 Task: Find a house in Swansea, United States, for 9 guests from 8th to 15th August, with Wifi, Free parking, 5 bedrooms, 5 bathrooms, and a price range of ₹10,000 to ₹14,000.
Action: Mouse moved to (605, 118)
Screenshot: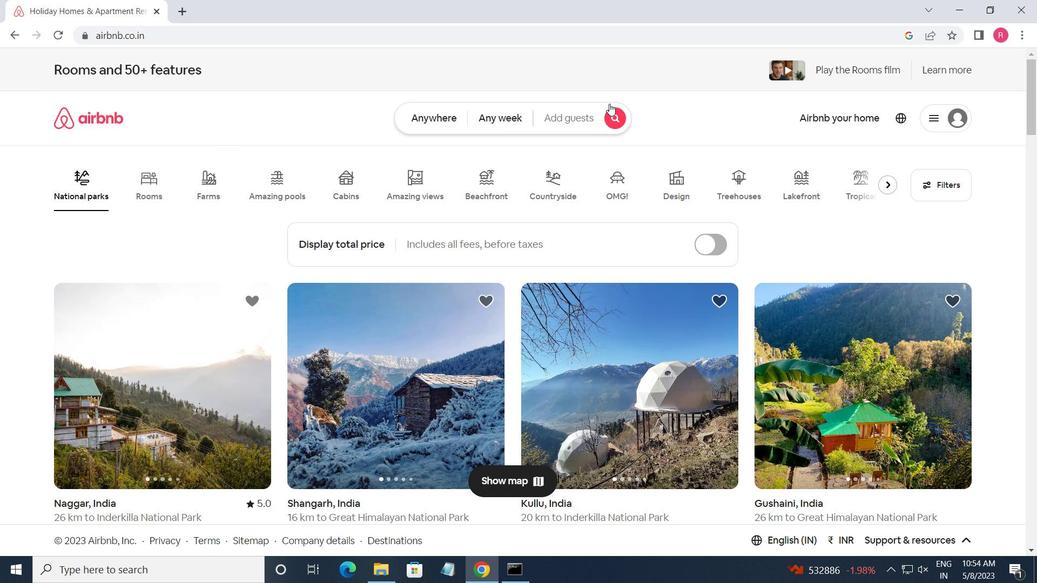 
Action: Mouse pressed left at (605, 118)
Screenshot: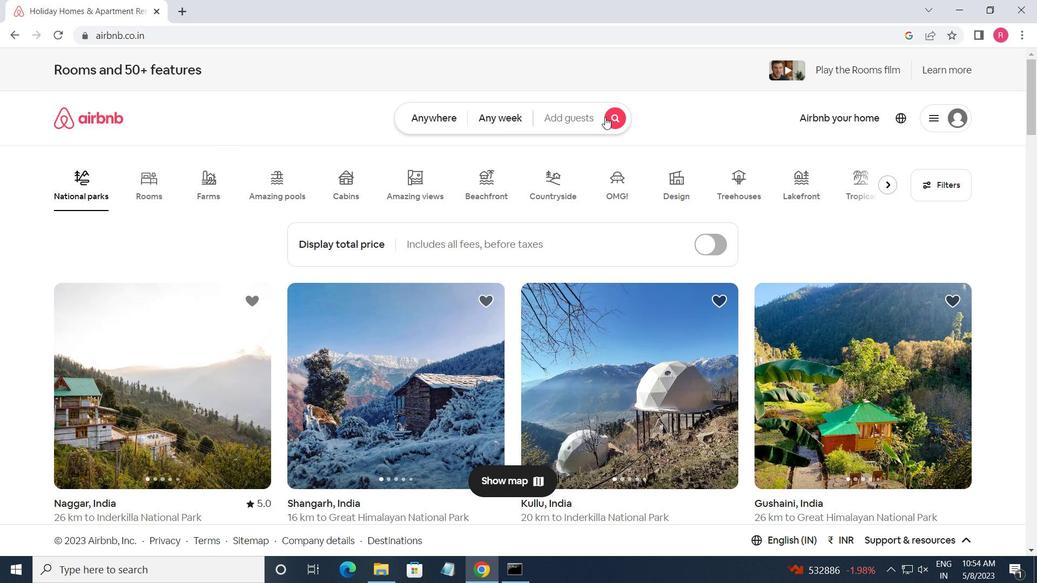 
Action: Mouse moved to (343, 178)
Screenshot: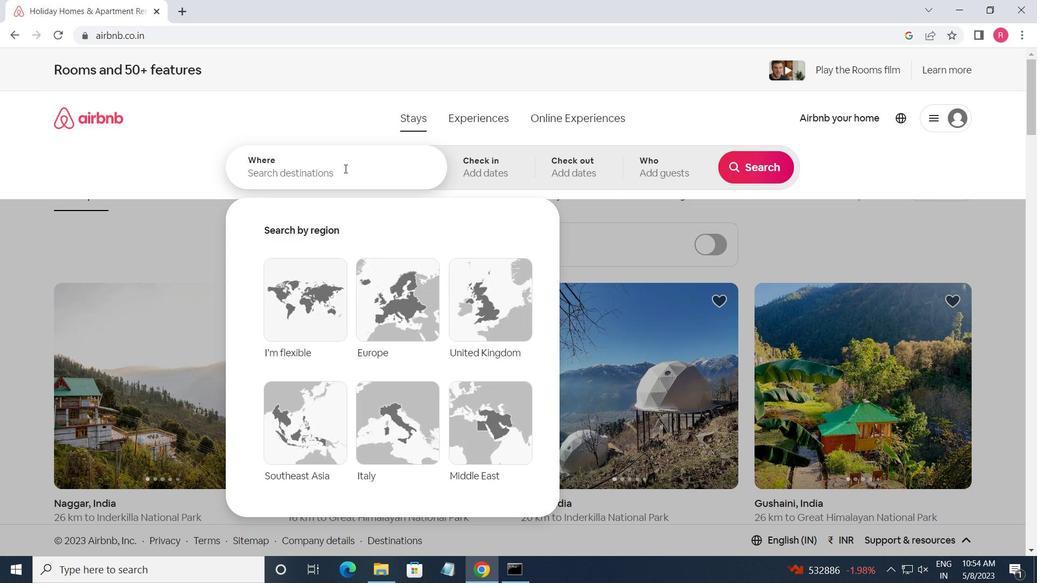 
Action: Mouse pressed left at (343, 178)
Screenshot: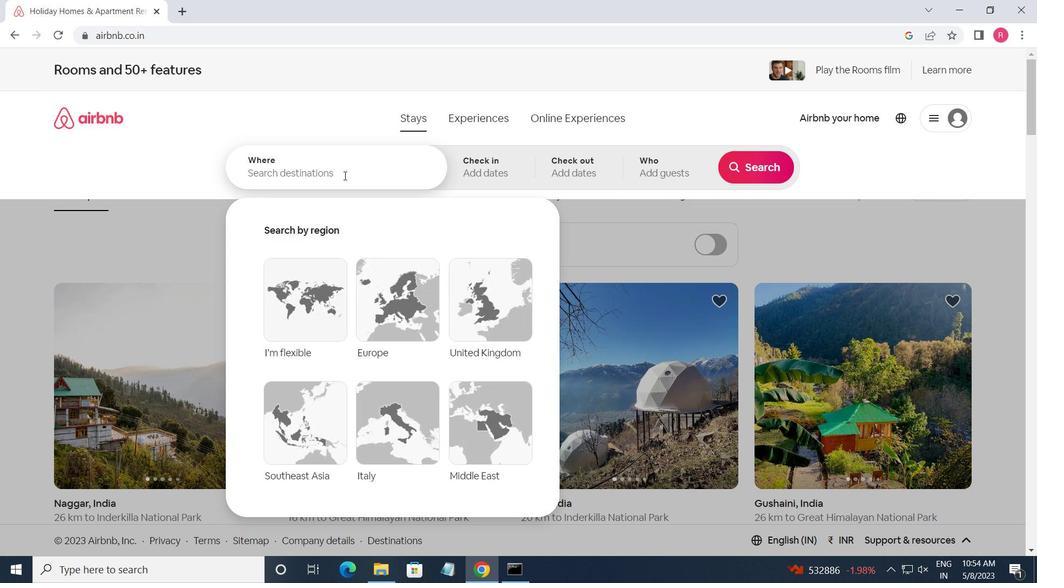
Action: Key pressed <Key.shift>SWA
Screenshot: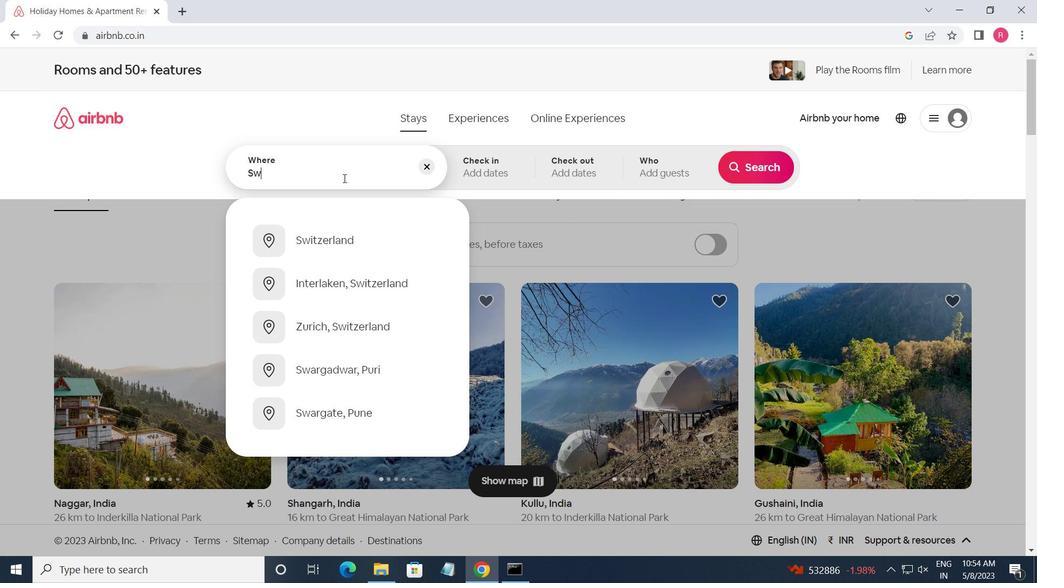 
Action: Mouse moved to (343, 178)
Screenshot: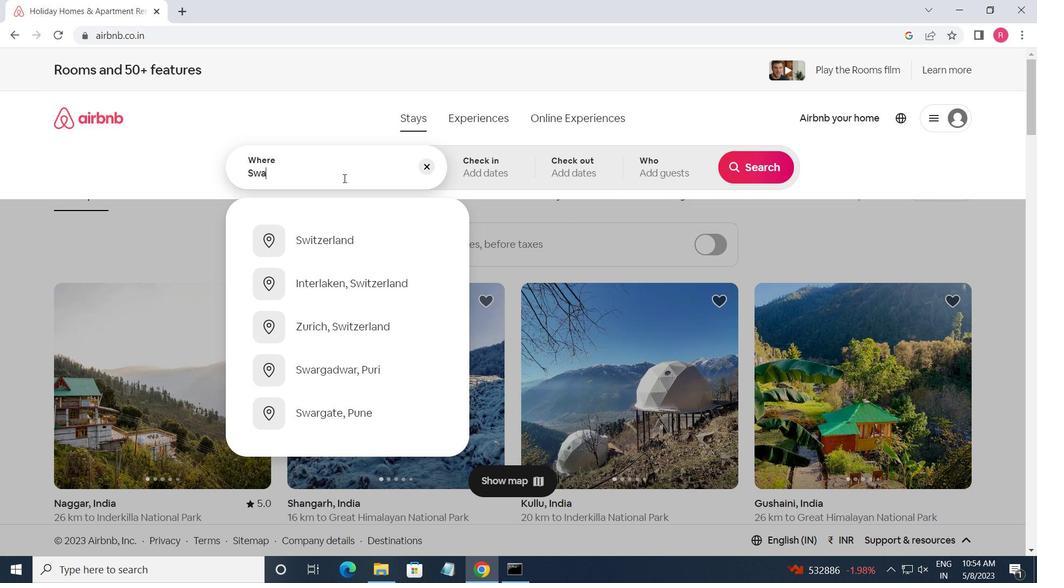 
Action: Key pressed NSEA<Key.space>,<Key.space><Key.shift>UNITED<Key.space><Key.shift>STATES<Key.enter>
Screenshot: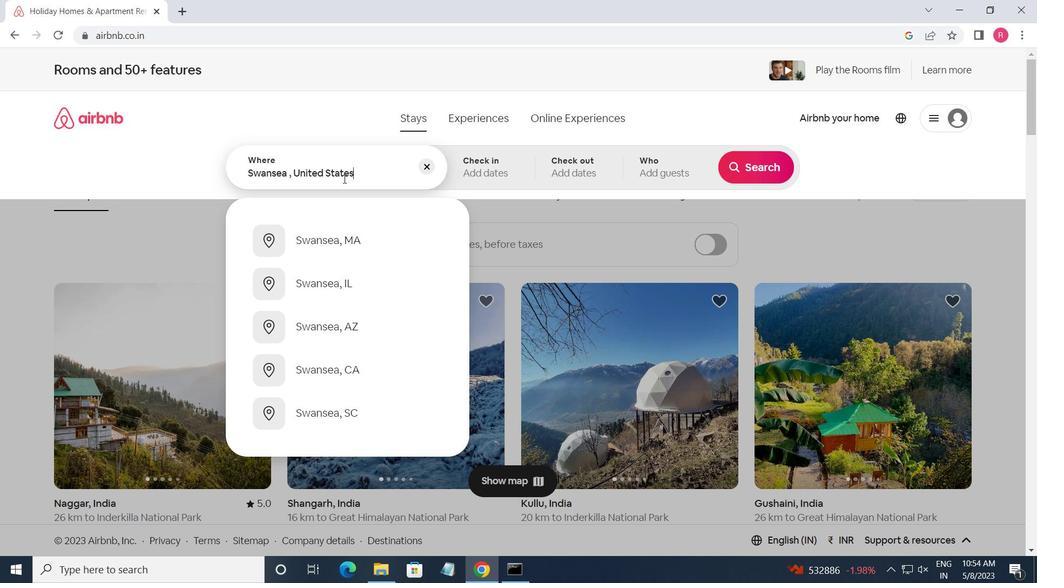 
Action: Mouse moved to (761, 277)
Screenshot: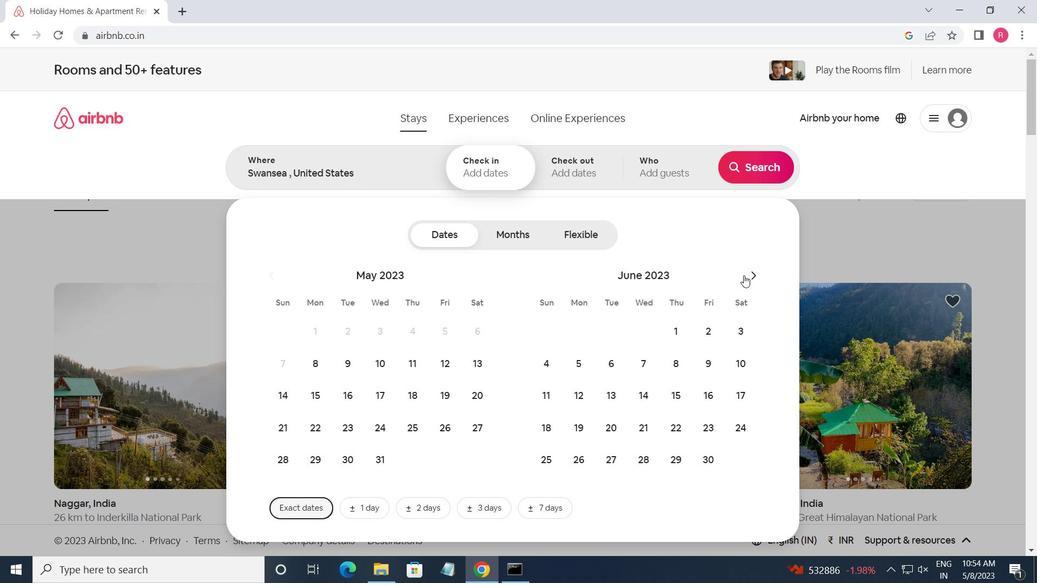 
Action: Mouse pressed left at (761, 277)
Screenshot: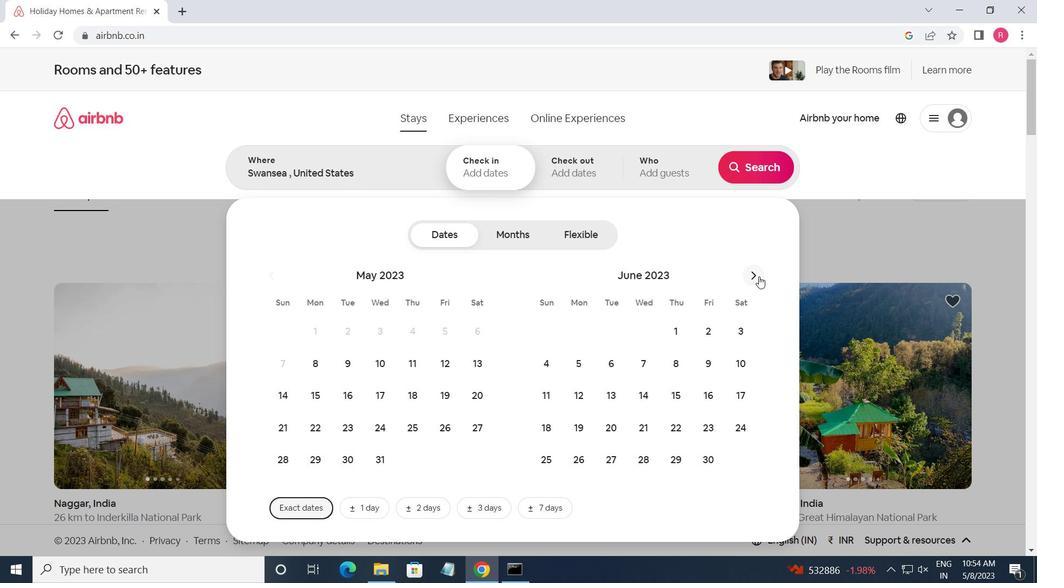 
Action: Mouse moved to (754, 277)
Screenshot: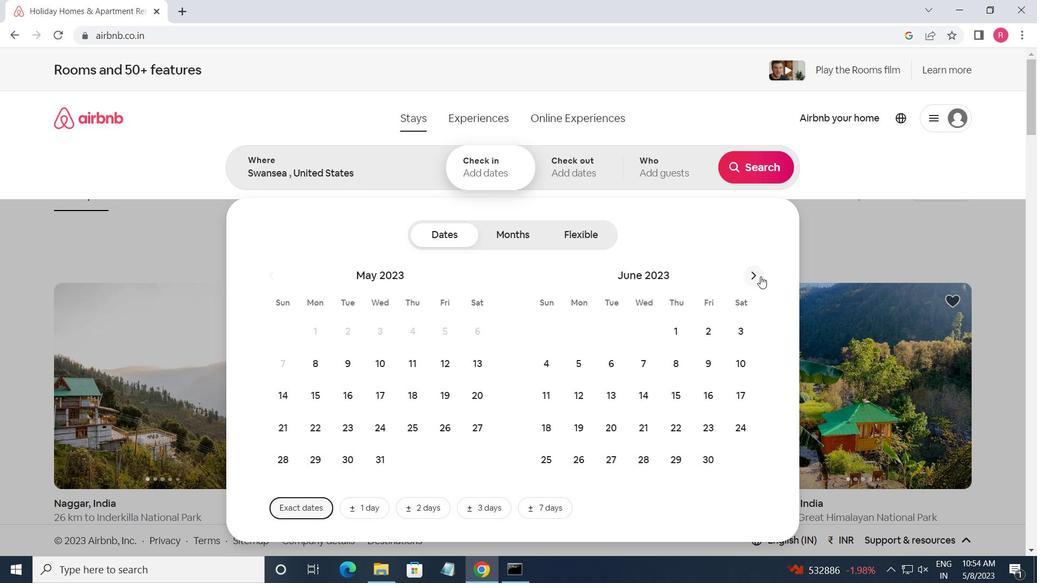 
Action: Mouse pressed left at (754, 277)
Screenshot: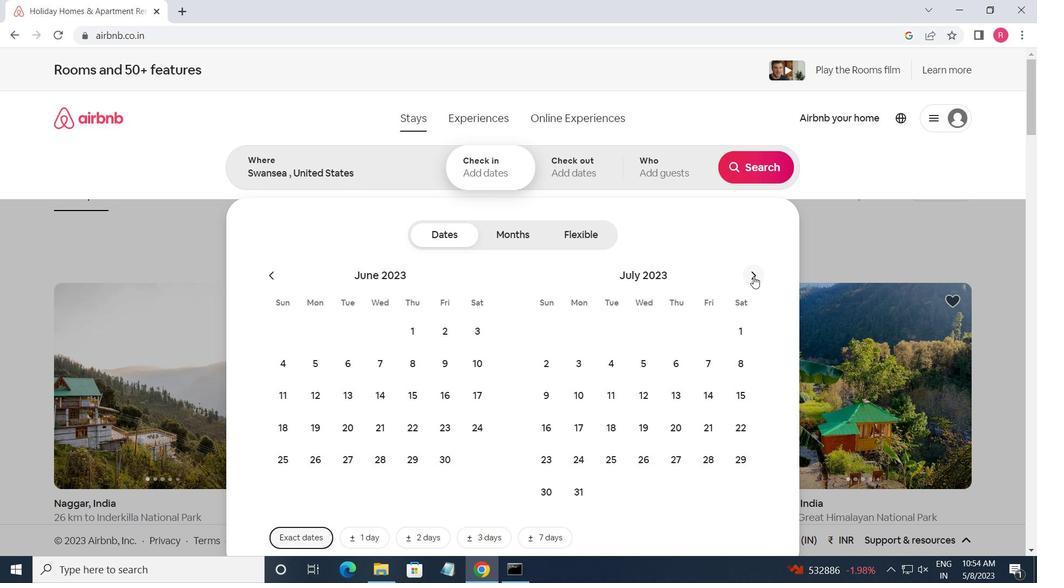 
Action: Mouse pressed left at (754, 277)
Screenshot: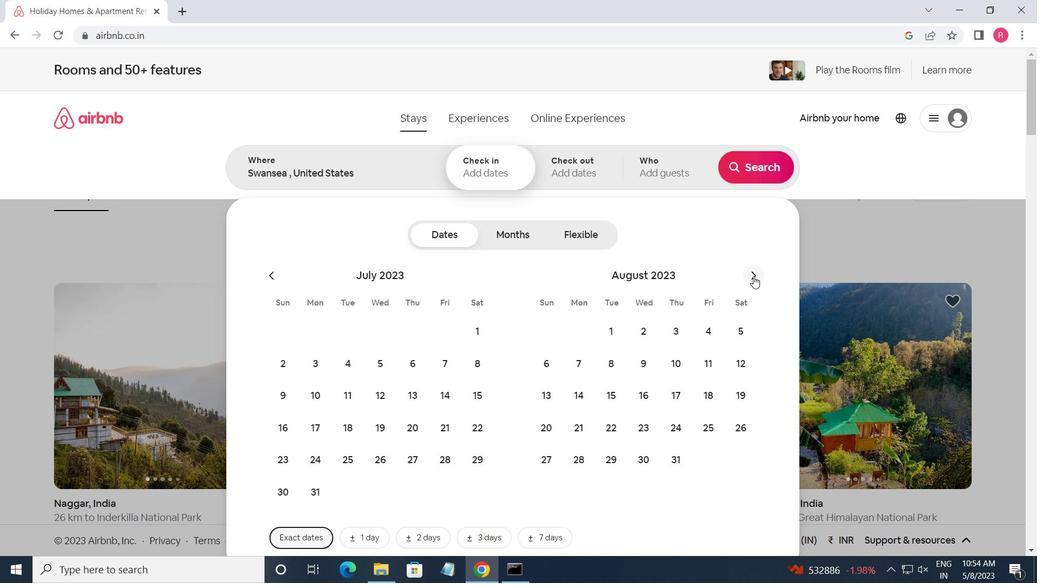 
Action: Mouse moved to (354, 363)
Screenshot: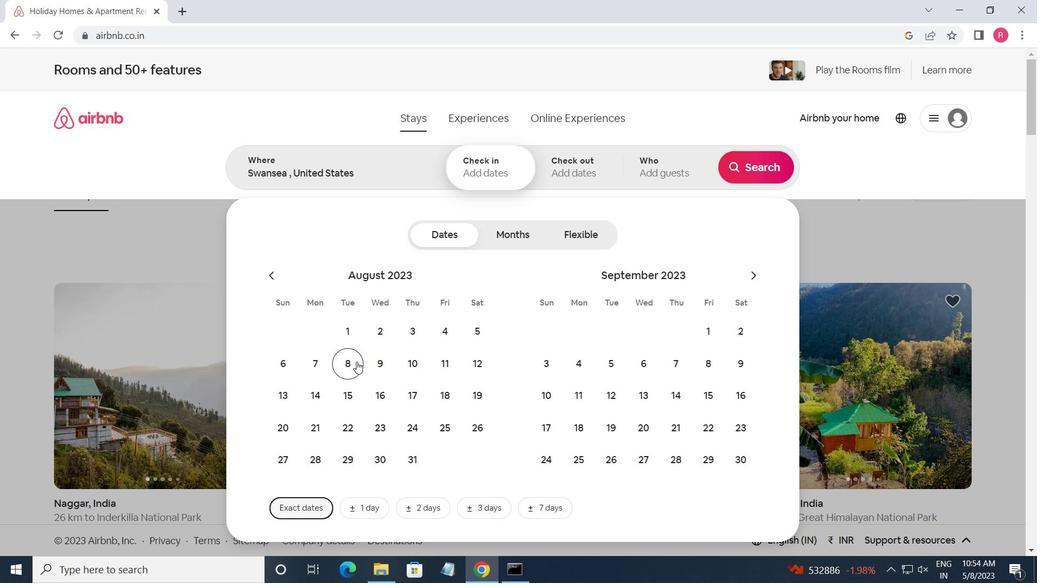 
Action: Mouse pressed left at (354, 363)
Screenshot: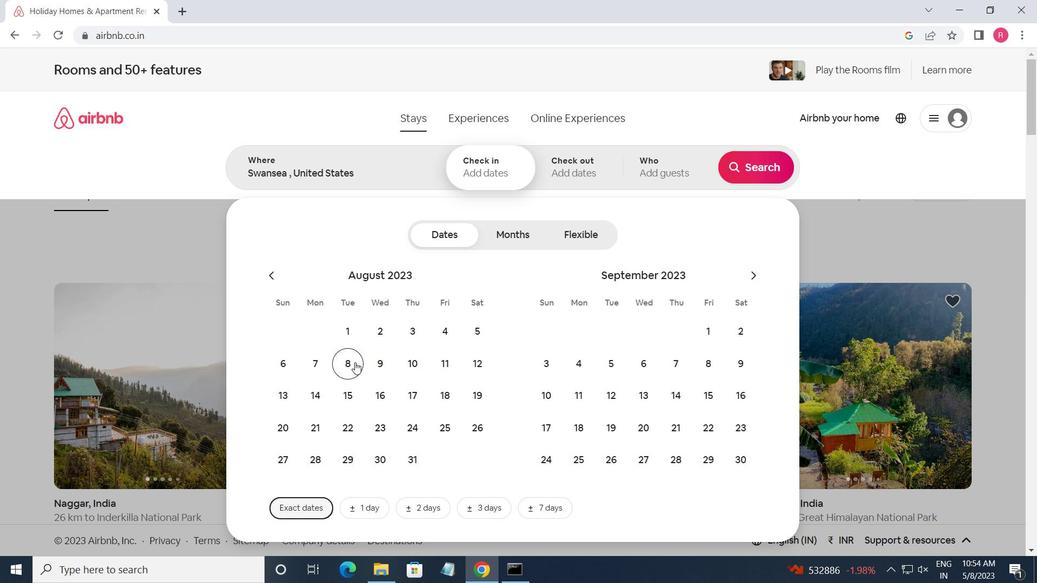 
Action: Mouse moved to (351, 401)
Screenshot: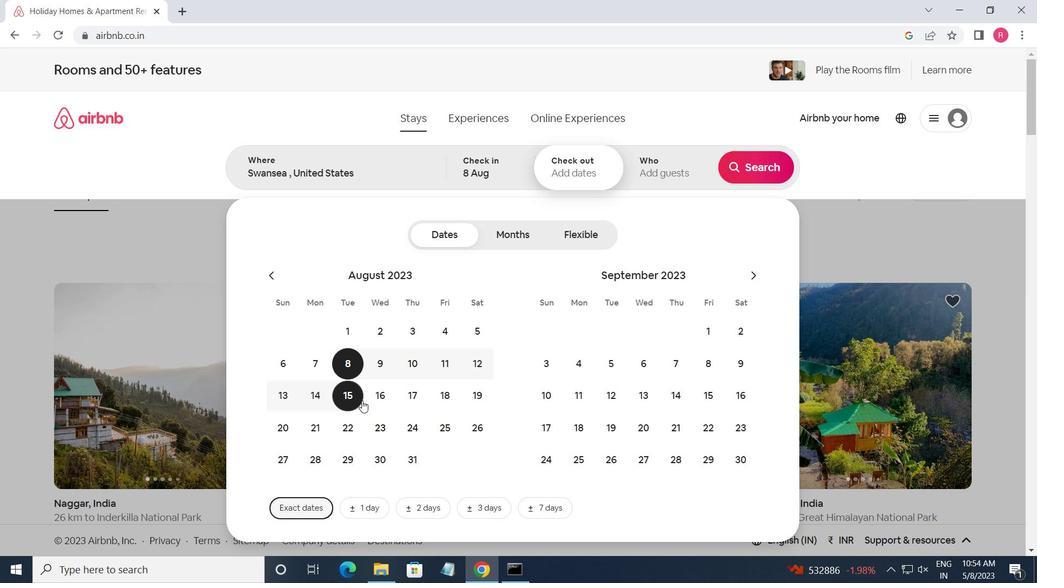 
Action: Mouse pressed left at (351, 401)
Screenshot: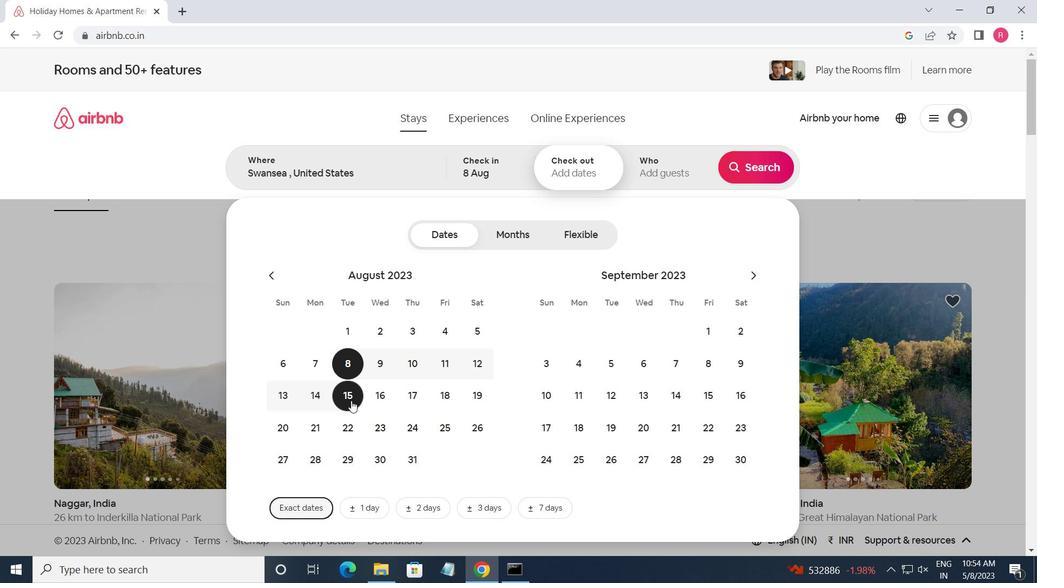 
Action: Mouse moved to (649, 175)
Screenshot: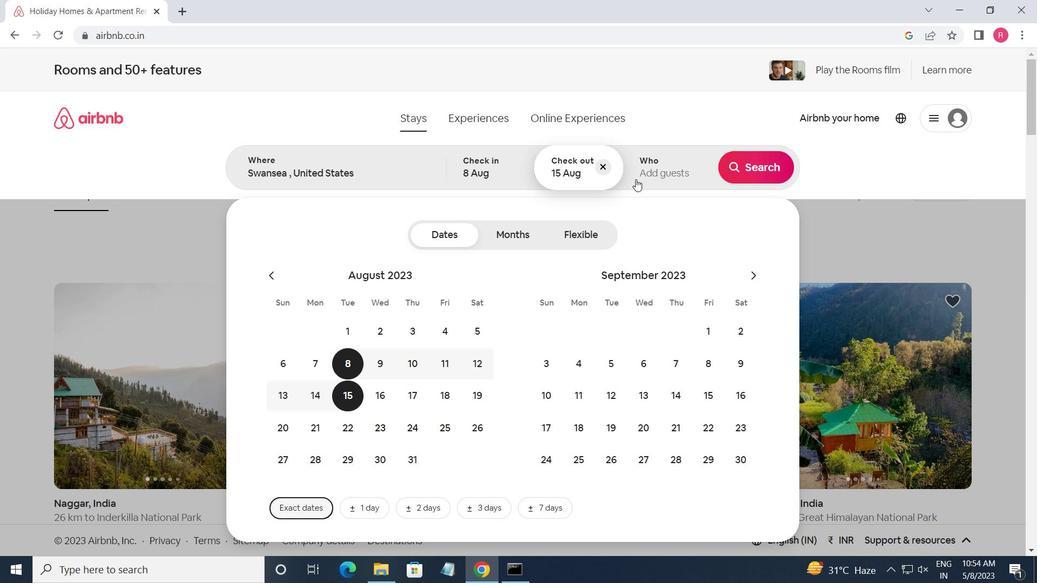 
Action: Mouse pressed left at (649, 175)
Screenshot: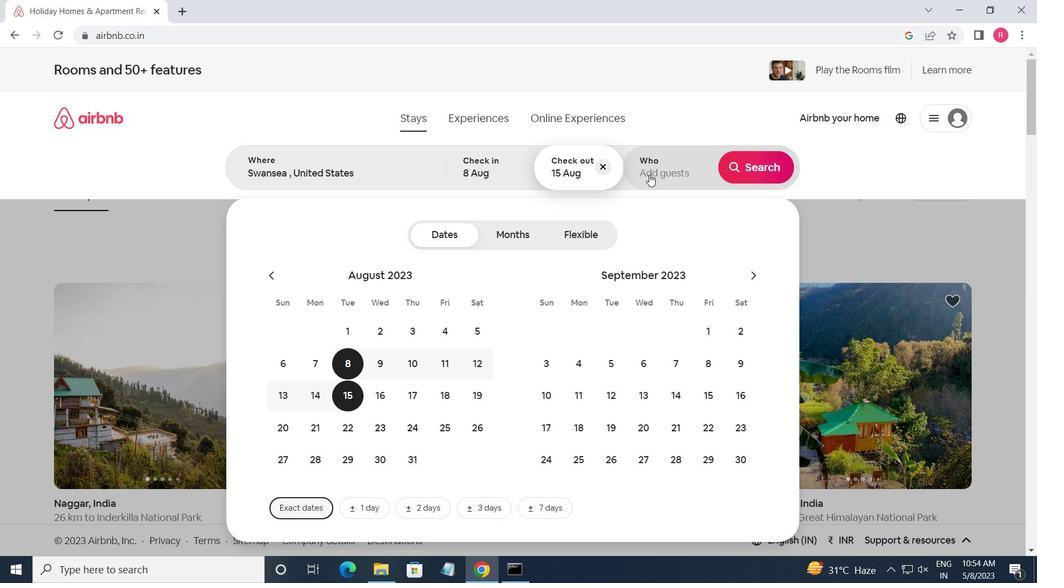 
Action: Mouse moved to (761, 241)
Screenshot: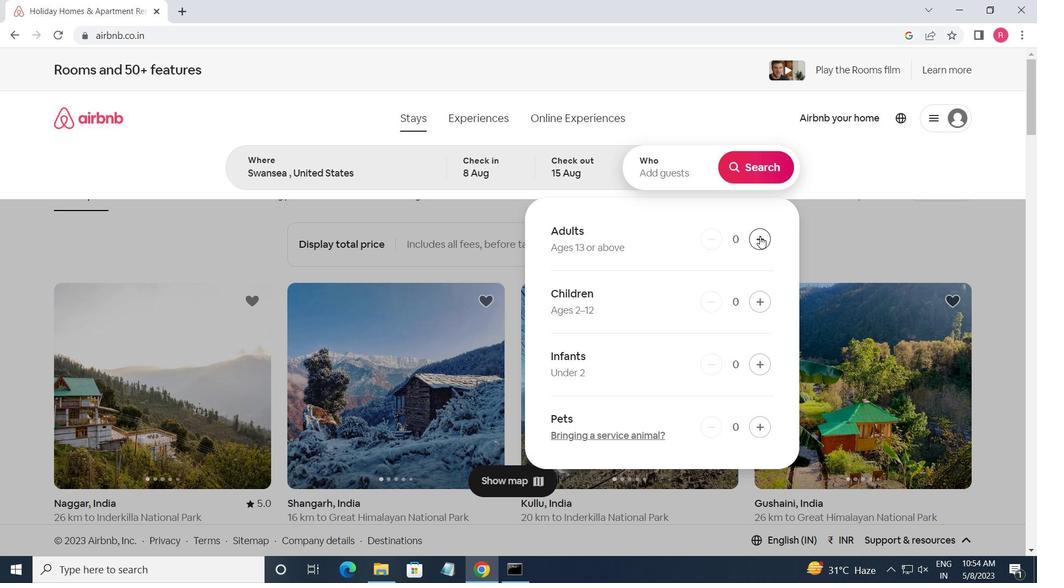 
Action: Mouse pressed left at (761, 241)
Screenshot: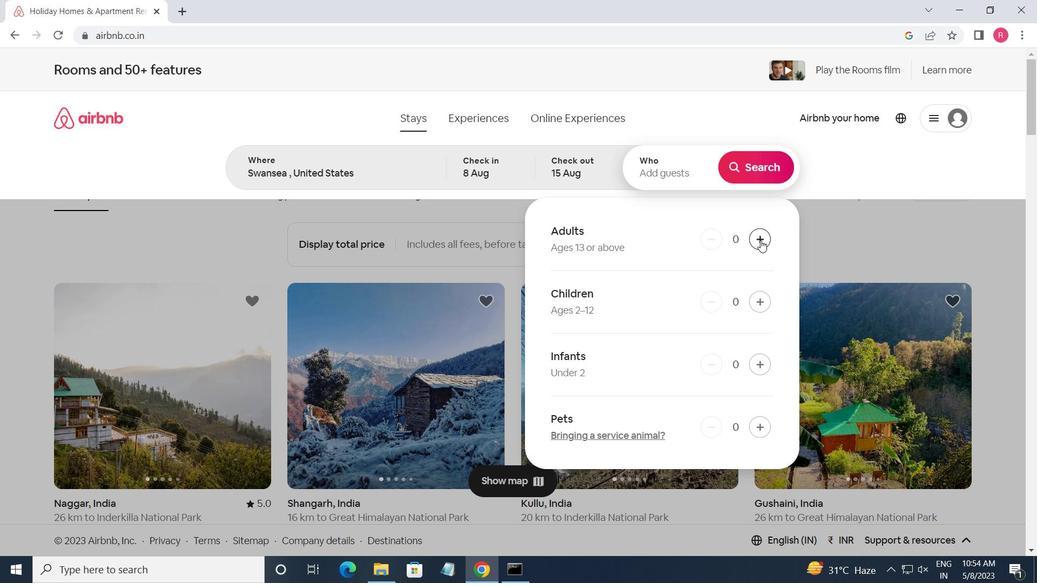 
Action: Mouse pressed left at (761, 241)
Screenshot: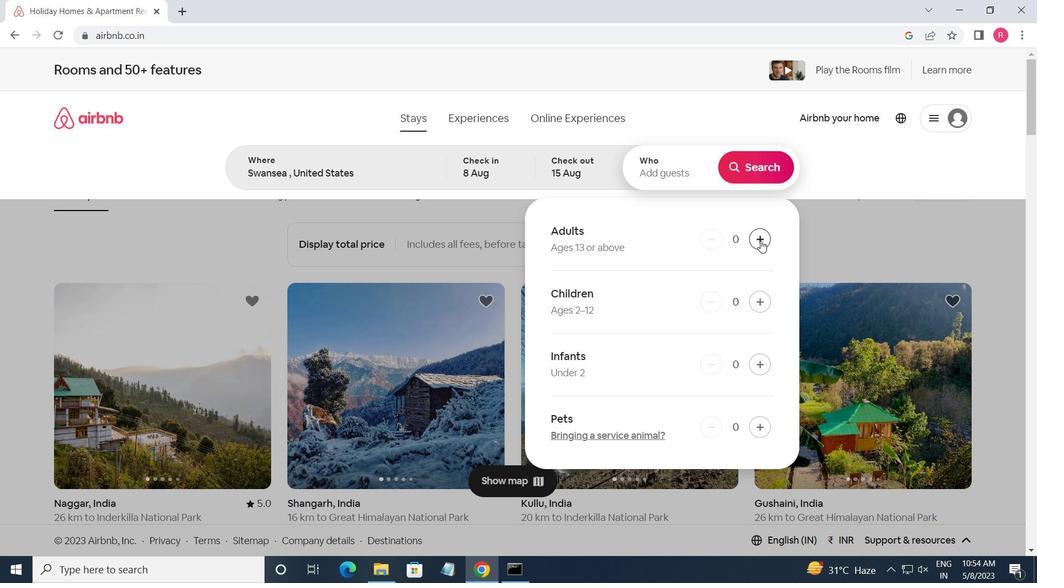 
Action: Mouse pressed left at (761, 241)
Screenshot: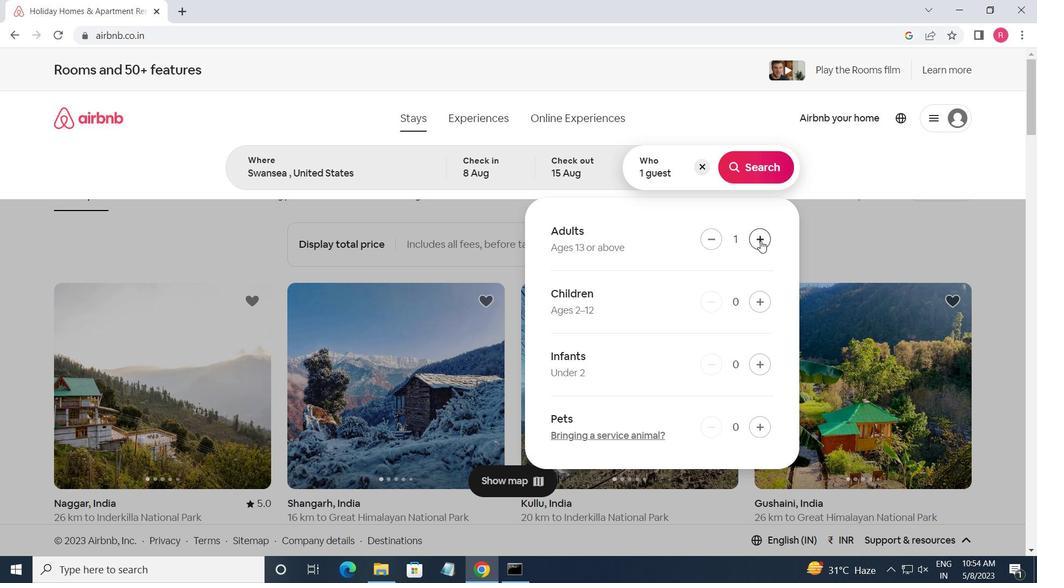 
Action: Mouse pressed left at (761, 241)
Screenshot: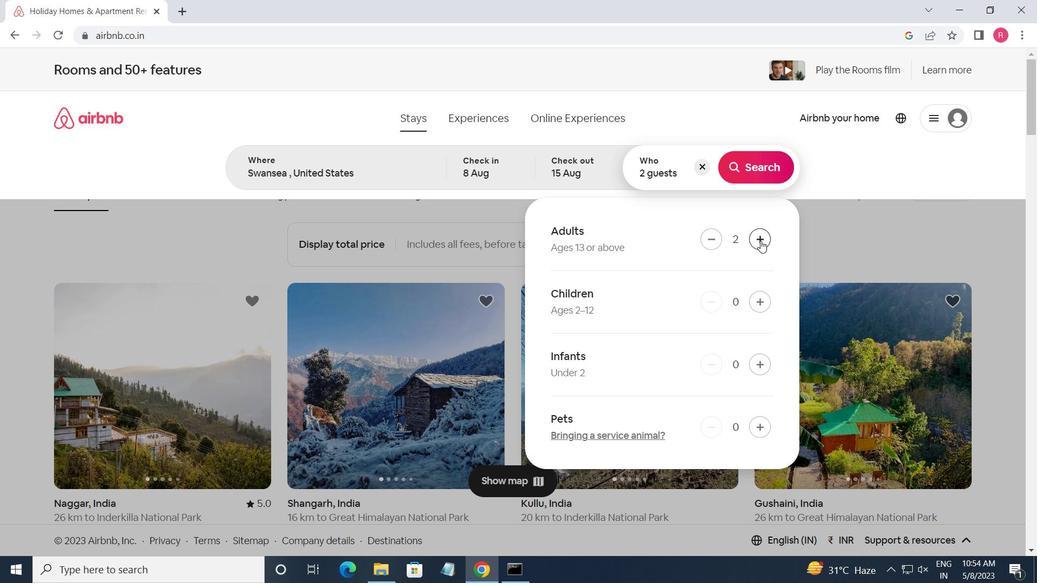 
Action: Mouse pressed left at (761, 241)
Screenshot: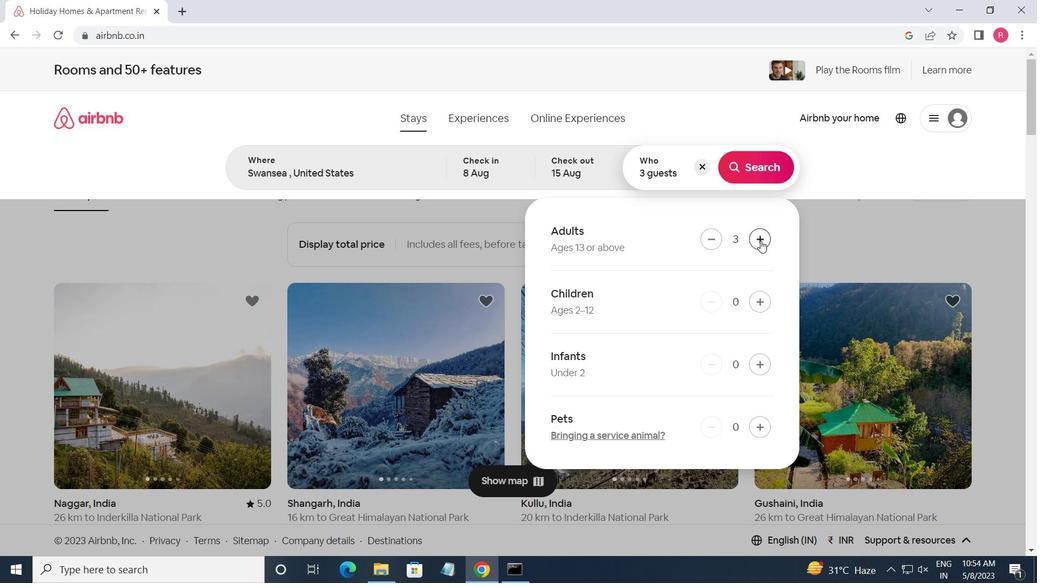 
Action: Mouse pressed left at (761, 241)
Screenshot: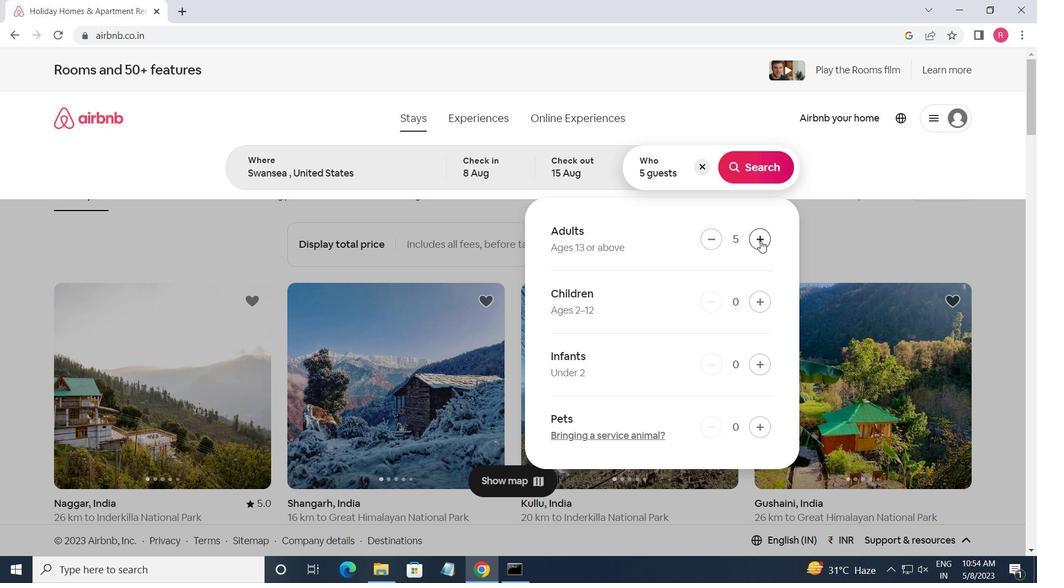 
Action: Mouse pressed left at (761, 241)
Screenshot: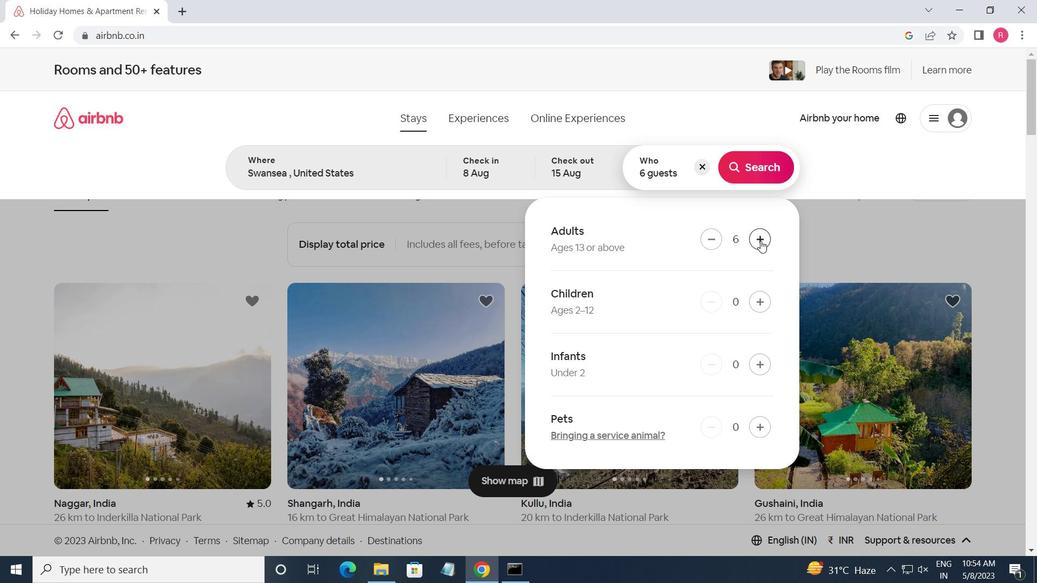 
Action: Mouse pressed left at (761, 241)
Screenshot: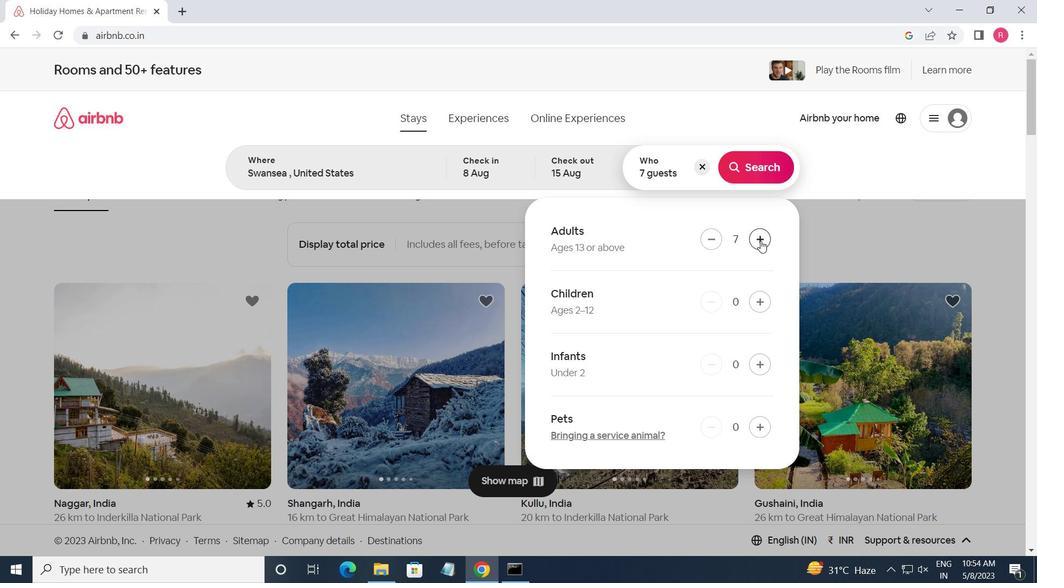 
Action: Mouse pressed left at (761, 241)
Screenshot: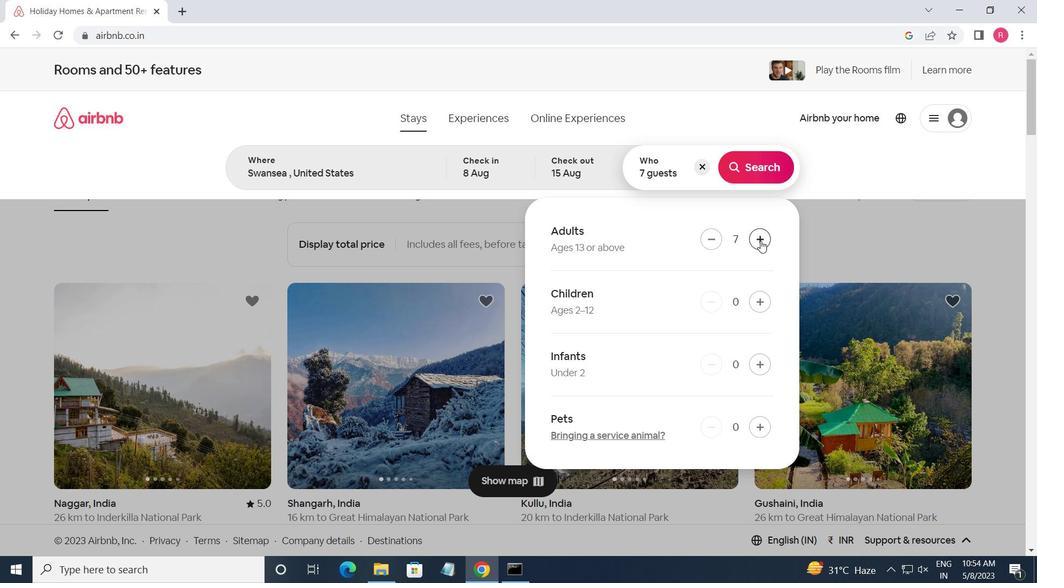 
Action: Mouse moved to (757, 176)
Screenshot: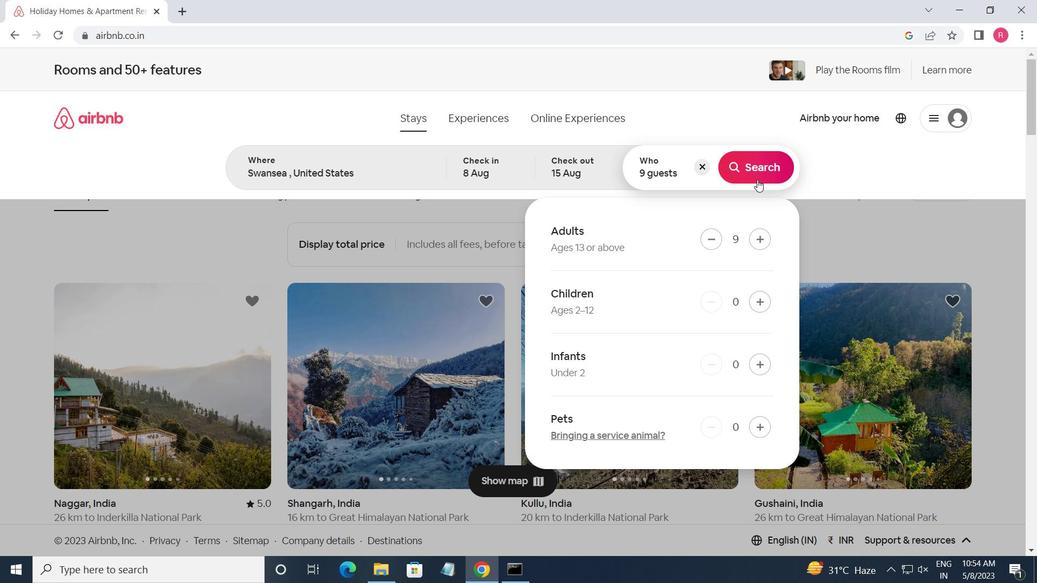 
Action: Mouse pressed left at (757, 176)
Screenshot: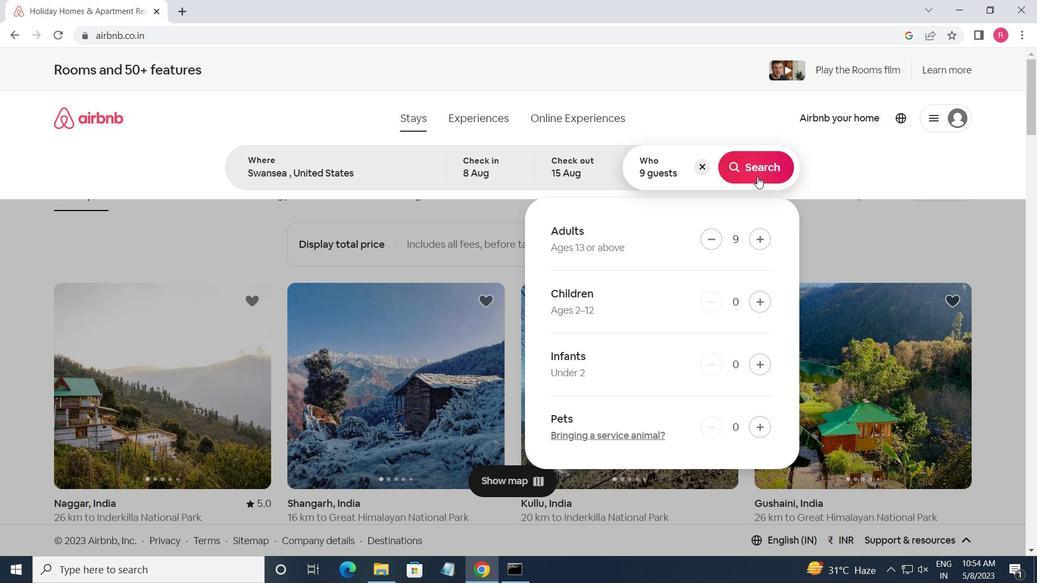 
Action: Mouse moved to (969, 131)
Screenshot: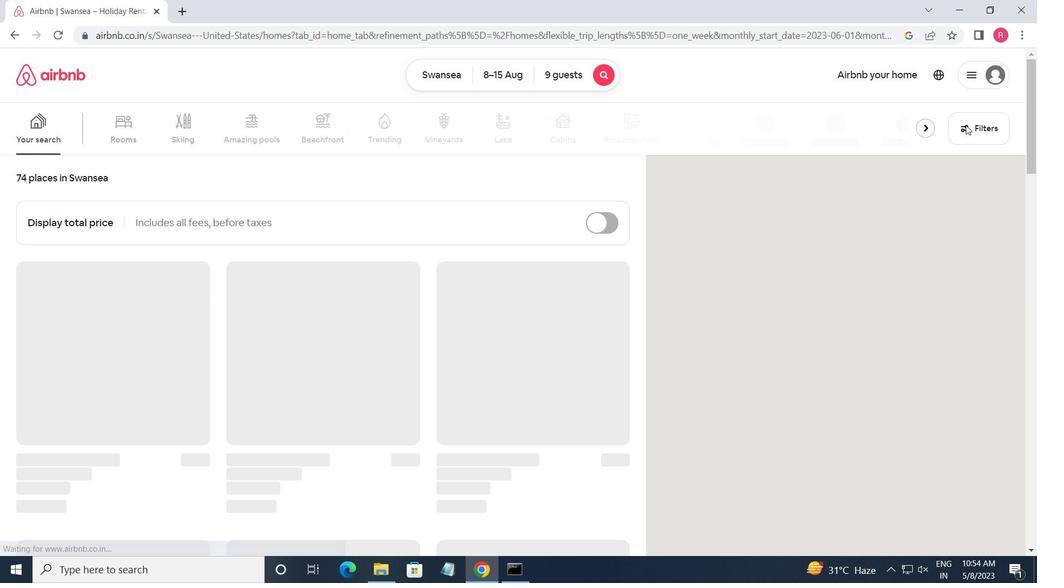 
Action: Mouse pressed left at (969, 131)
Screenshot: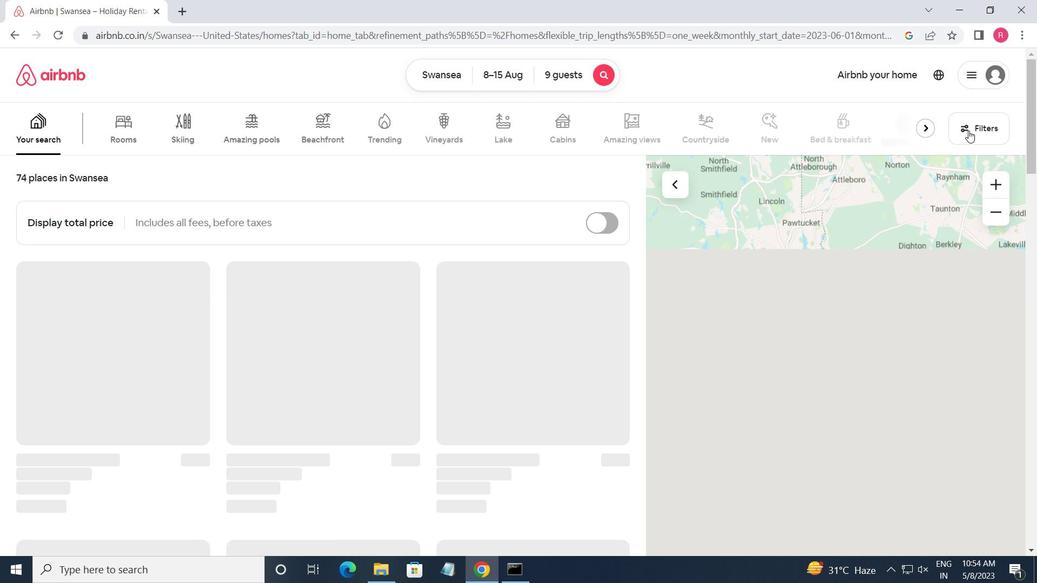 
Action: Mouse moved to (485, 304)
Screenshot: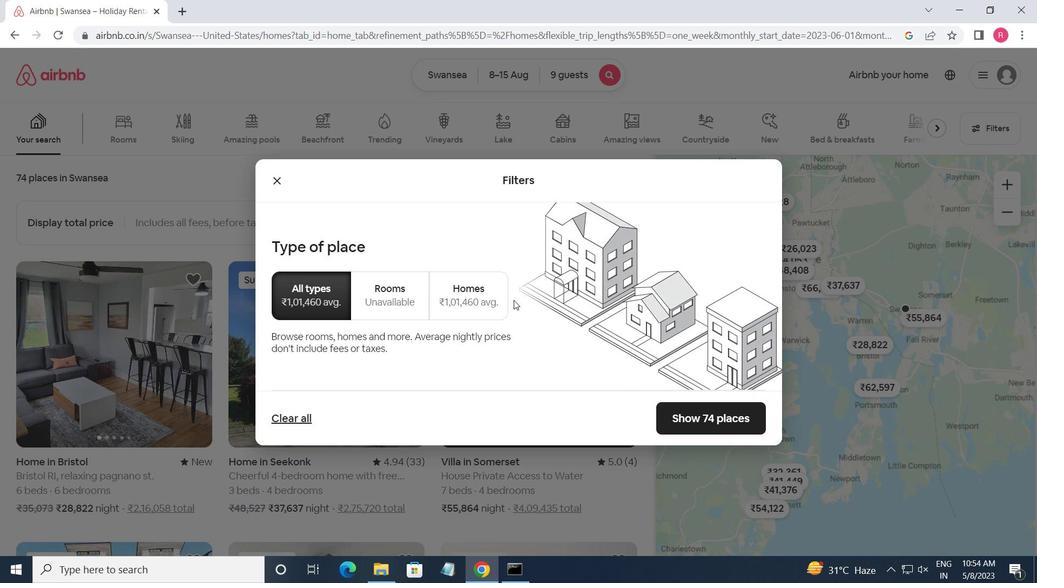 
Action: Mouse scrolled (485, 303) with delta (0, 0)
Screenshot: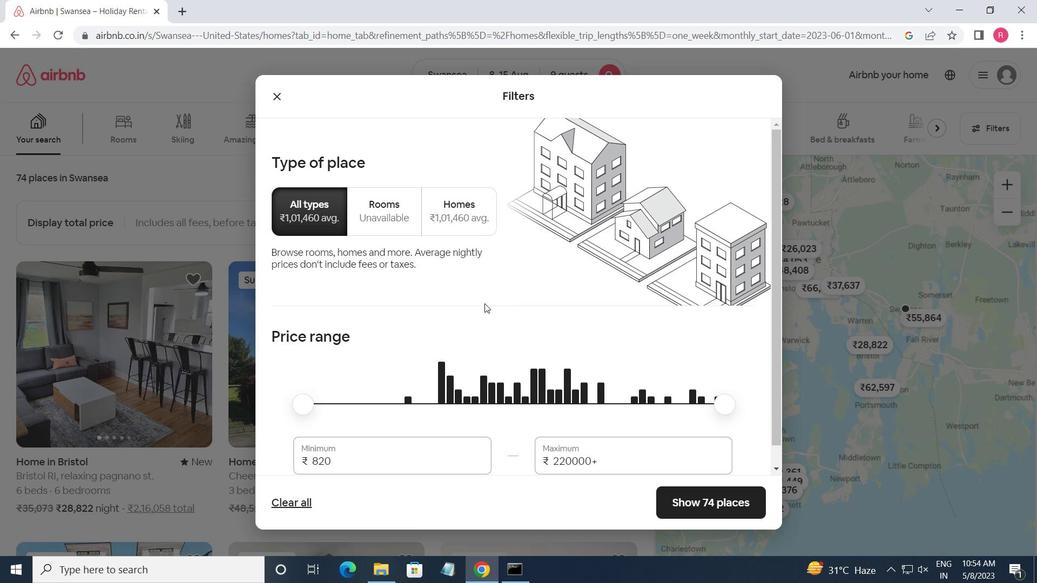 
Action: Mouse moved to (385, 445)
Screenshot: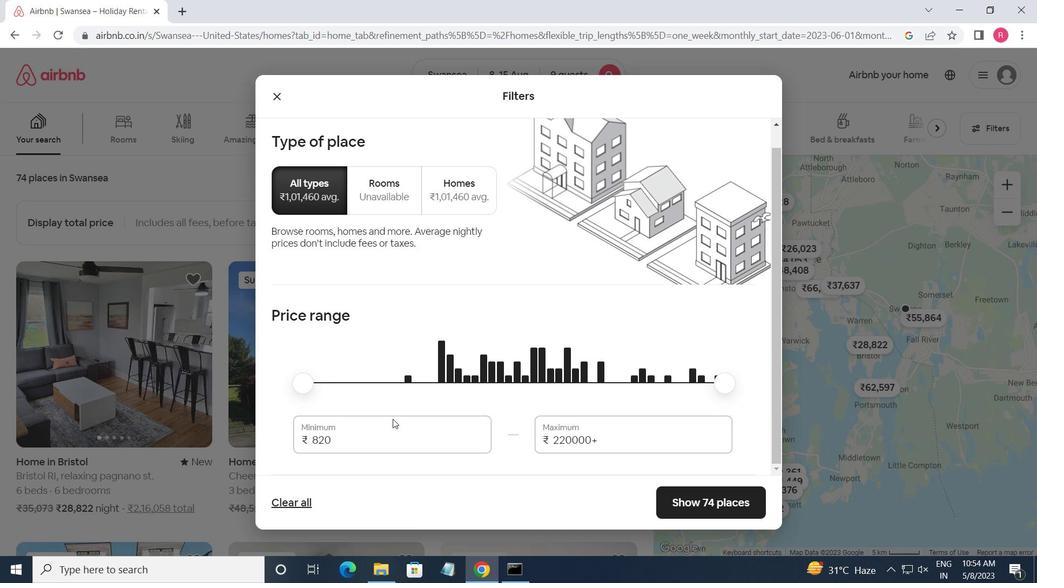 
Action: Mouse pressed left at (385, 445)
Screenshot: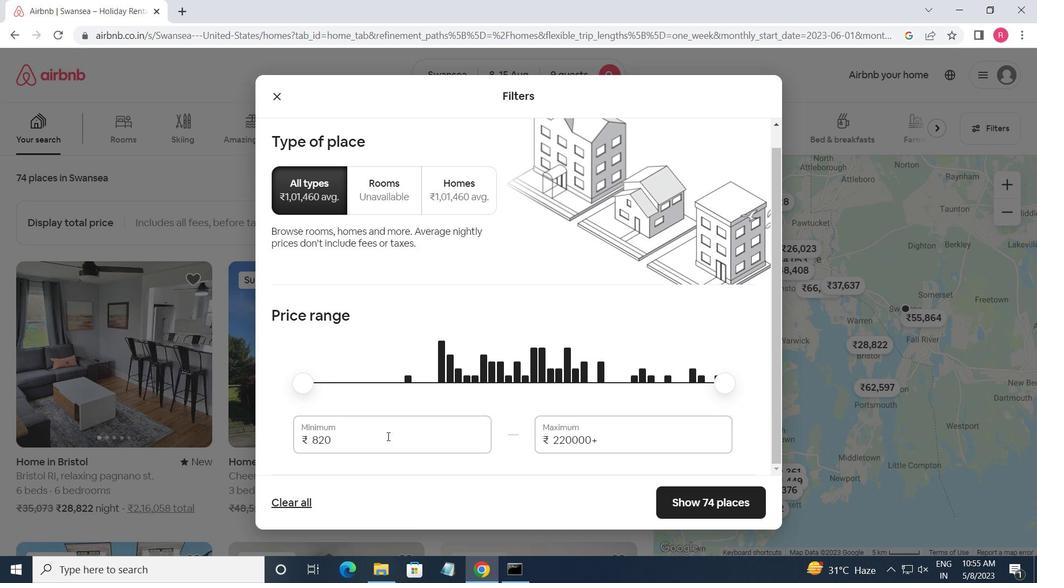 
Action: Key pressed <Key.backspace><Key.backspace><Key.backspace><Key.backspace><Key.backspace>10000<Key.tab>14000
Screenshot: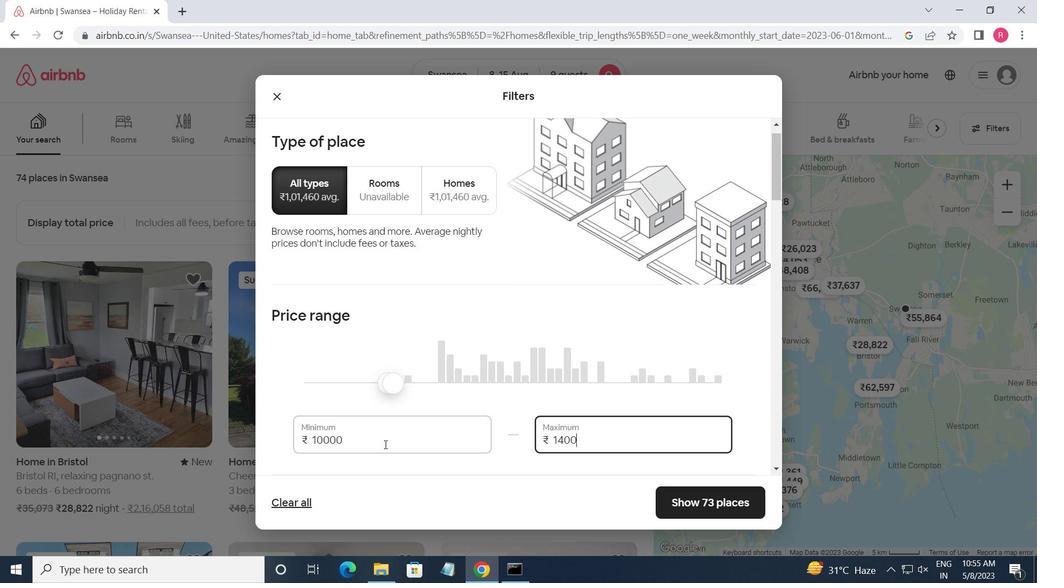 
Action: Mouse moved to (490, 384)
Screenshot: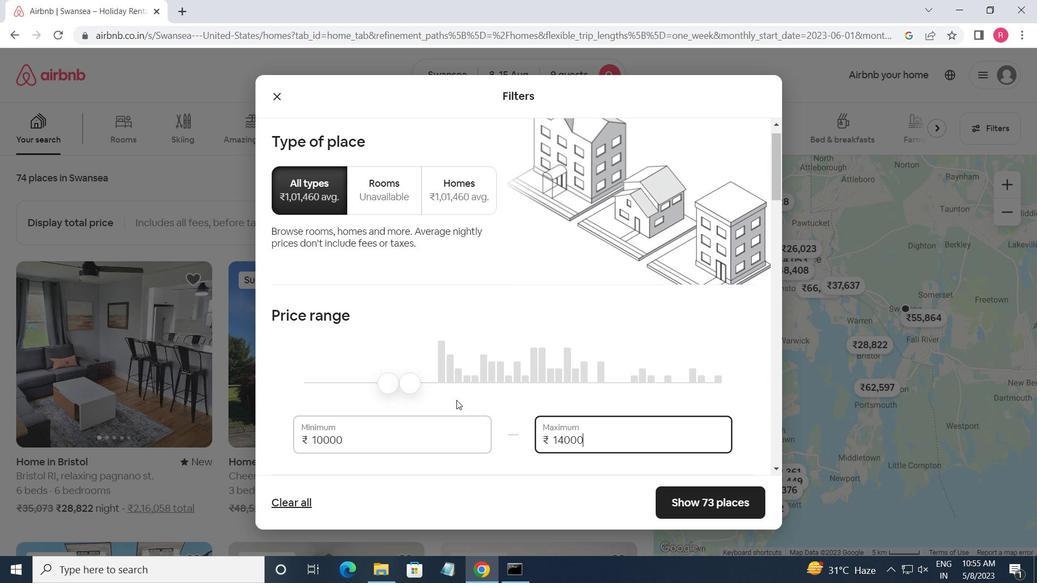
Action: Mouse scrolled (490, 383) with delta (0, 0)
Screenshot: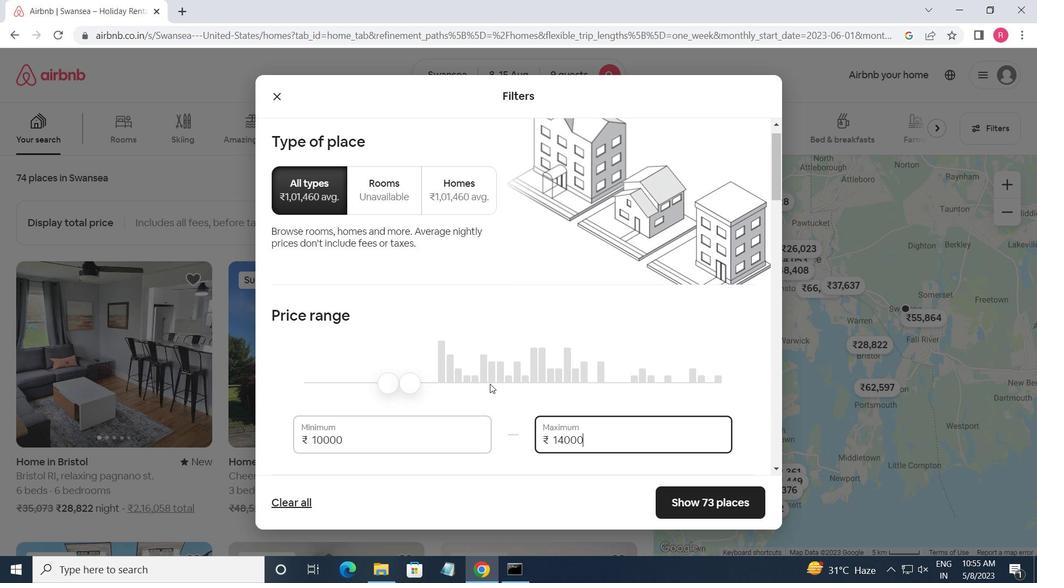 
Action: Mouse scrolled (490, 383) with delta (0, 0)
Screenshot: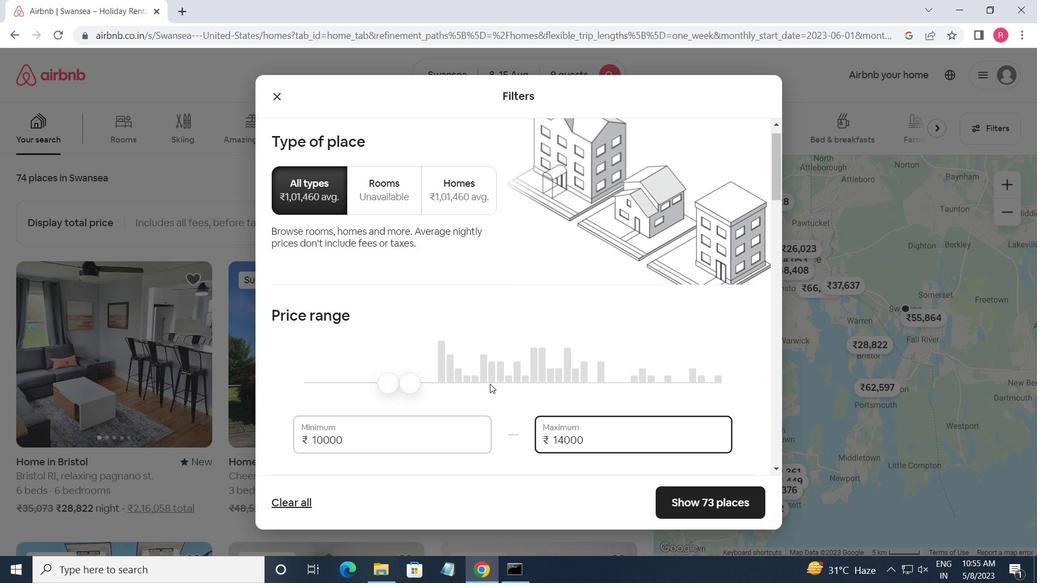 
Action: Mouse scrolled (490, 383) with delta (0, 0)
Screenshot: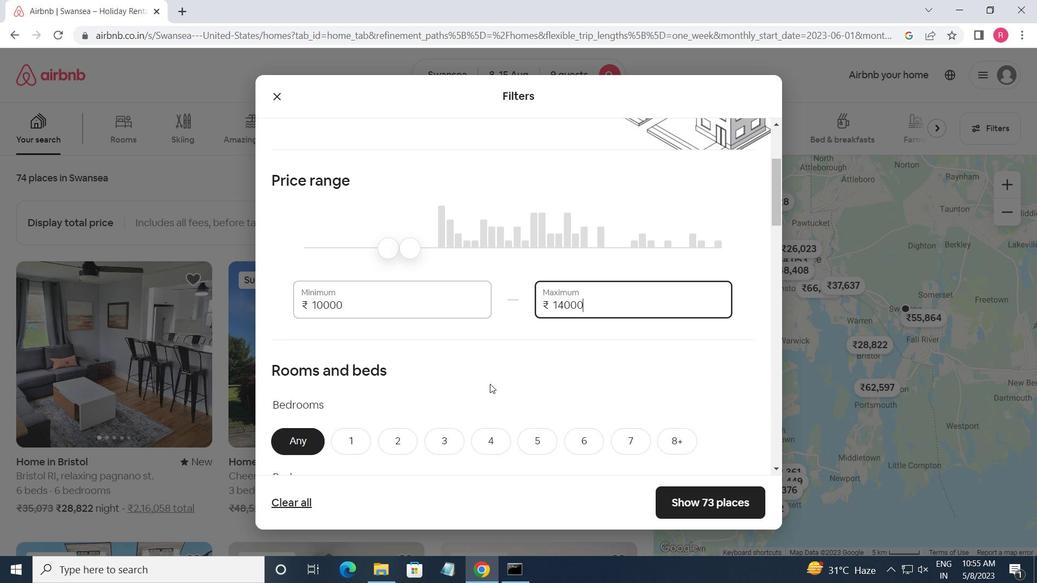 
Action: Mouse moved to (547, 378)
Screenshot: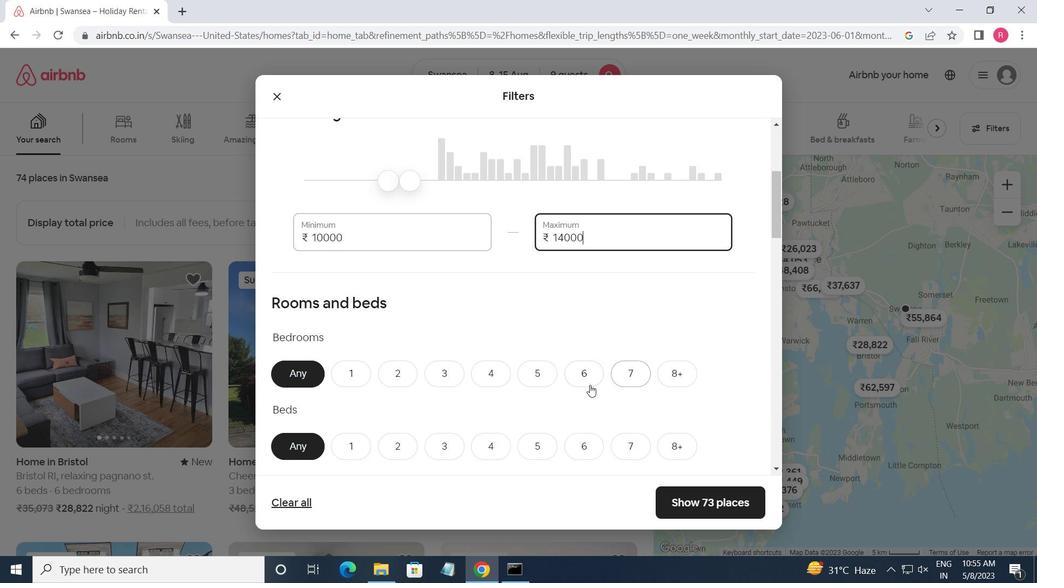 
Action: Mouse pressed left at (547, 378)
Screenshot: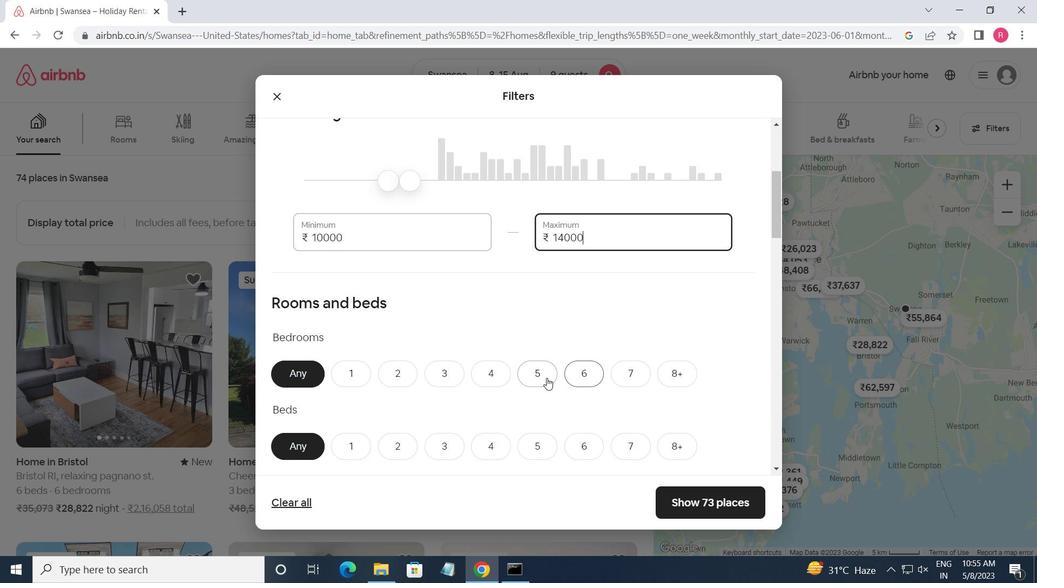 
Action: Mouse moved to (517, 406)
Screenshot: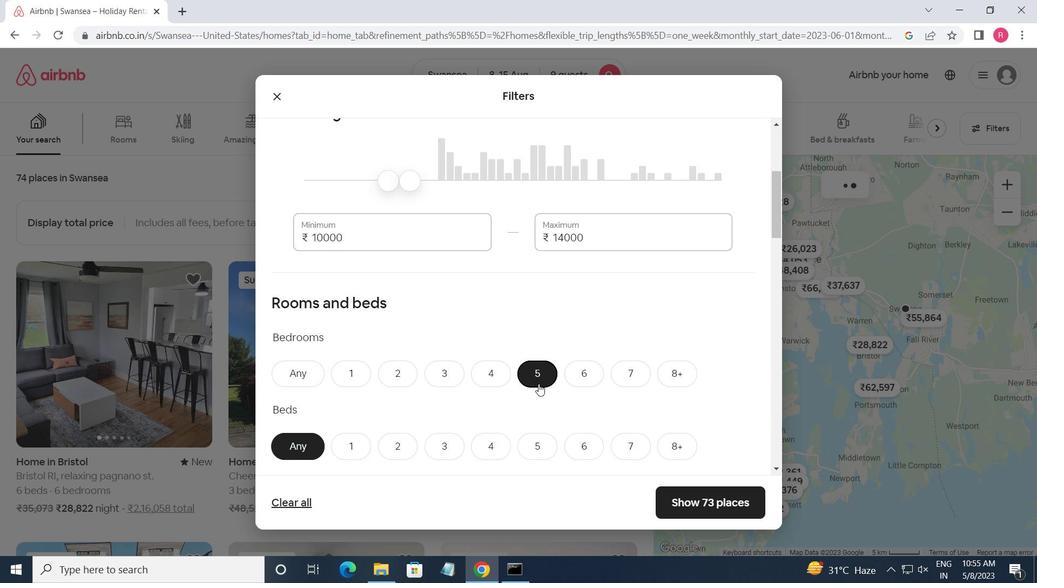 
Action: Mouse scrolled (517, 405) with delta (0, 0)
Screenshot: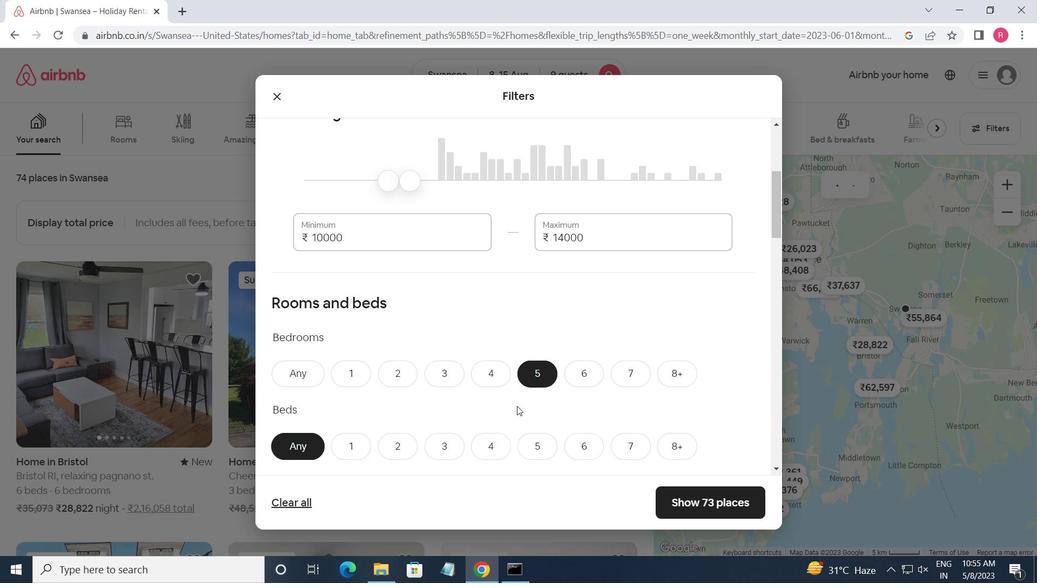 
Action: Mouse moved to (681, 383)
Screenshot: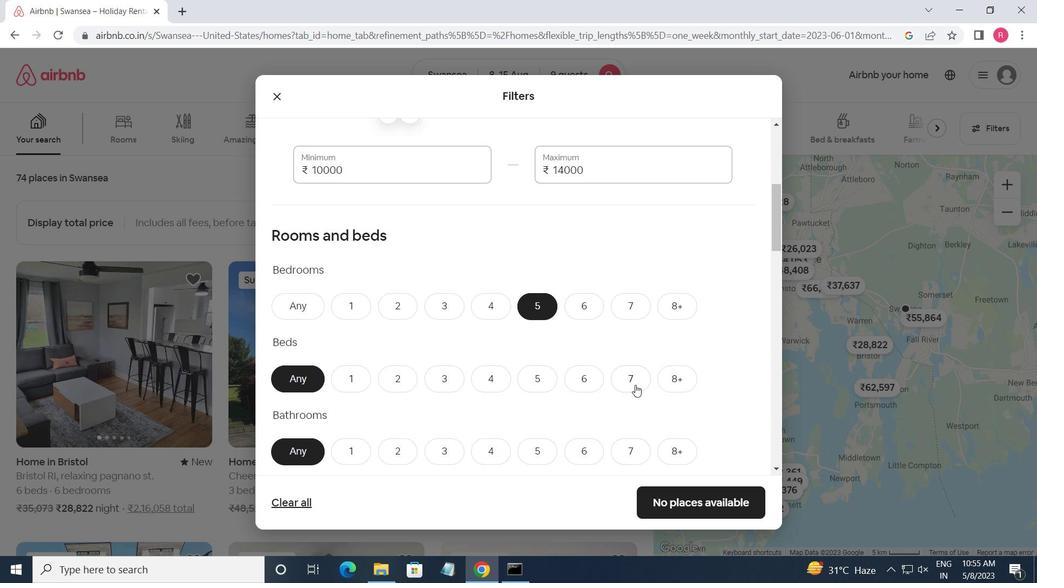 
Action: Mouse pressed left at (681, 383)
Screenshot: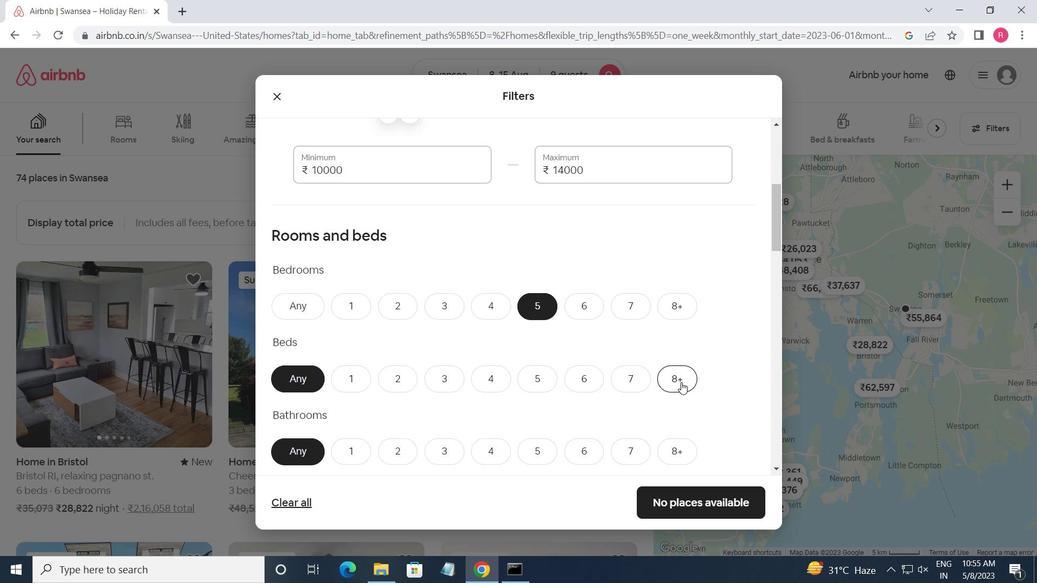 
Action: Mouse moved to (554, 378)
Screenshot: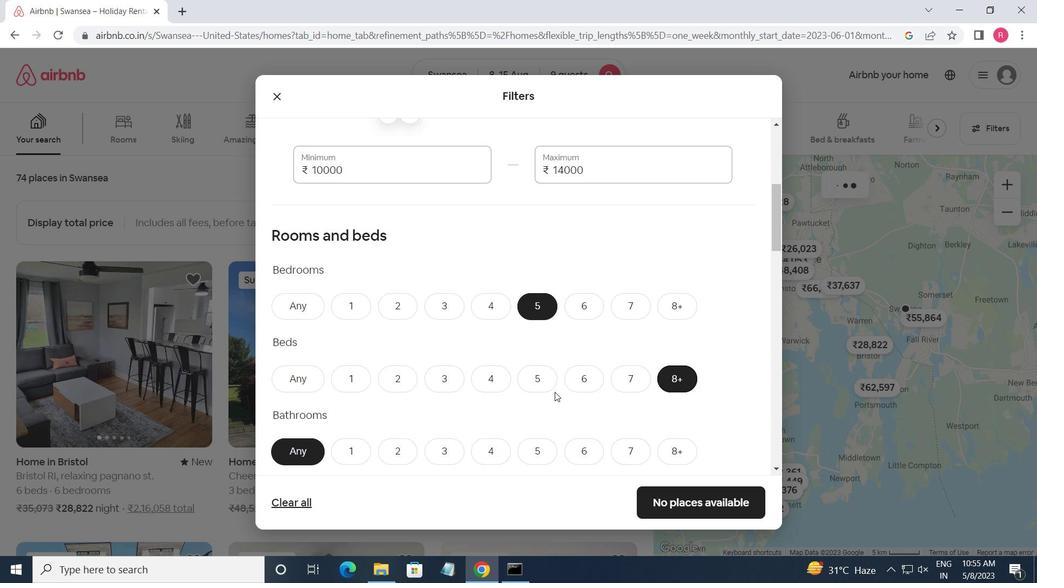 
Action: Mouse scrolled (554, 377) with delta (0, 0)
Screenshot: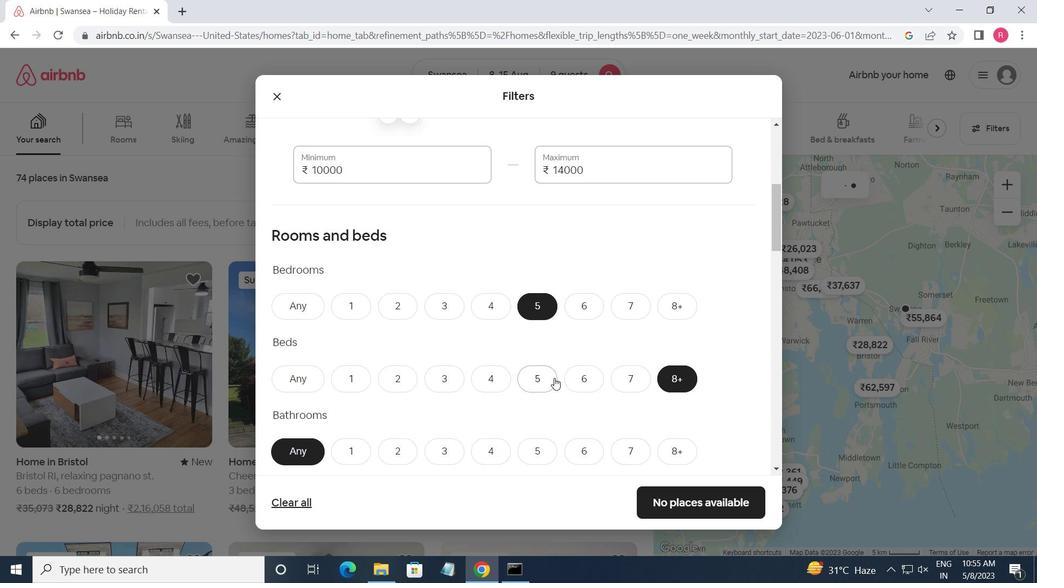 
Action: Mouse scrolled (554, 377) with delta (0, 0)
Screenshot: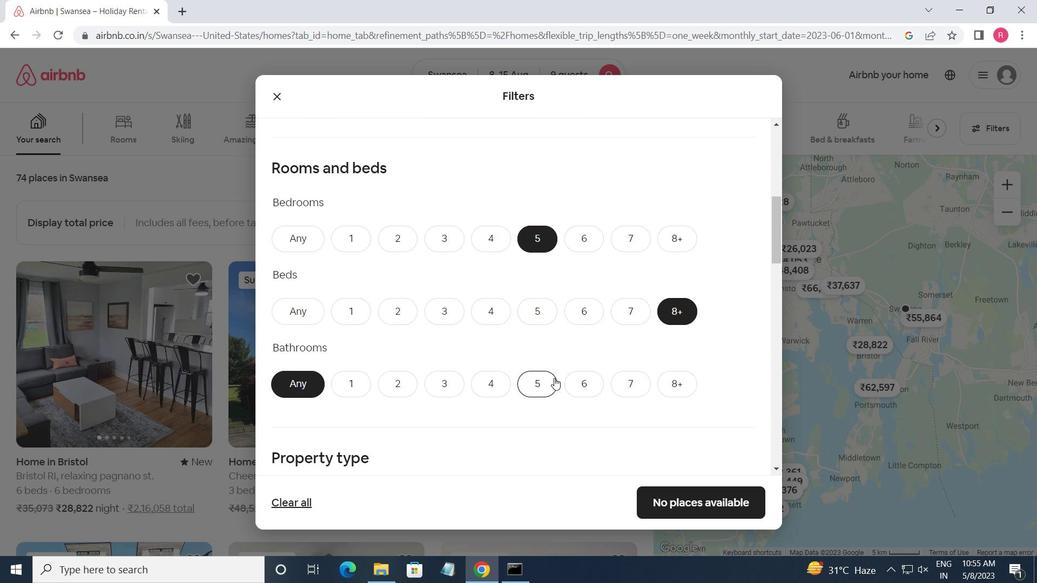
Action: Mouse moved to (538, 325)
Screenshot: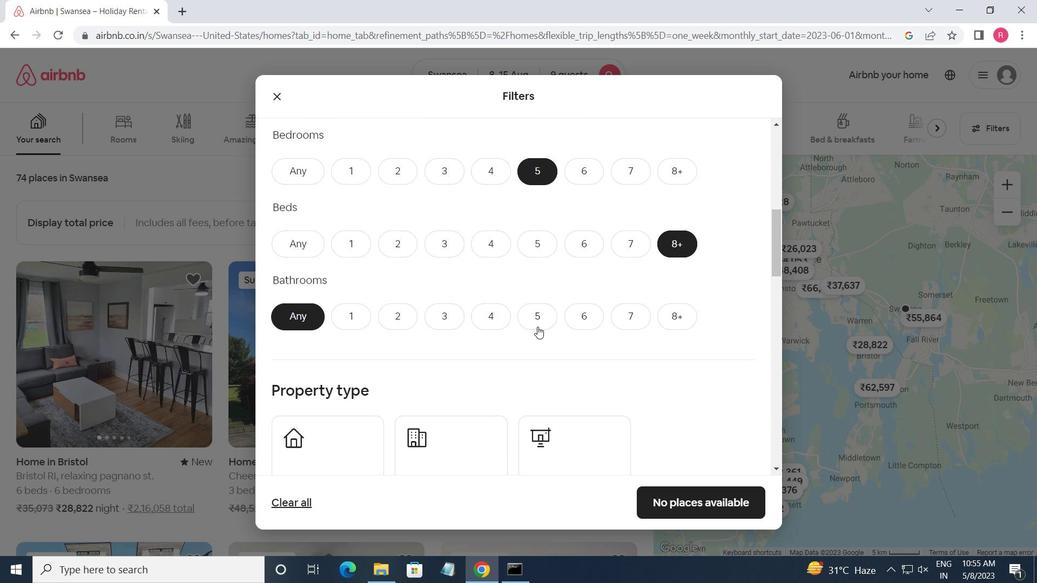 
Action: Mouse pressed left at (538, 325)
Screenshot: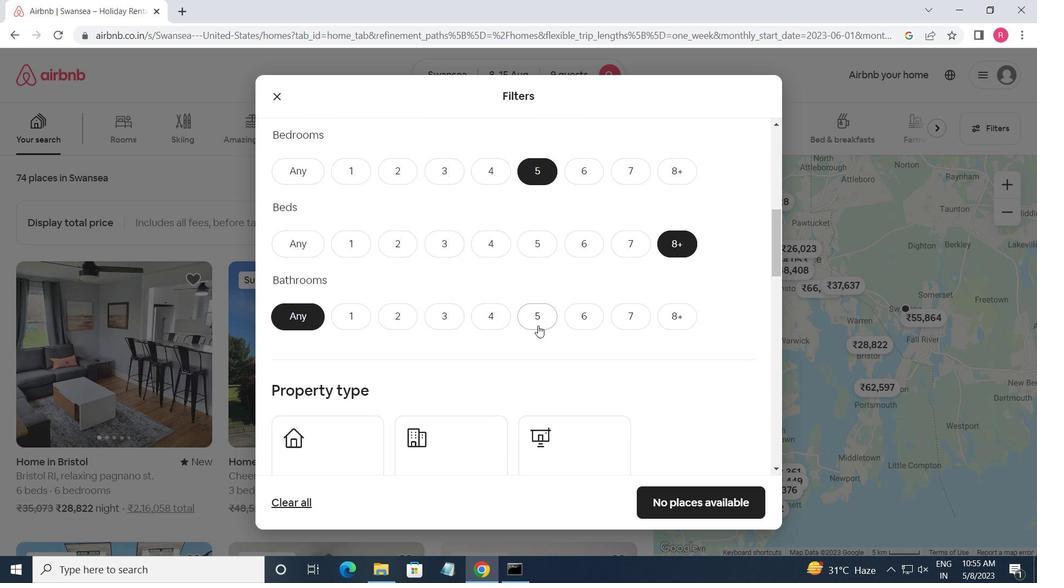 
Action: Mouse moved to (508, 350)
Screenshot: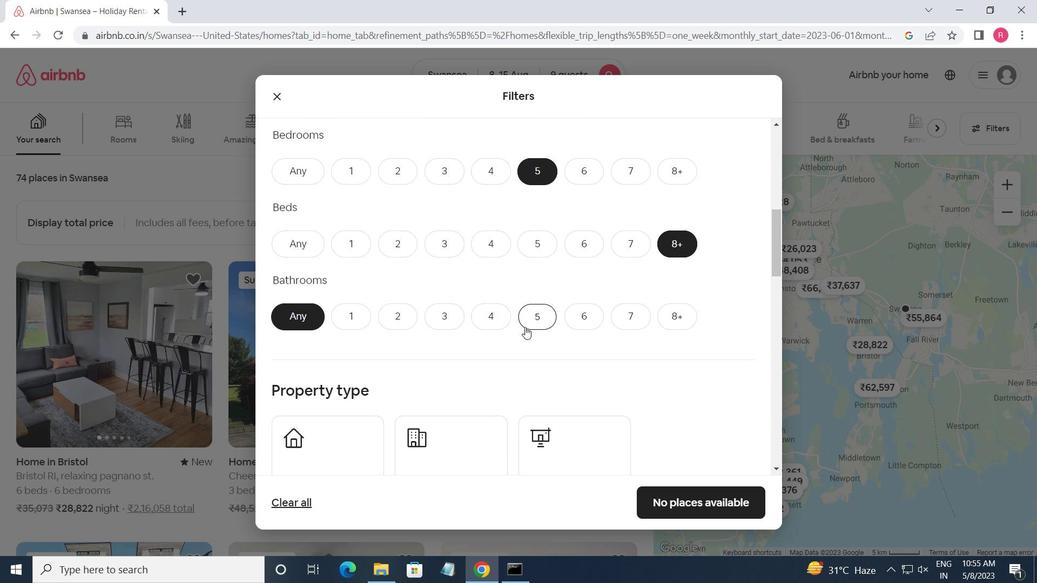 
Action: Mouse scrolled (508, 349) with delta (0, 0)
Screenshot: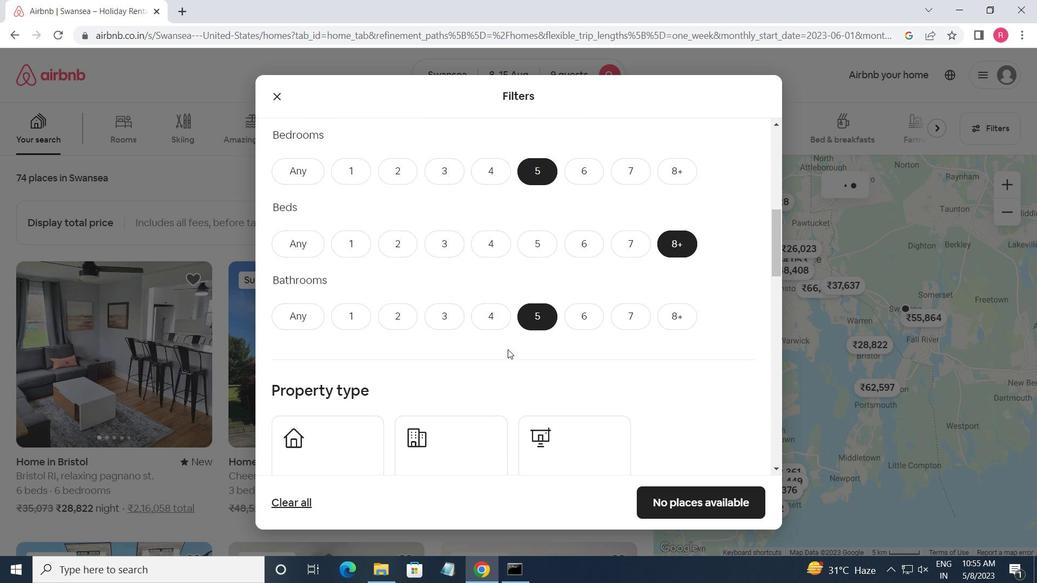 
Action: Mouse moved to (326, 396)
Screenshot: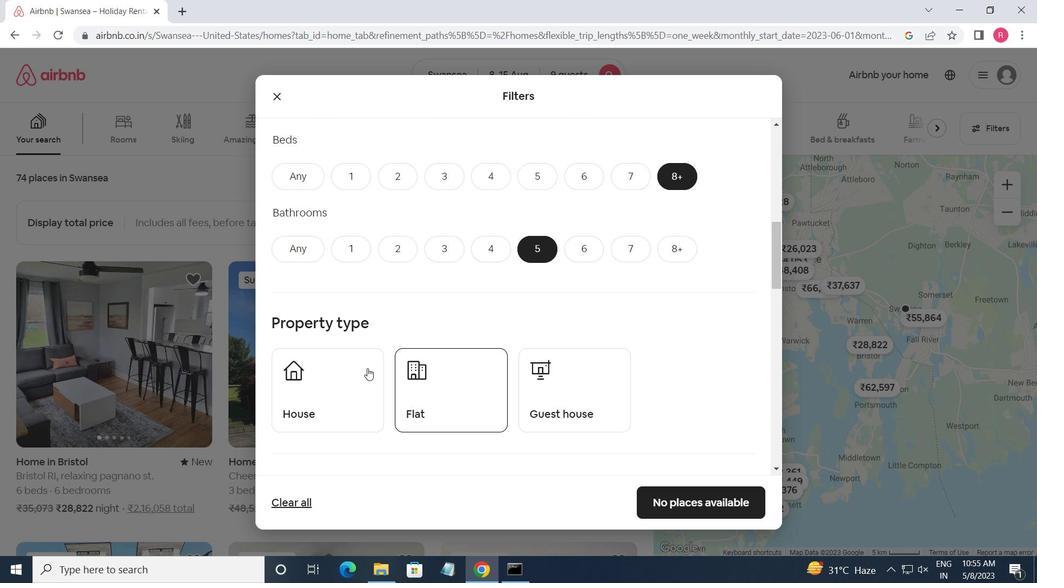 
Action: Mouse pressed left at (326, 396)
Screenshot: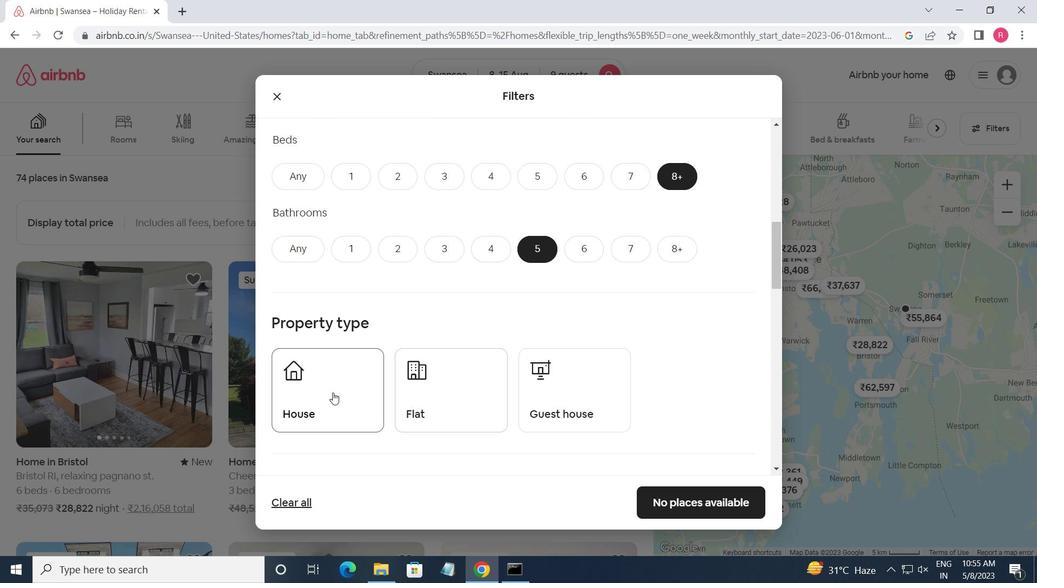 
Action: Mouse moved to (426, 396)
Screenshot: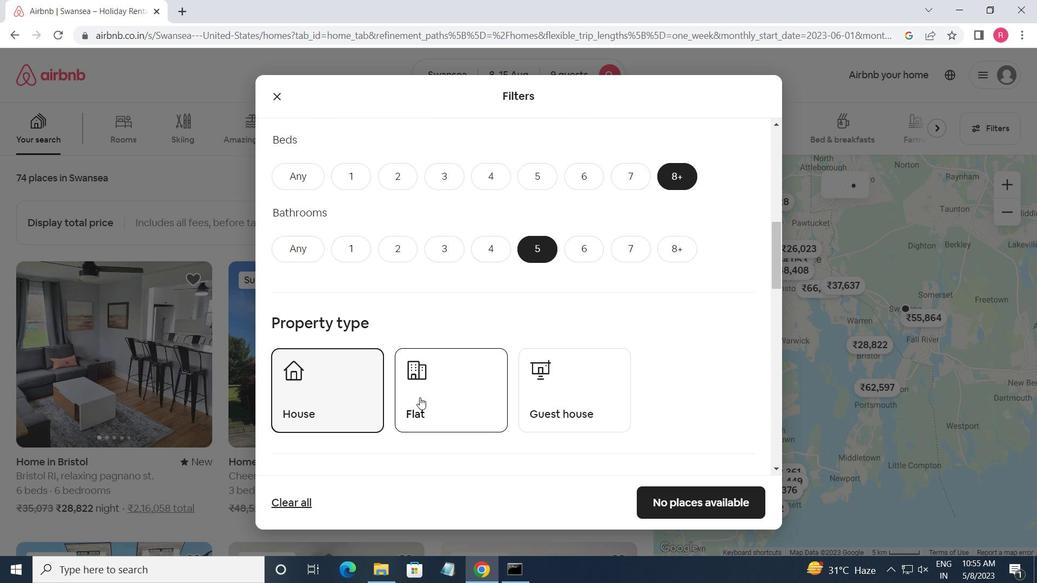
Action: Mouse pressed left at (426, 396)
Screenshot: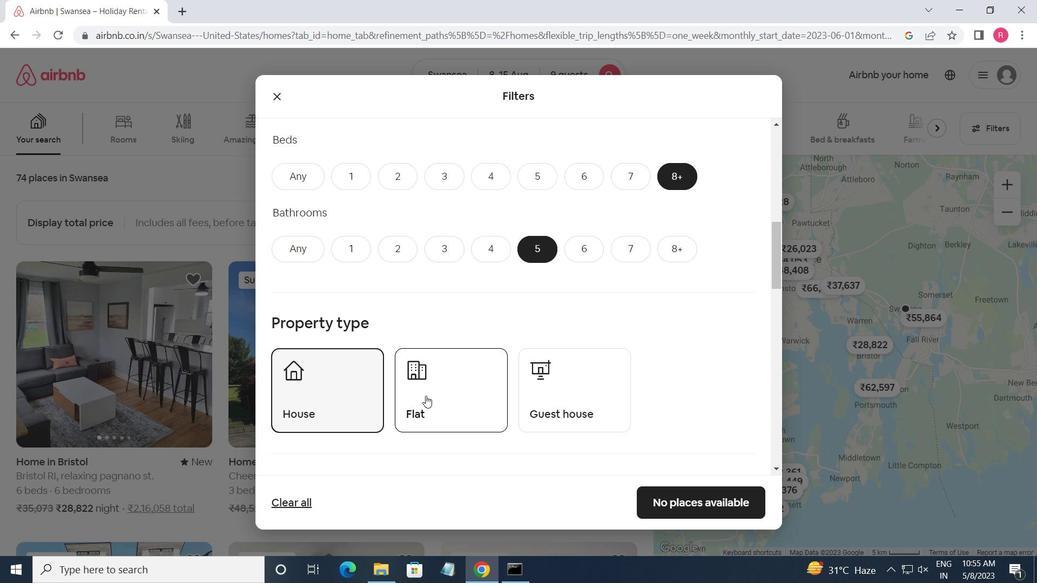 
Action: Mouse moved to (573, 404)
Screenshot: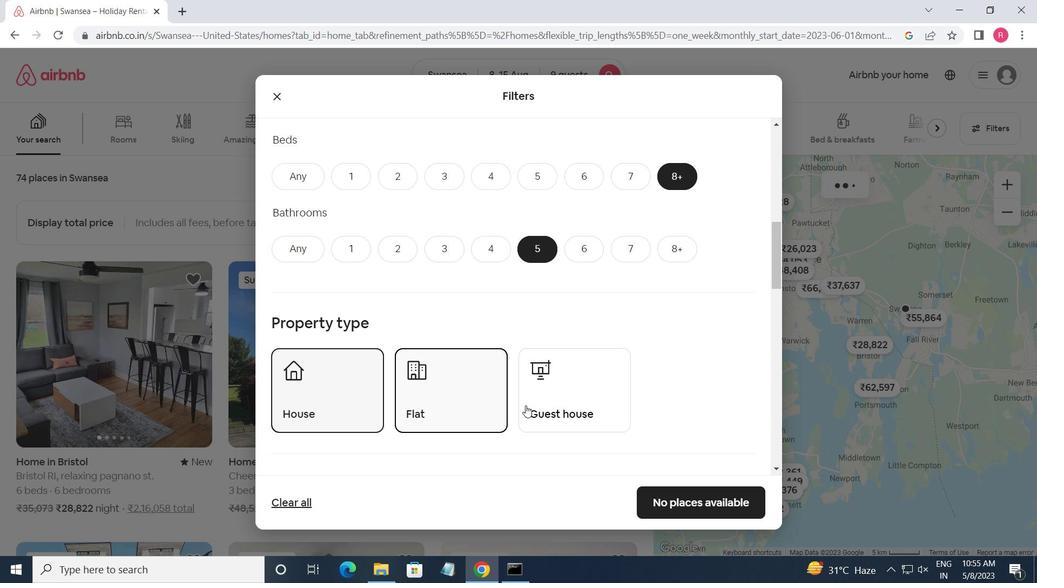 
Action: Mouse pressed left at (573, 404)
Screenshot: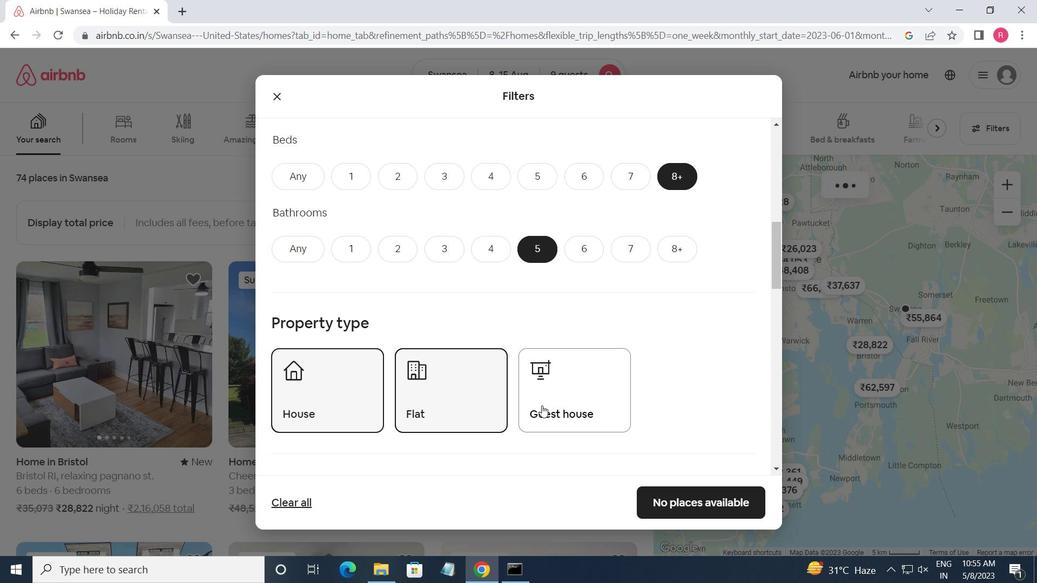 
Action: Mouse moved to (711, 337)
Screenshot: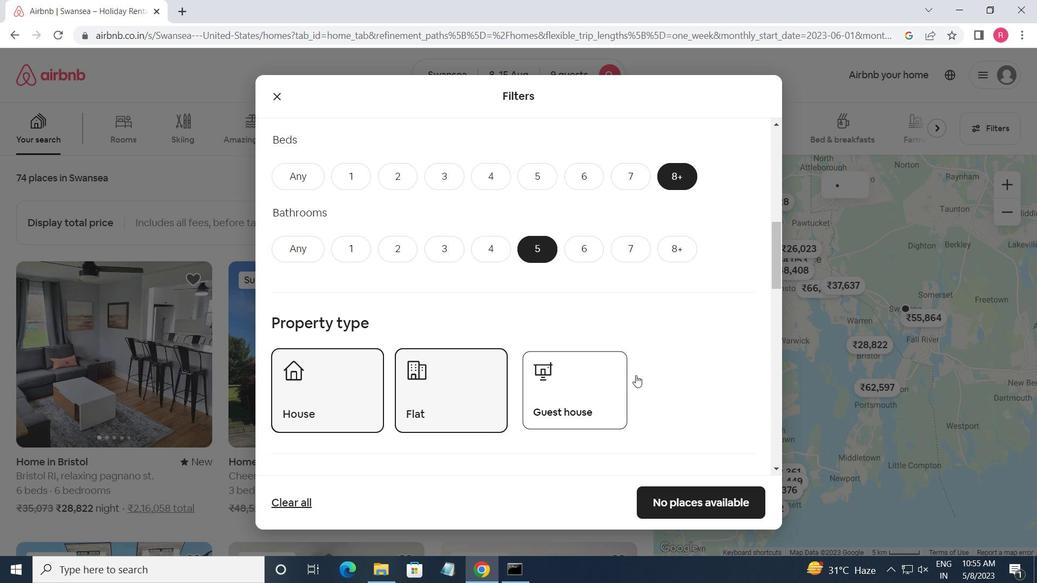 
Action: Mouse scrolled (711, 337) with delta (0, 0)
Screenshot: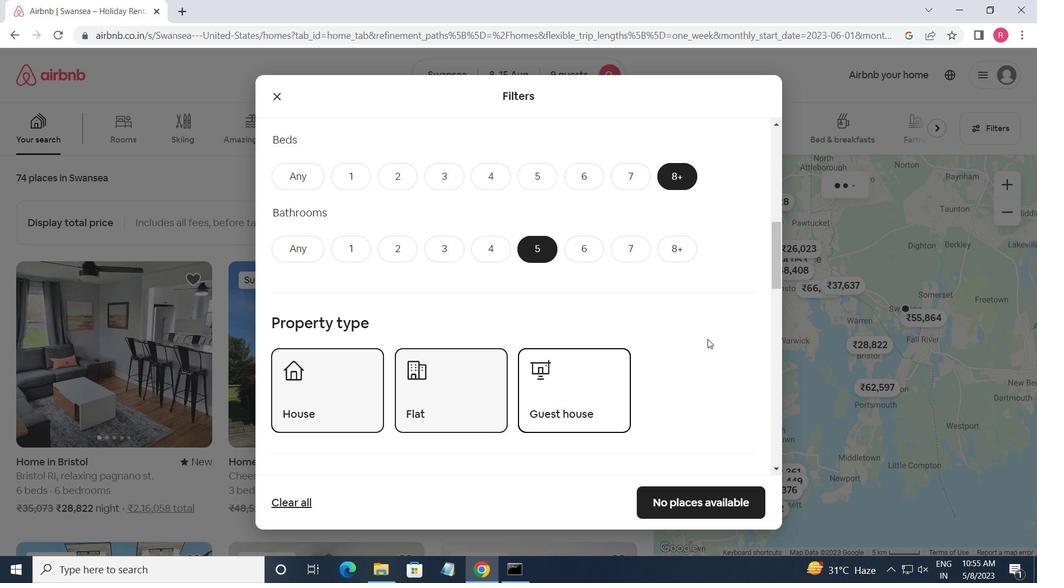 
Action: Mouse scrolled (711, 337) with delta (0, 0)
Screenshot: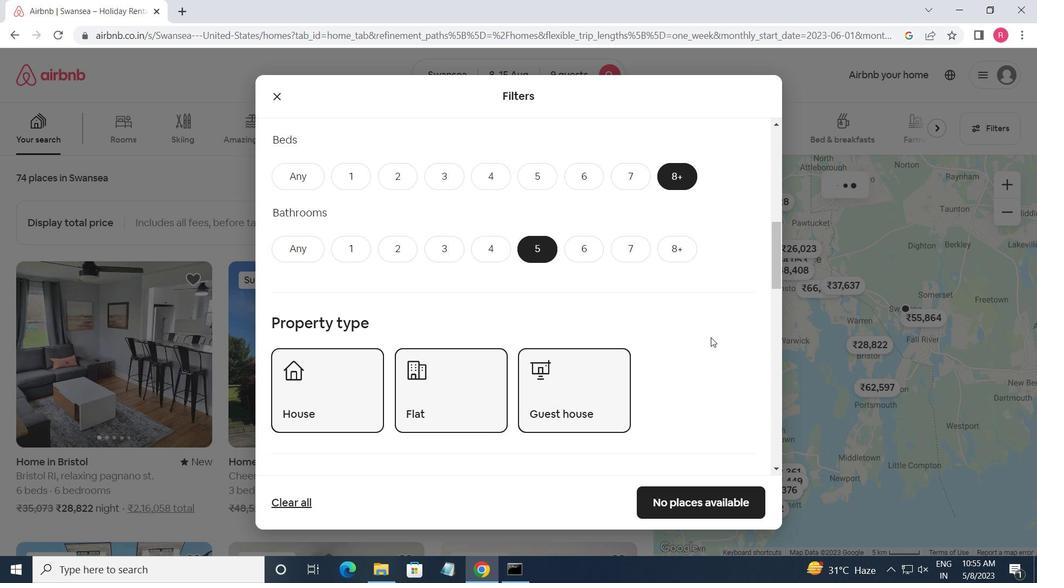 
Action: Mouse scrolled (711, 337) with delta (0, 0)
Screenshot: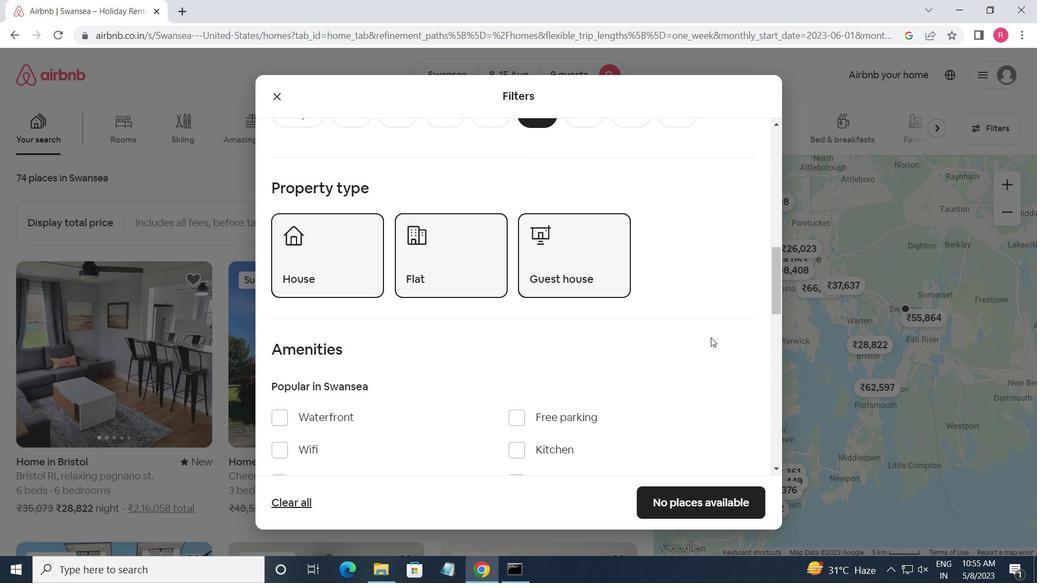 
Action: Mouse moved to (287, 381)
Screenshot: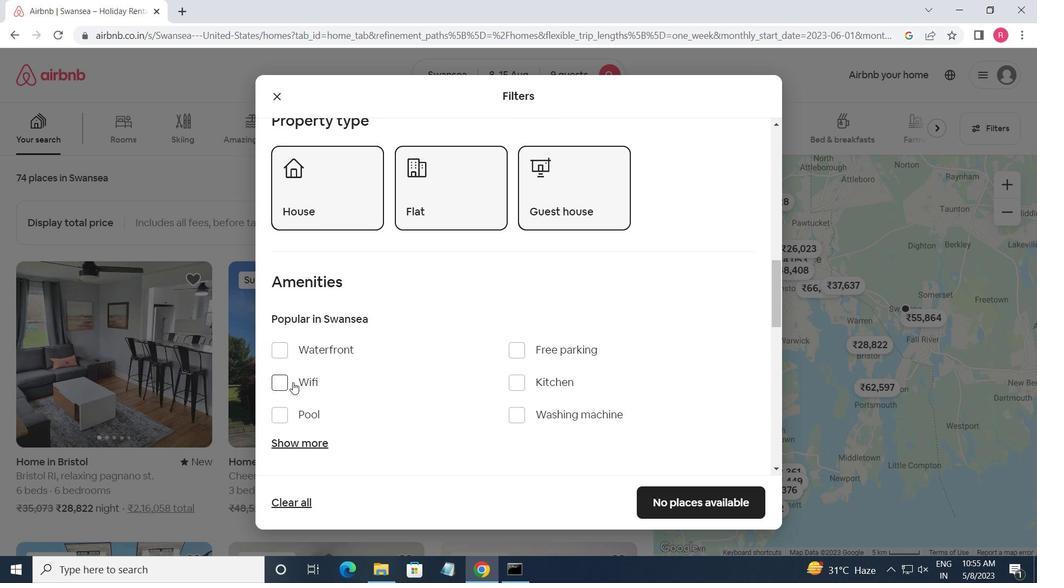 
Action: Mouse pressed left at (287, 381)
Screenshot: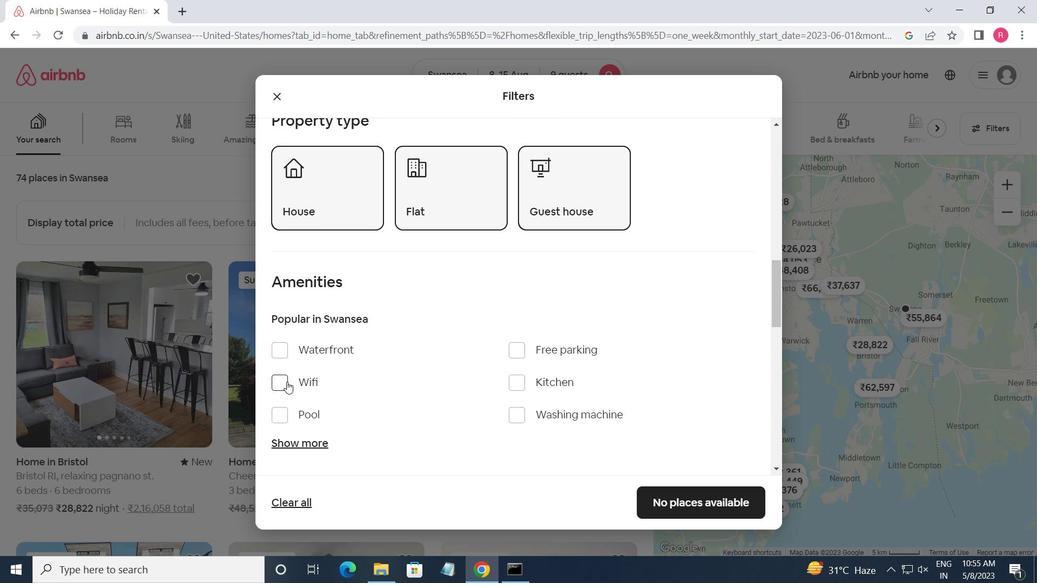 
Action: Mouse moved to (439, 378)
Screenshot: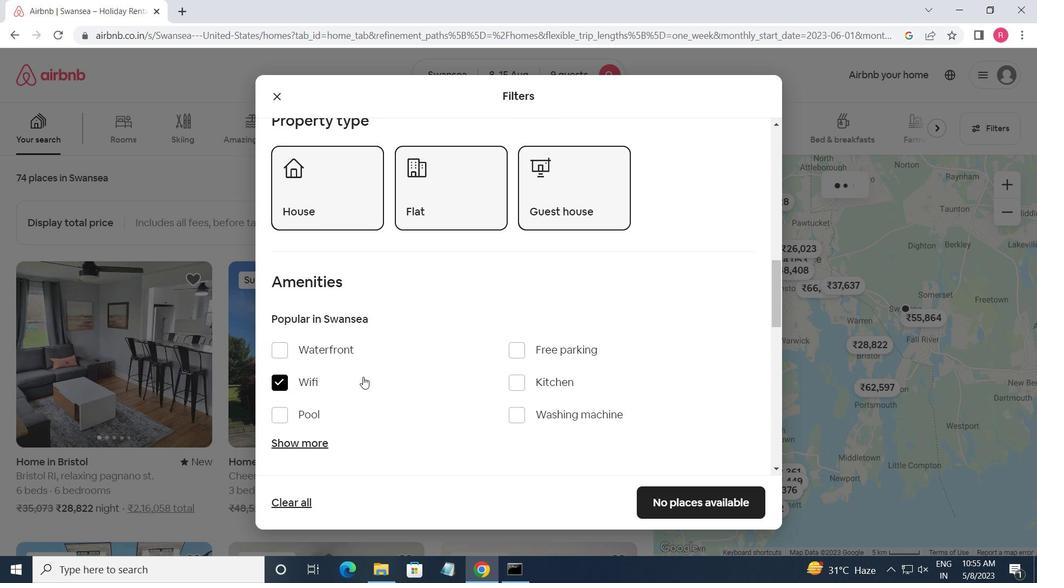 
Action: Mouse scrolled (439, 377) with delta (0, 0)
Screenshot: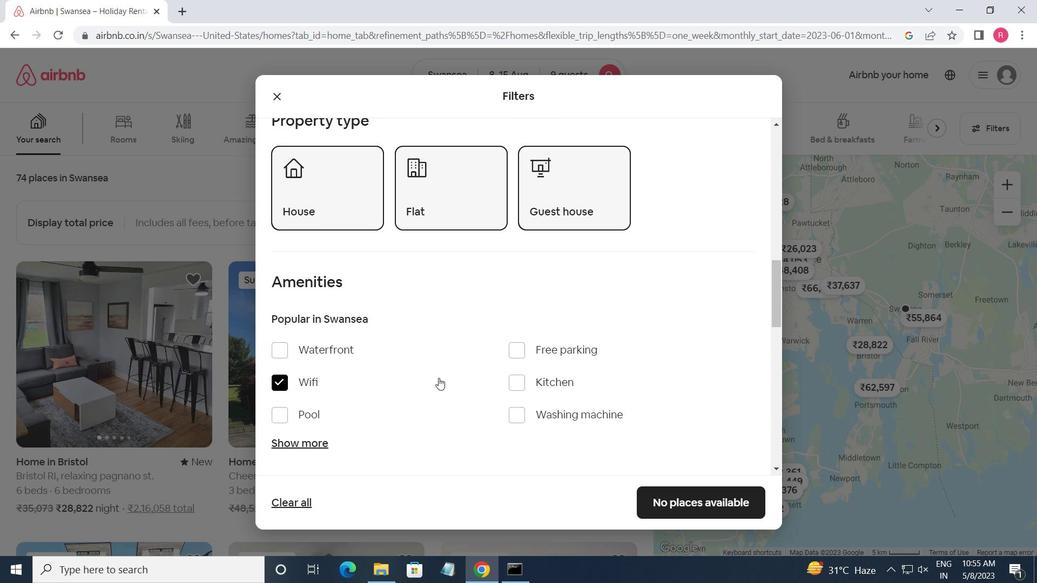 
Action: Mouse moved to (515, 278)
Screenshot: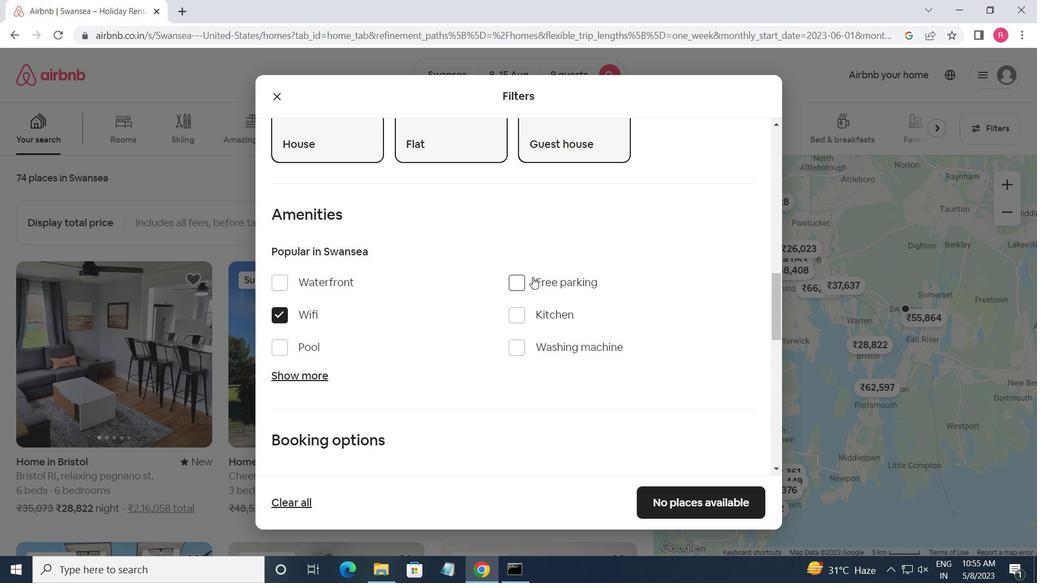 
Action: Mouse pressed left at (515, 278)
Screenshot: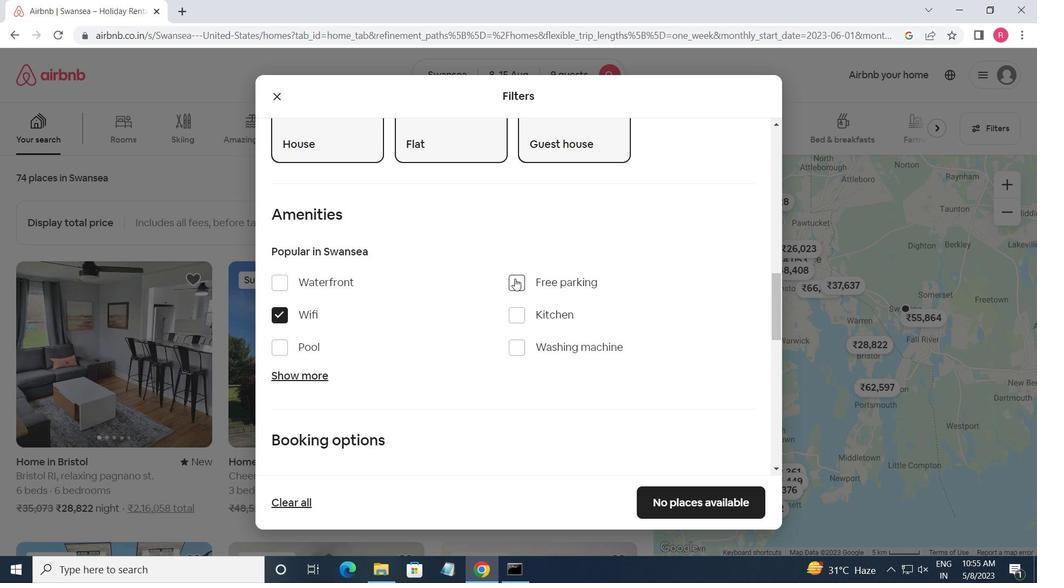 
Action: Mouse moved to (489, 298)
Screenshot: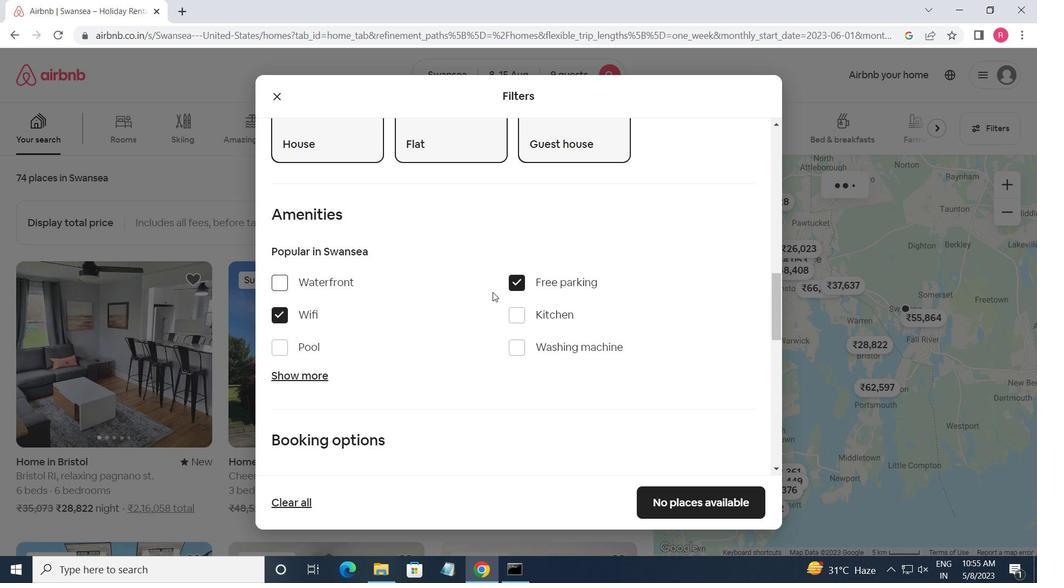 
Action: Mouse scrolled (489, 297) with delta (0, 0)
Screenshot: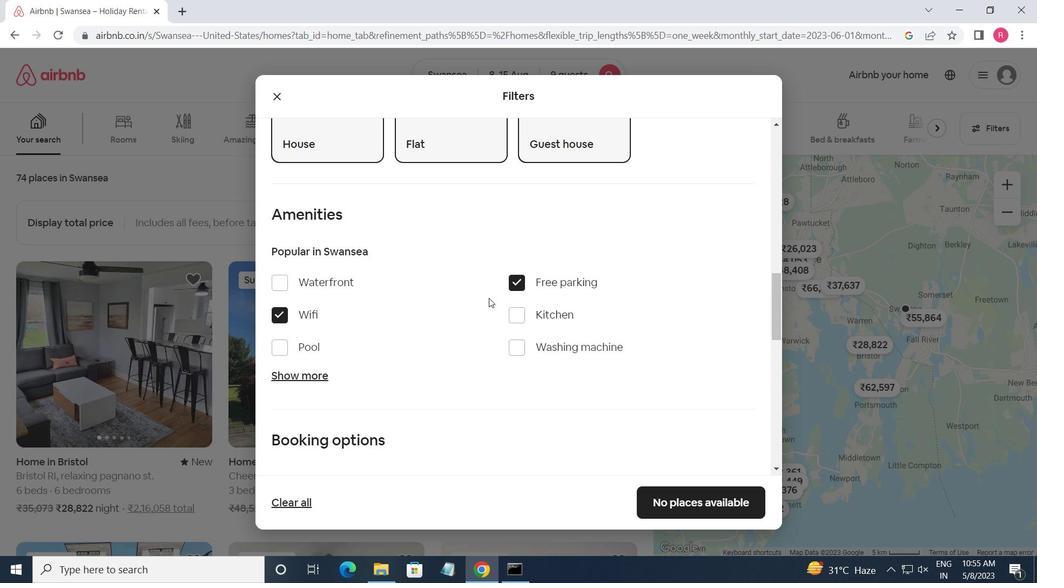
Action: Mouse scrolled (489, 297) with delta (0, 0)
Screenshot: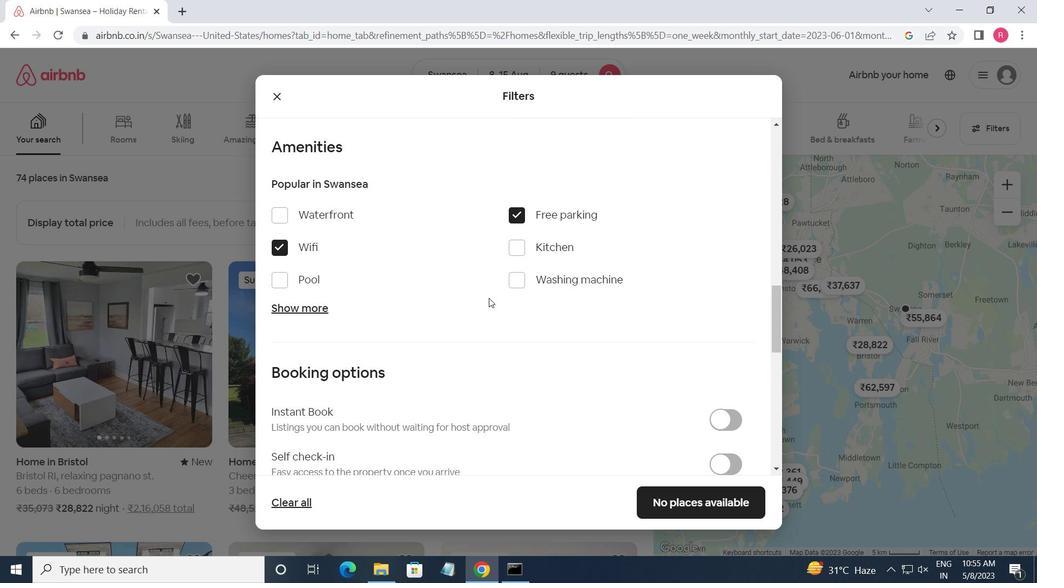 
Action: Mouse scrolled (489, 297) with delta (0, 0)
Screenshot: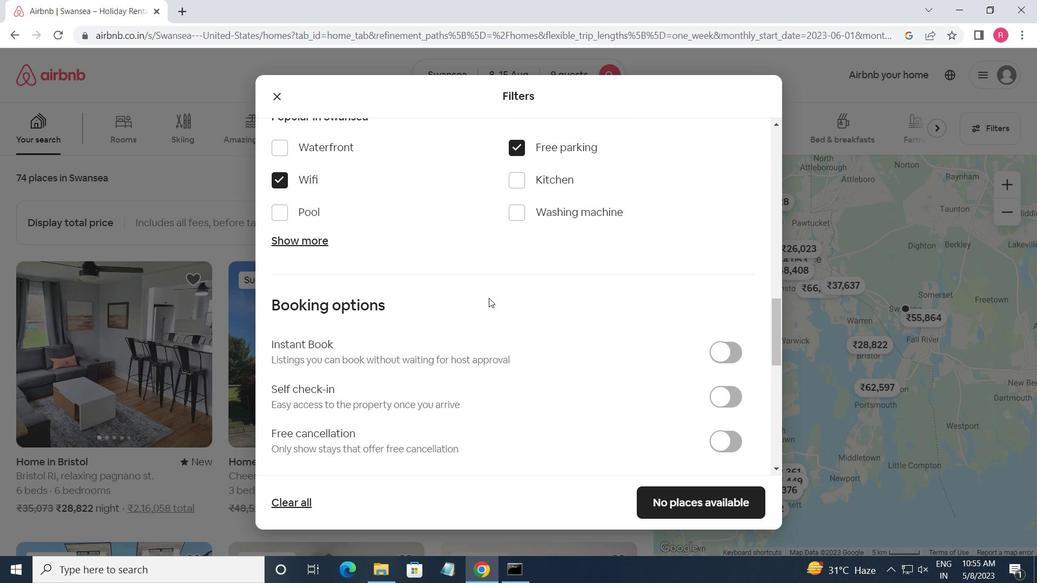 
Action: Mouse scrolled (489, 297) with delta (0, 0)
Screenshot: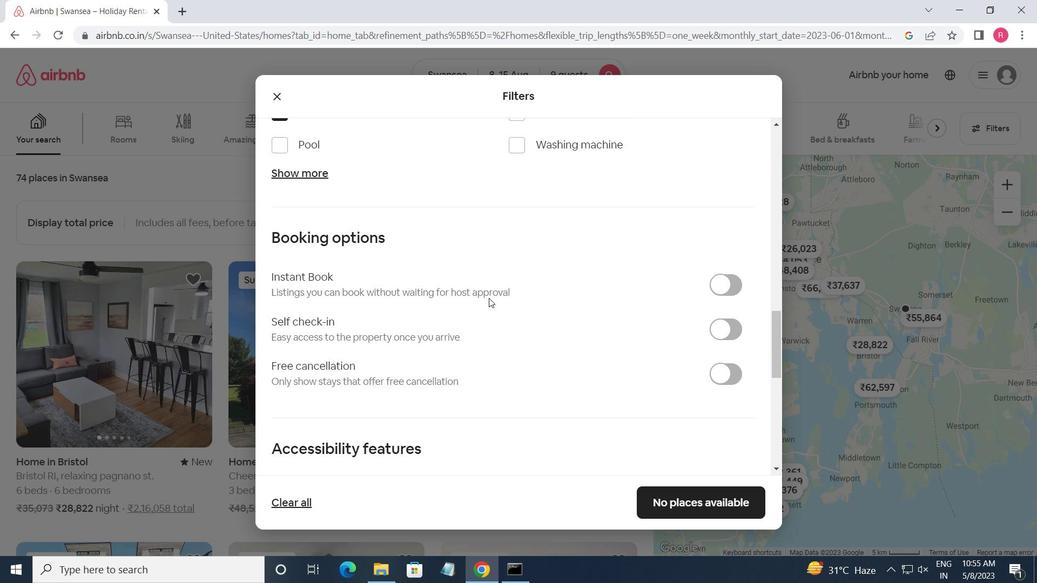 
Action: Mouse moved to (493, 213)
Screenshot: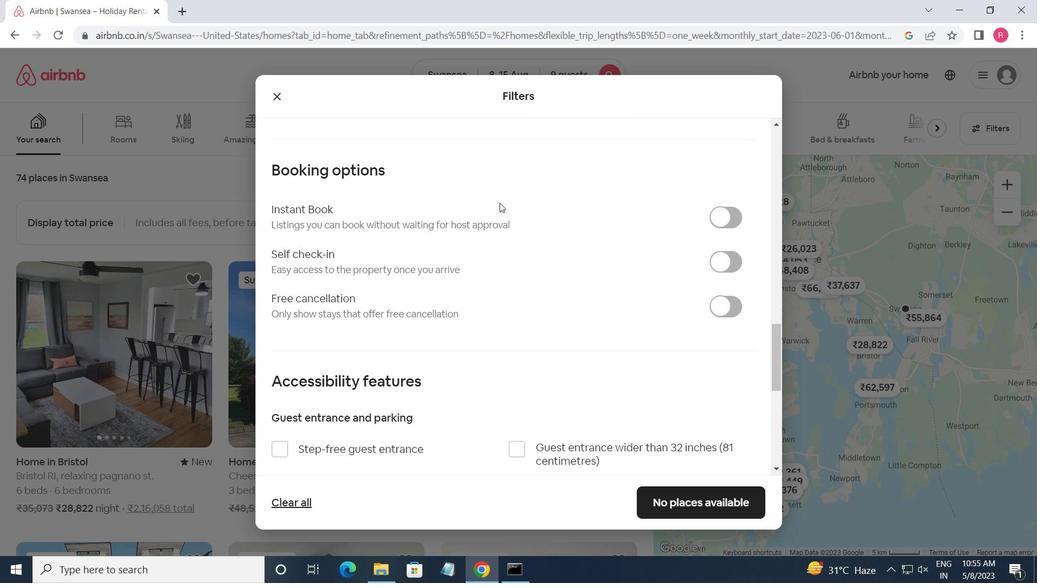 
Action: Mouse scrolled (493, 214) with delta (0, 0)
Screenshot: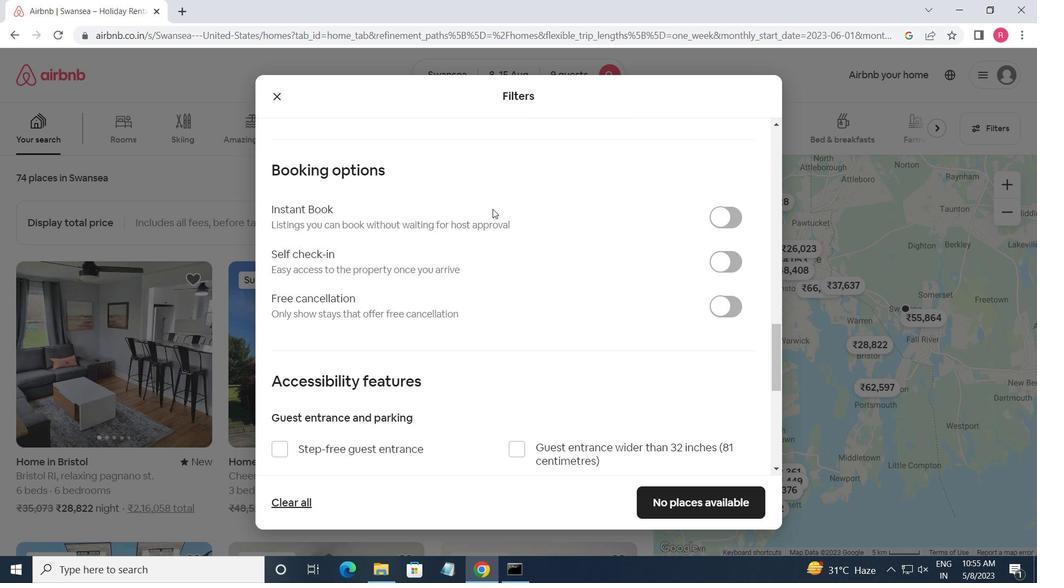 
Action: Mouse scrolled (493, 214) with delta (0, 0)
Screenshot: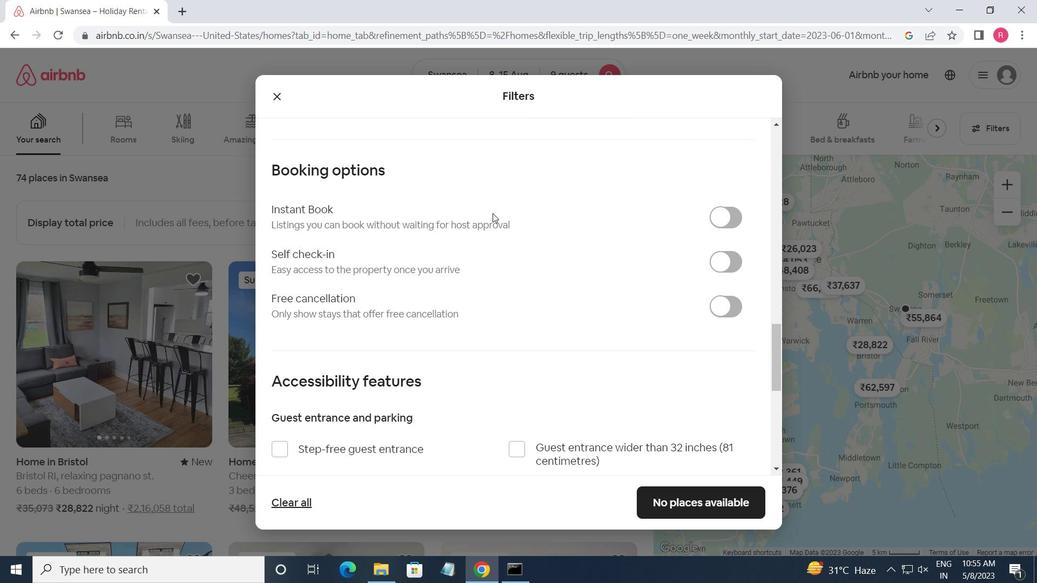 
Action: Mouse moved to (323, 240)
Screenshot: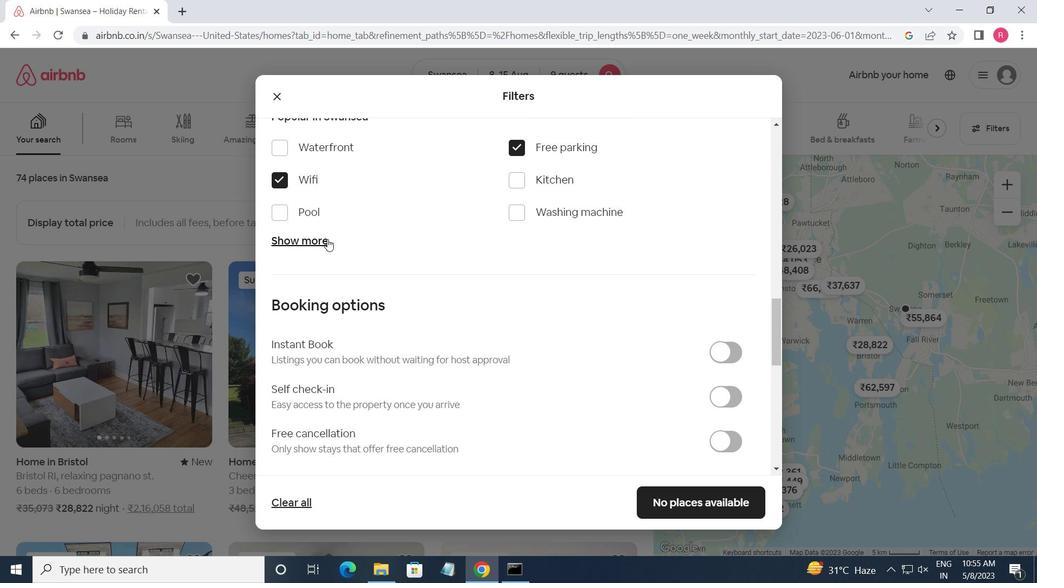 
Action: Mouse pressed left at (323, 240)
Screenshot: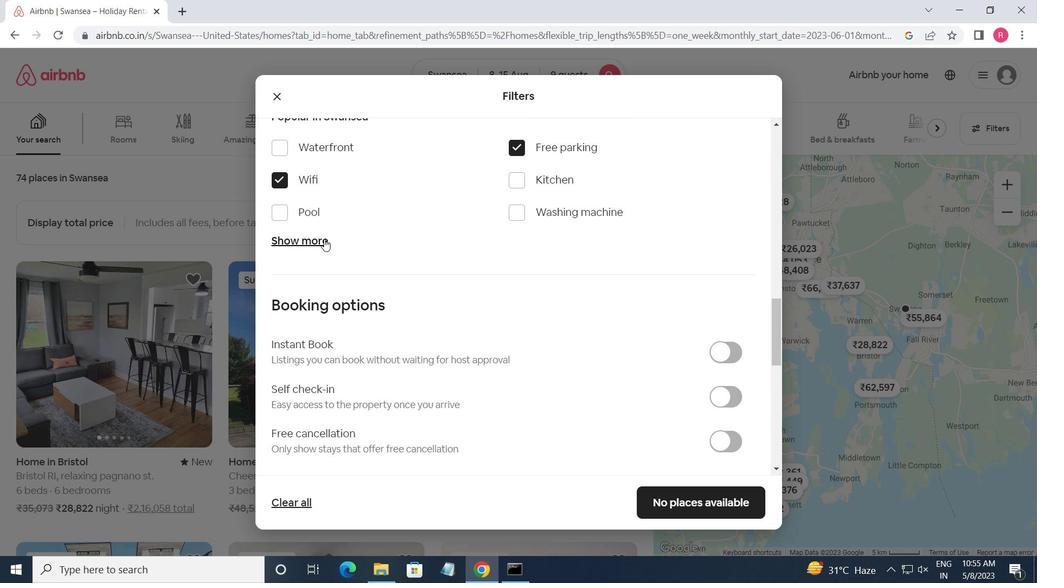 
Action: Mouse moved to (277, 347)
Screenshot: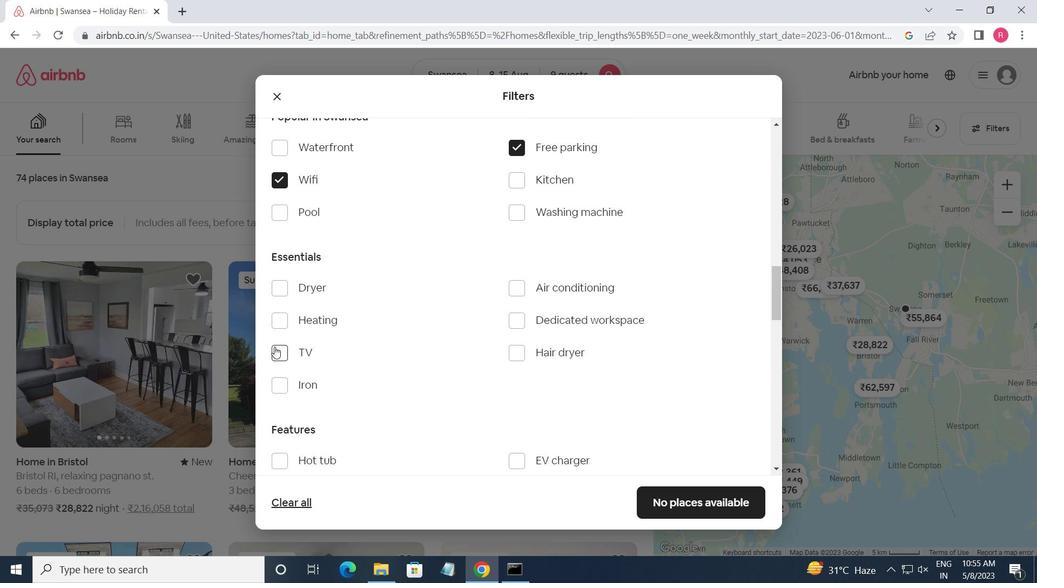 
Action: Mouse pressed left at (277, 347)
Screenshot: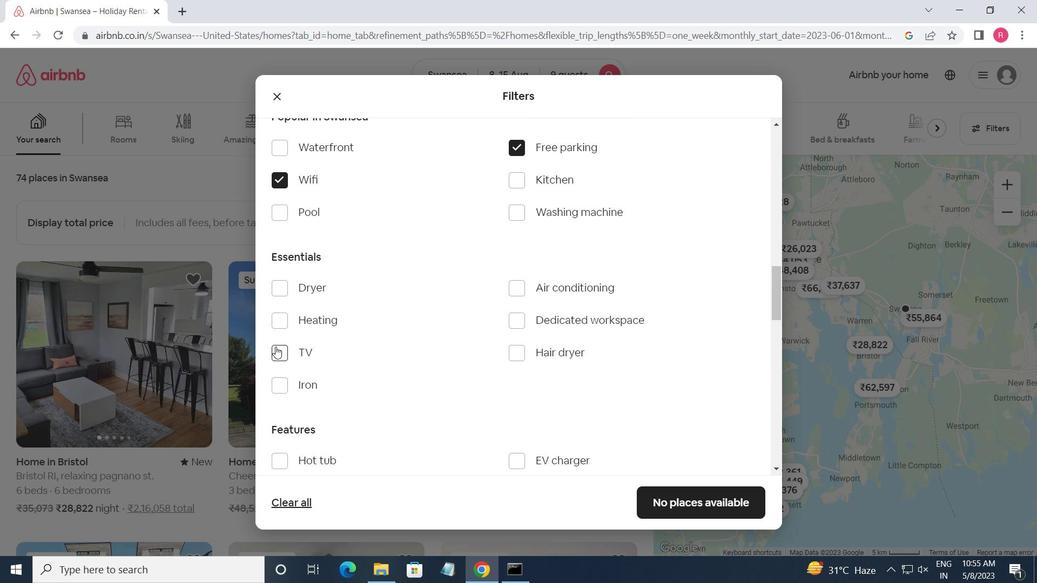 
Action: Mouse moved to (415, 313)
Screenshot: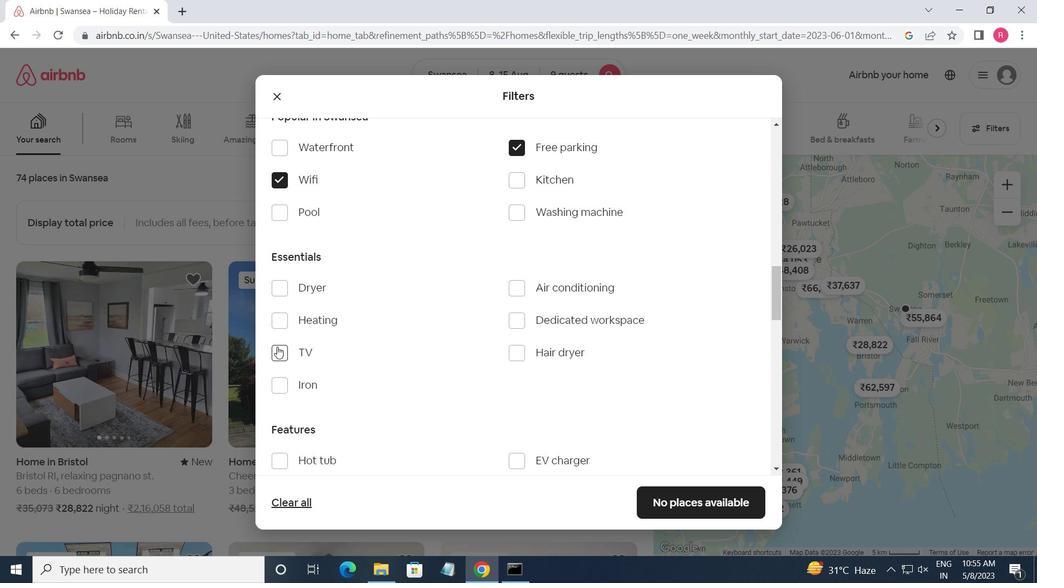 
Action: Mouse scrolled (415, 313) with delta (0, 0)
Screenshot: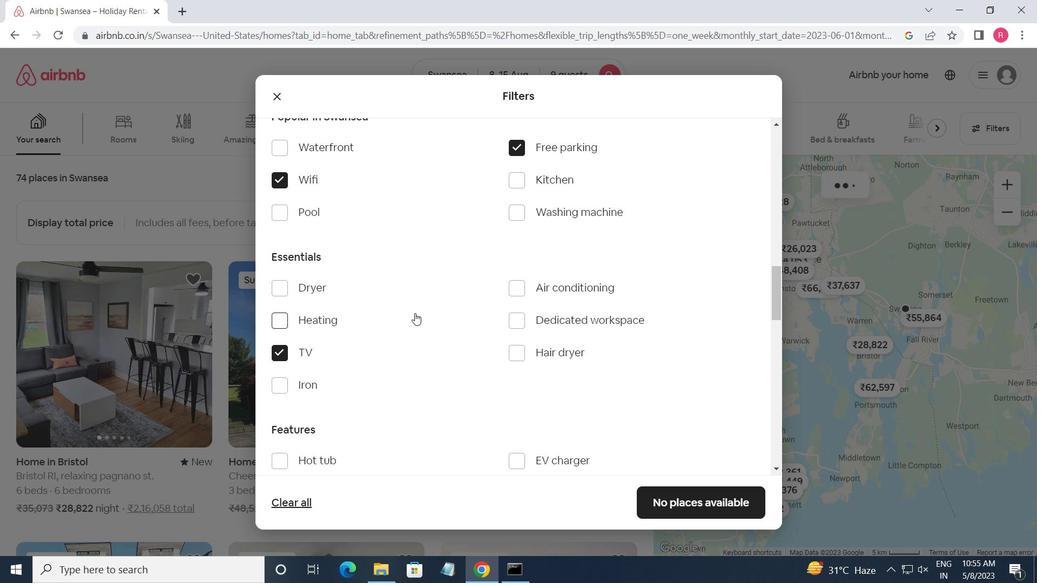 
Action: Mouse scrolled (415, 313) with delta (0, 0)
Screenshot: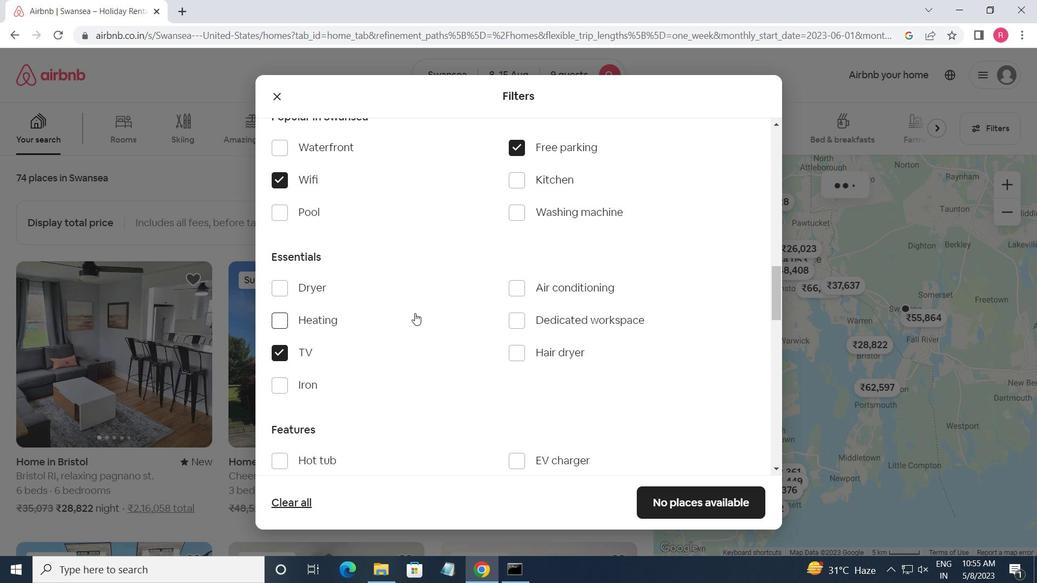 
Action: Mouse moved to (416, 313)
Screenshot: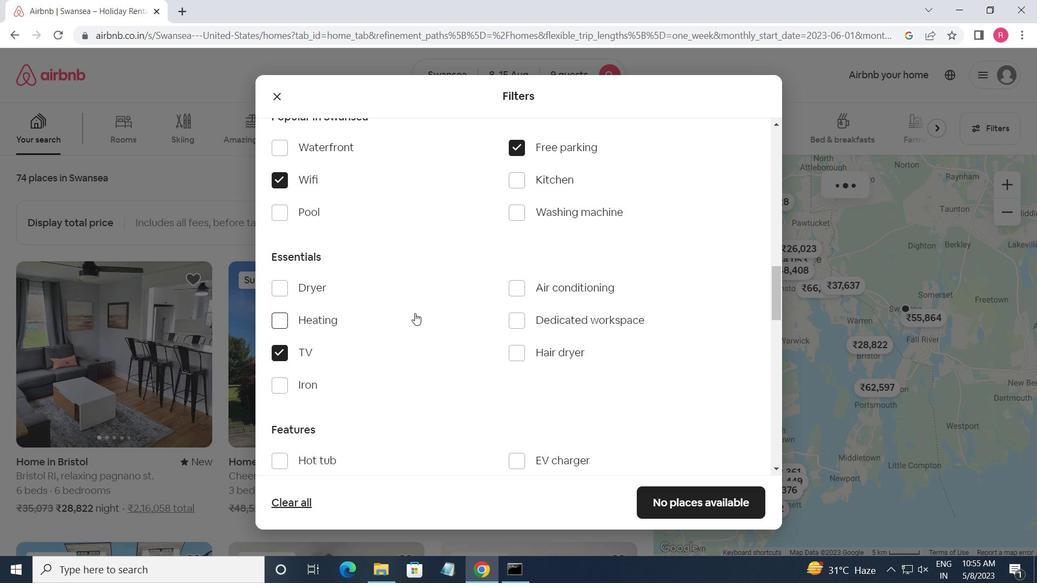 
Action: Mouse scrolled (416, 313) with delta (0, 0)
Screenshot: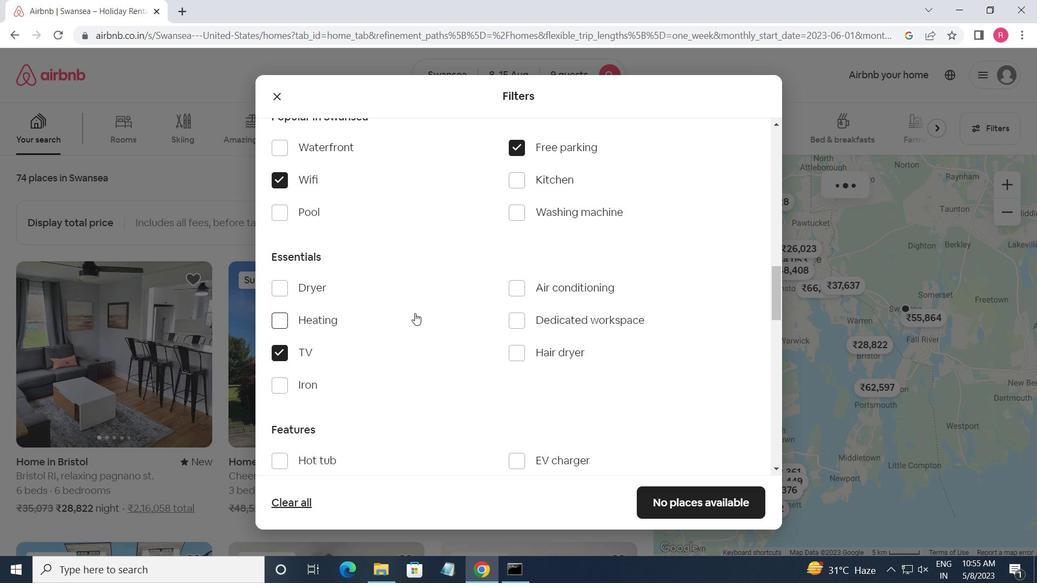 
Action: Mouse moved to (521, 296)
Screenshot: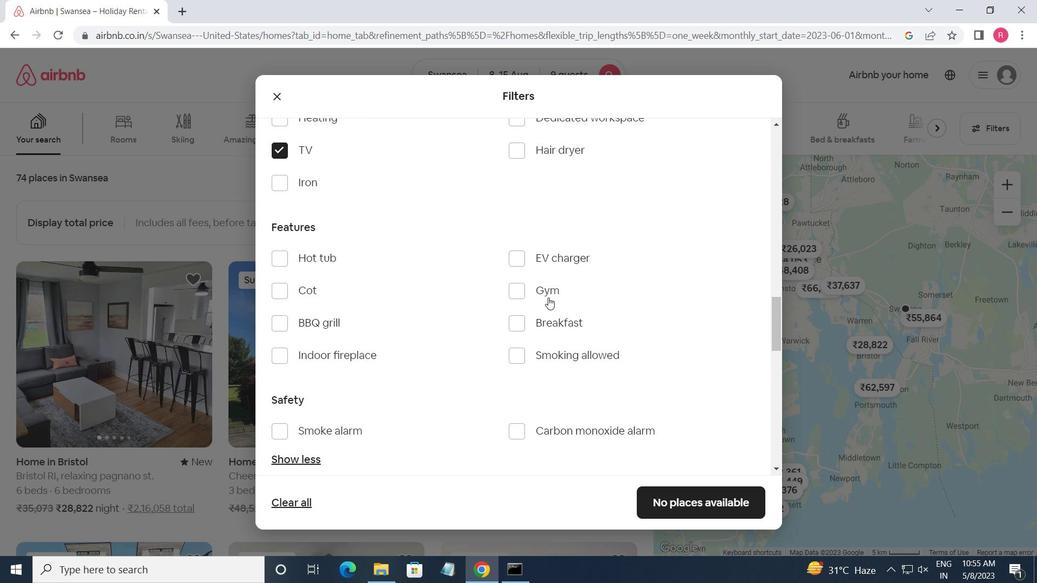 
Action: Mouse pressed left at (521, 296)
Screenshot: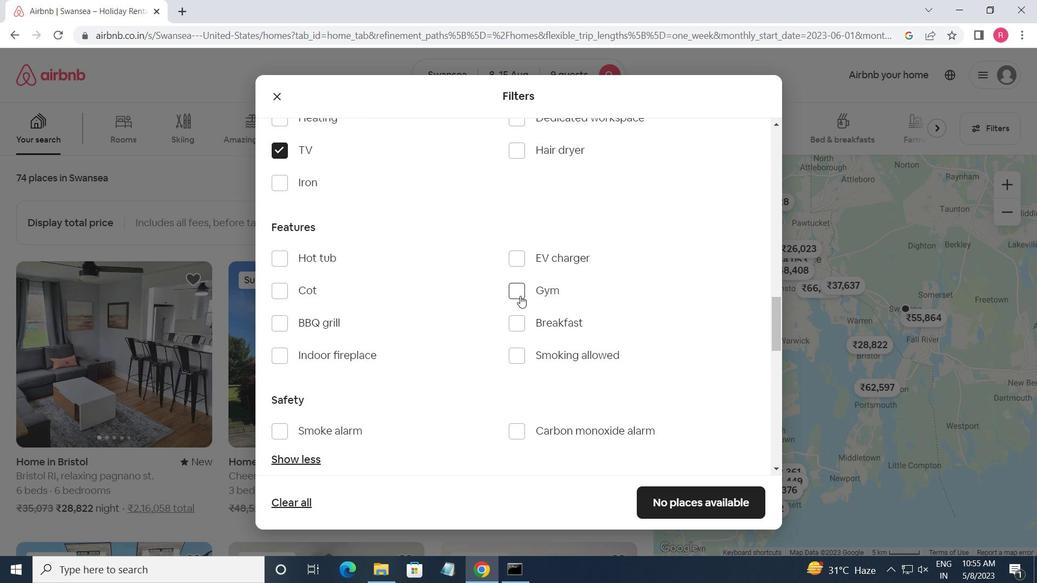 
Action: Mouse moved to (516, 325)
Screenshot: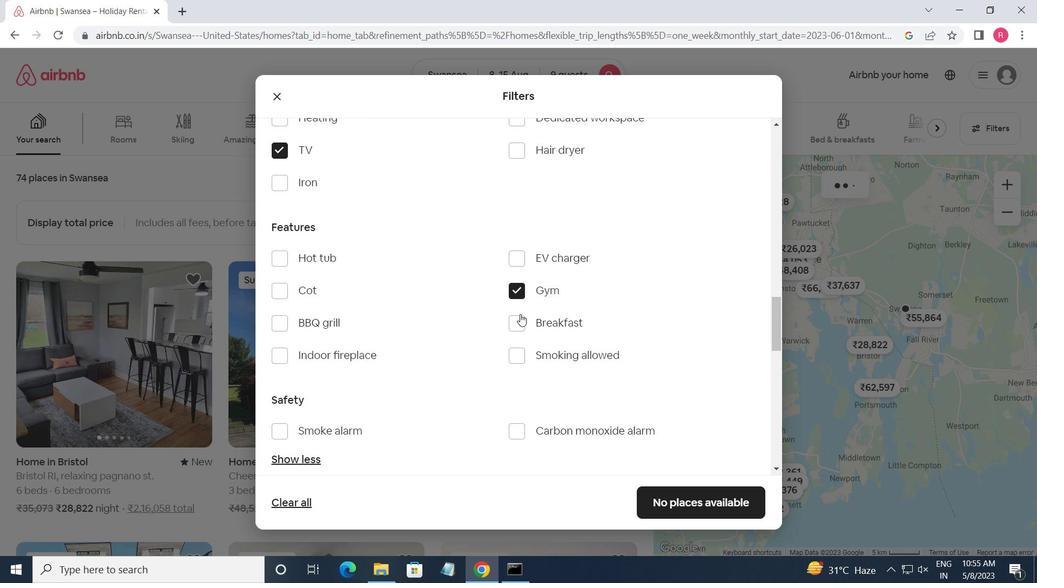 
Action: Mouse pressed left at (516, 325)
Screenshot: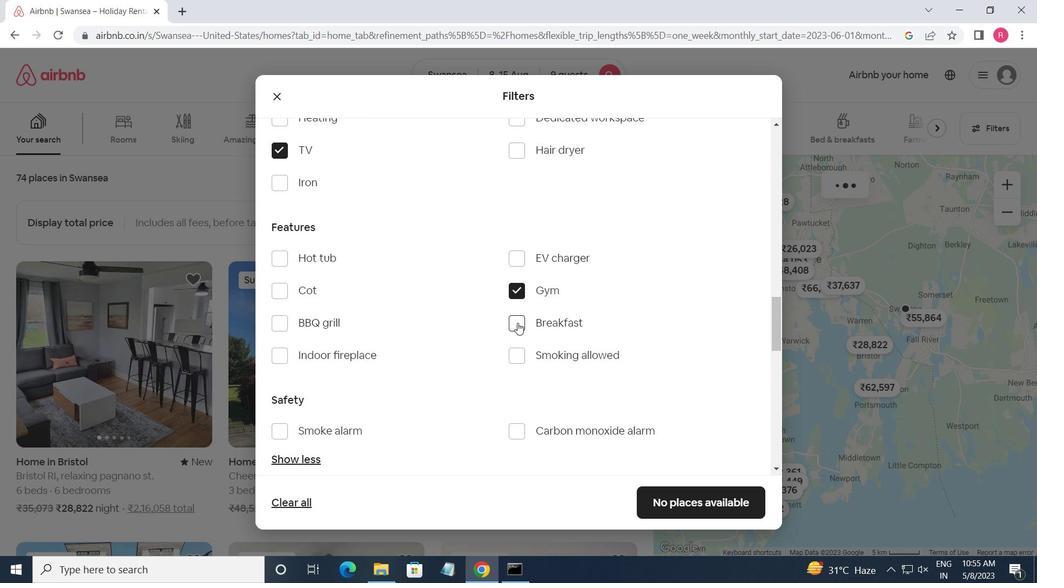
Action: Mouse moved to (451, 309)
Screenshot: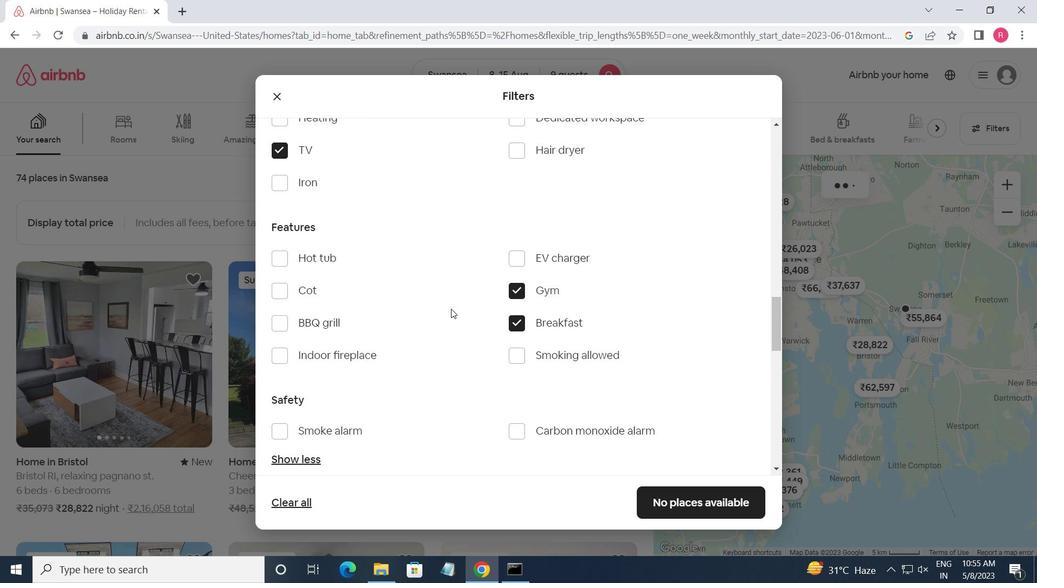 
Action: Mouse scrolled (451, 308) with delta (0, 0)
Screenshot: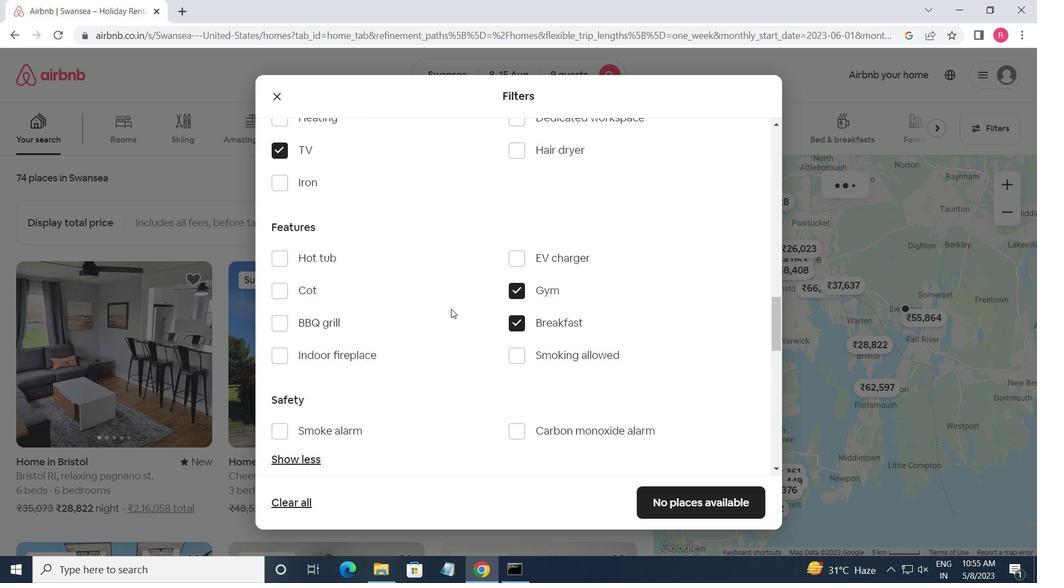 
Action: Mouse moved to (451, 309)
Screenshot: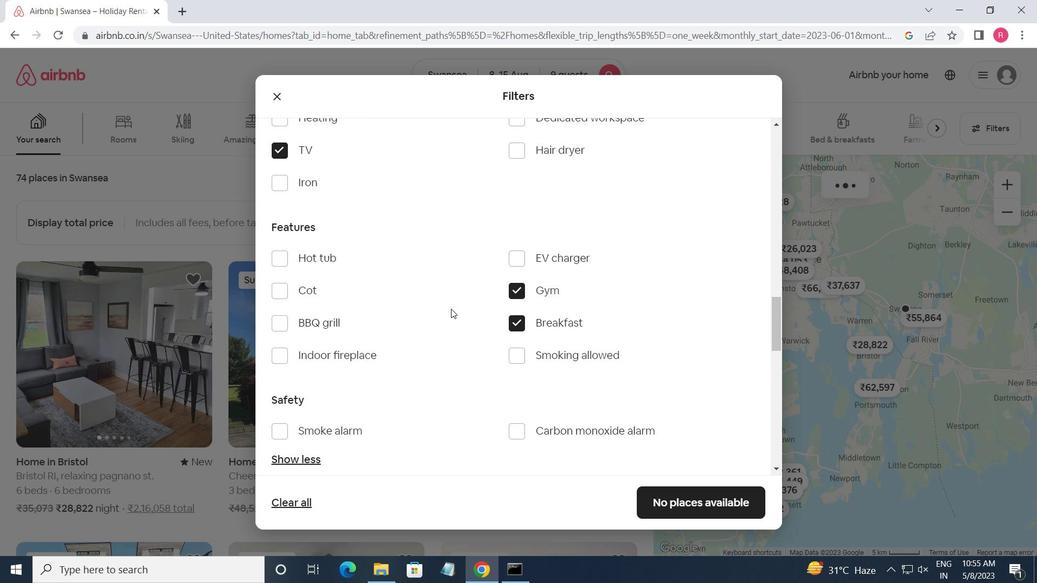
Action: Mouse scrolled (451, 308) with delta (0, 0)
Screenshot: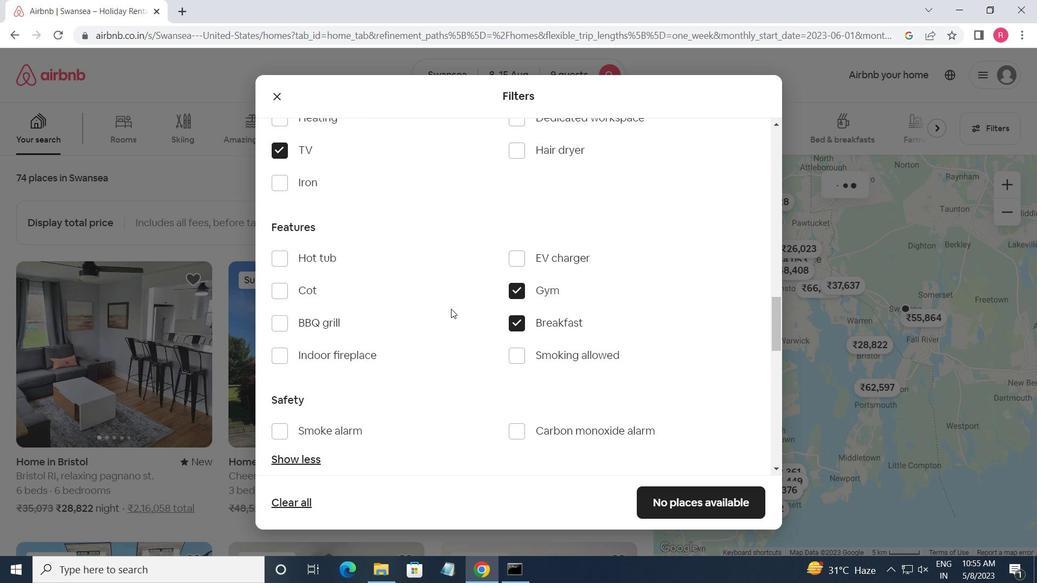 
Action: Mouse scrolled (451, 308) with delta (0, 0)
Screenshot: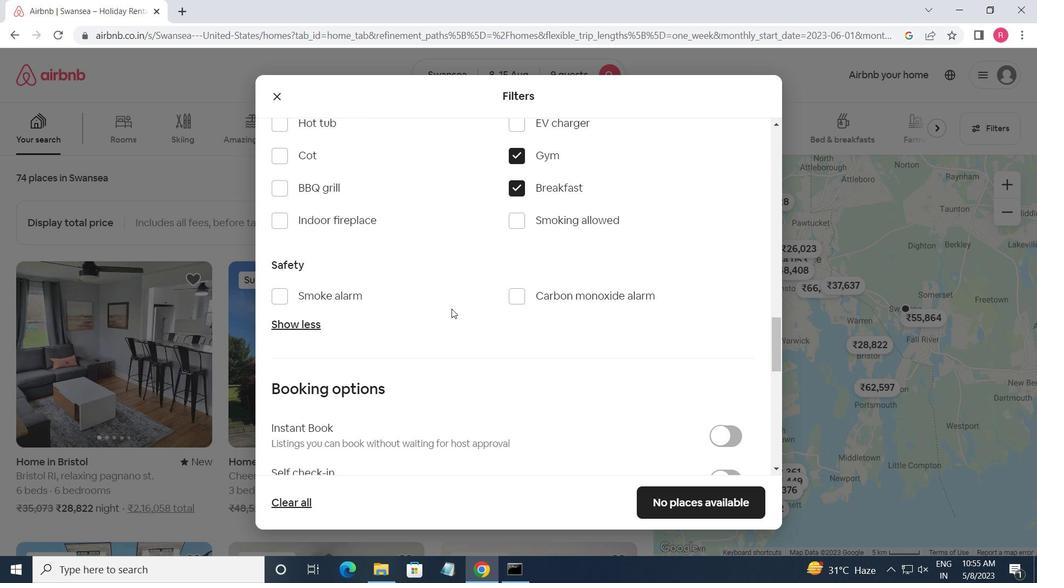 
Action: Mouse moved to (452, 309)
Screenshot: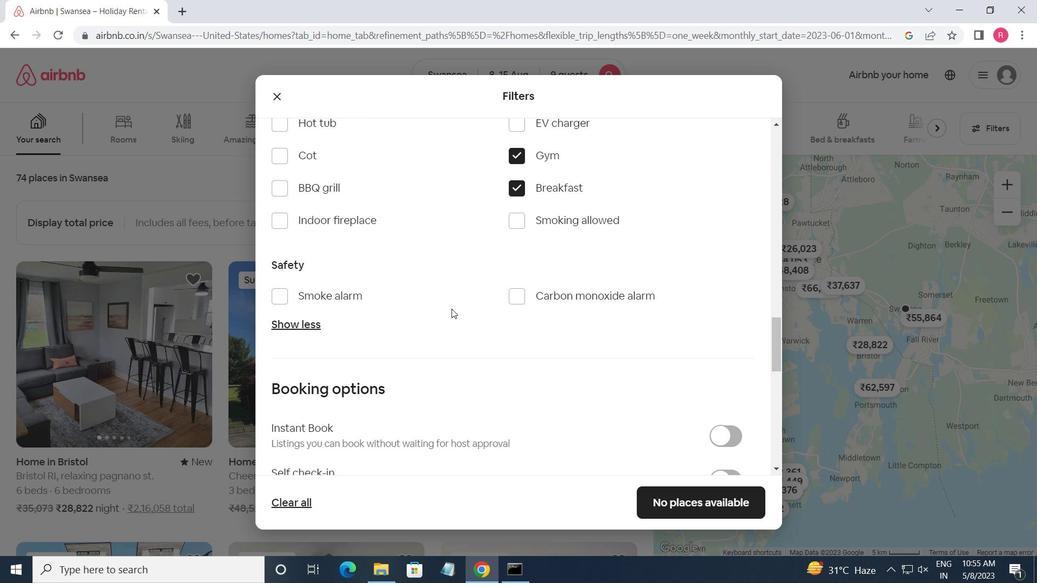 
Action: Mouse scrolled (452, 308) with delta (0, 0)
Screenshot: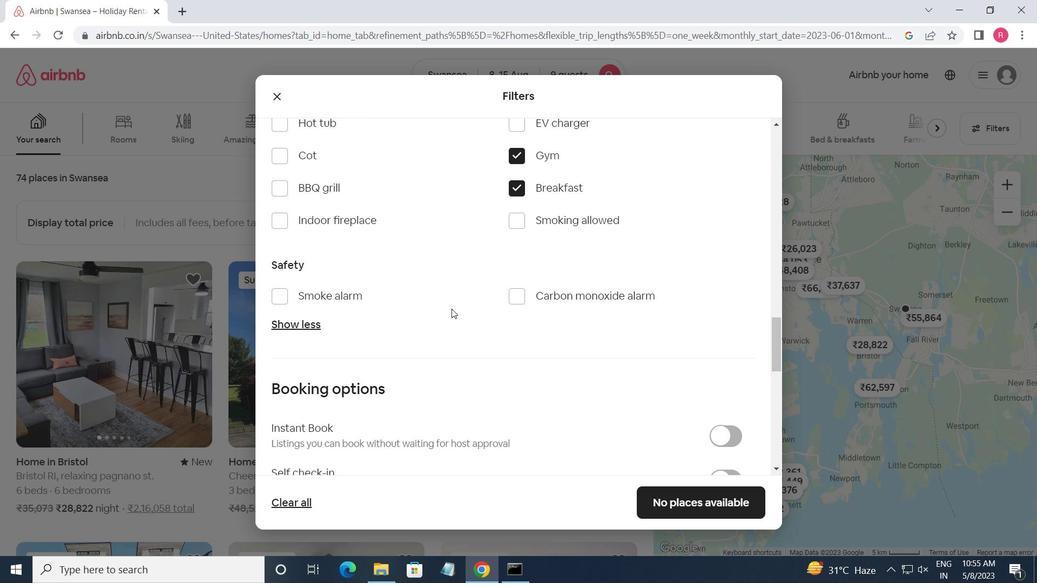 
Action: Mouse moved to (729, 341)
Screenshot: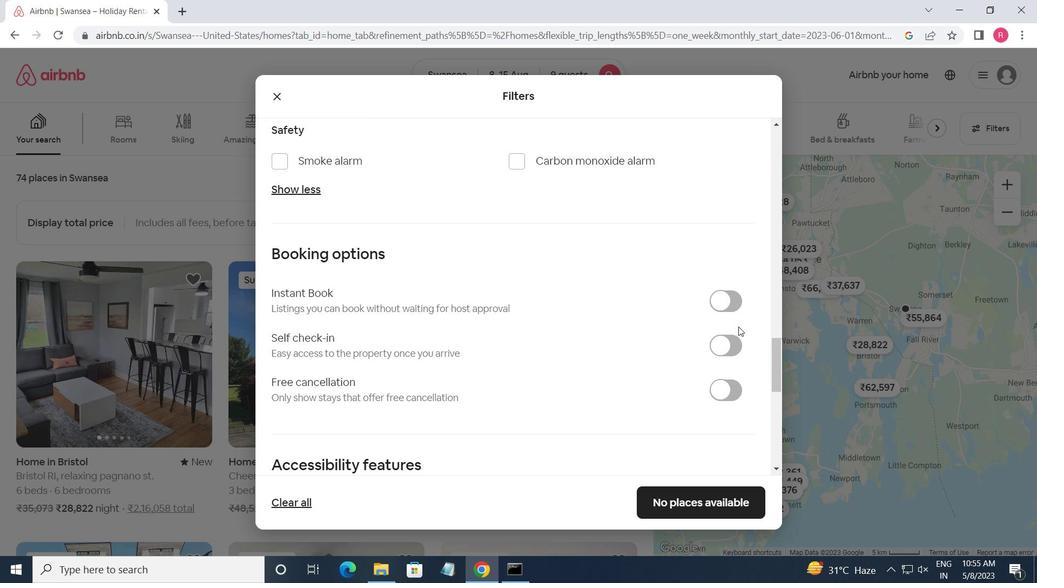 
Action: Mouse pressed left at (729, 341)
Screenshot: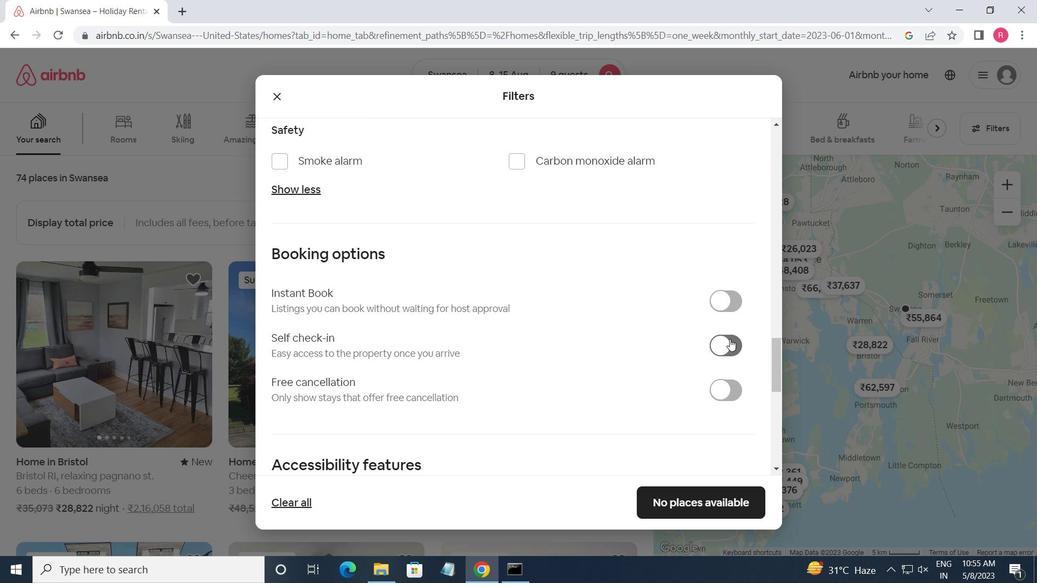 
Action: Mouse moved to (517, 316)
Screenshot: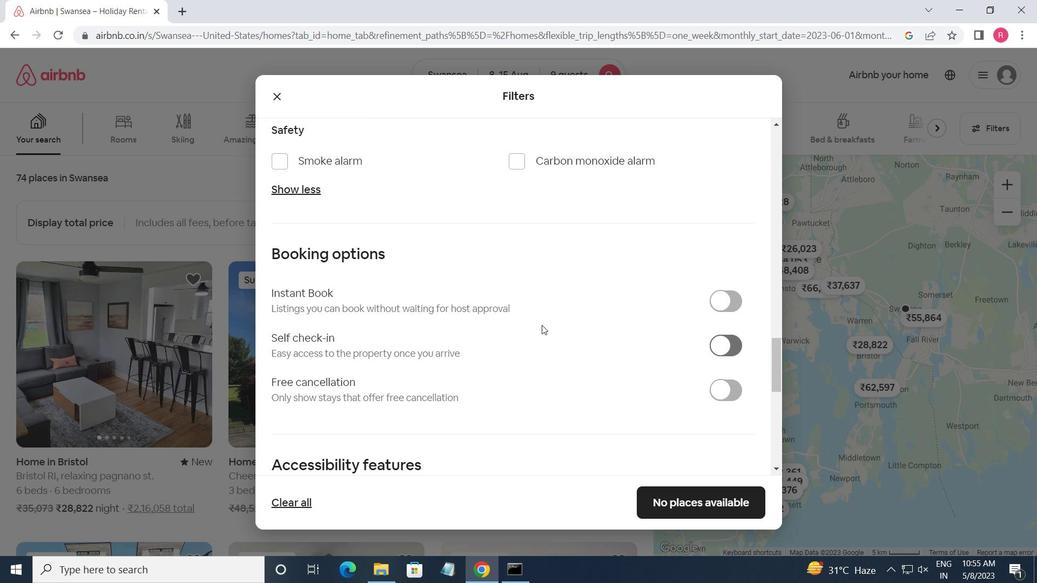 
Action: Mouse scrolled (517, 316) with delta (0, 0)
Screenshot: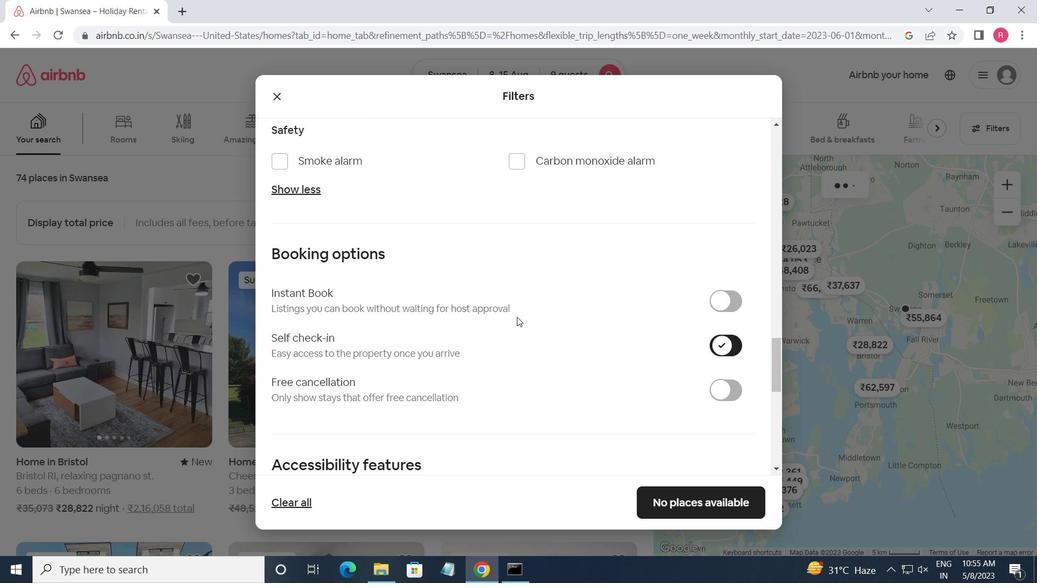 
Action: Mouse scrolled (517, 316) with delta (0, 0)
Screenshot: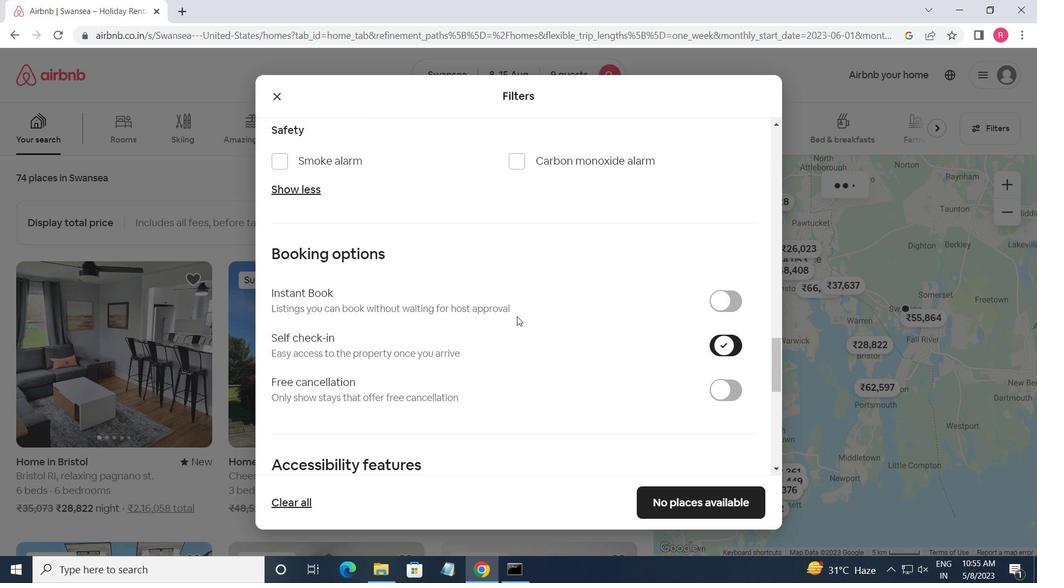 
Action: Mouse scrolled (517, 316) with delta (0, 0)
Screenshot: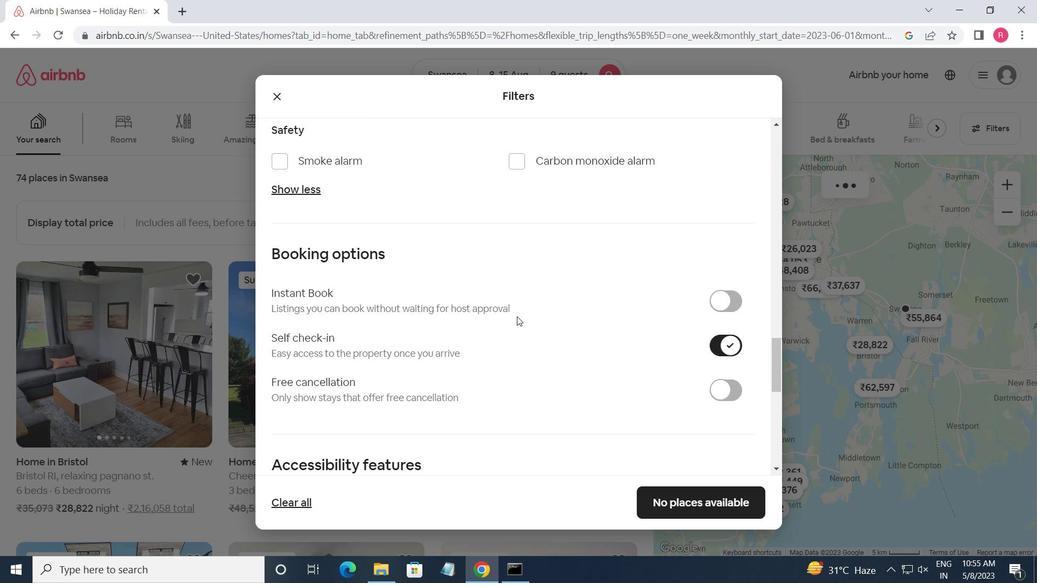 
Action: Mouse scrolled (517, 316) with delta (0, 0)
Screenshot: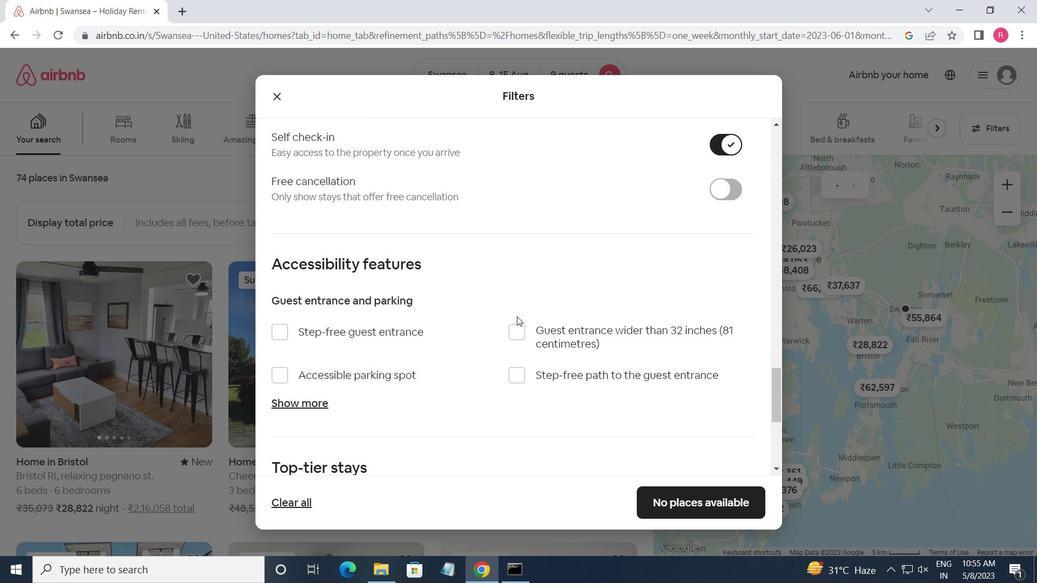 
Action: Mouse scrolled (517, 316) with delta (0, 0)
Screenshot: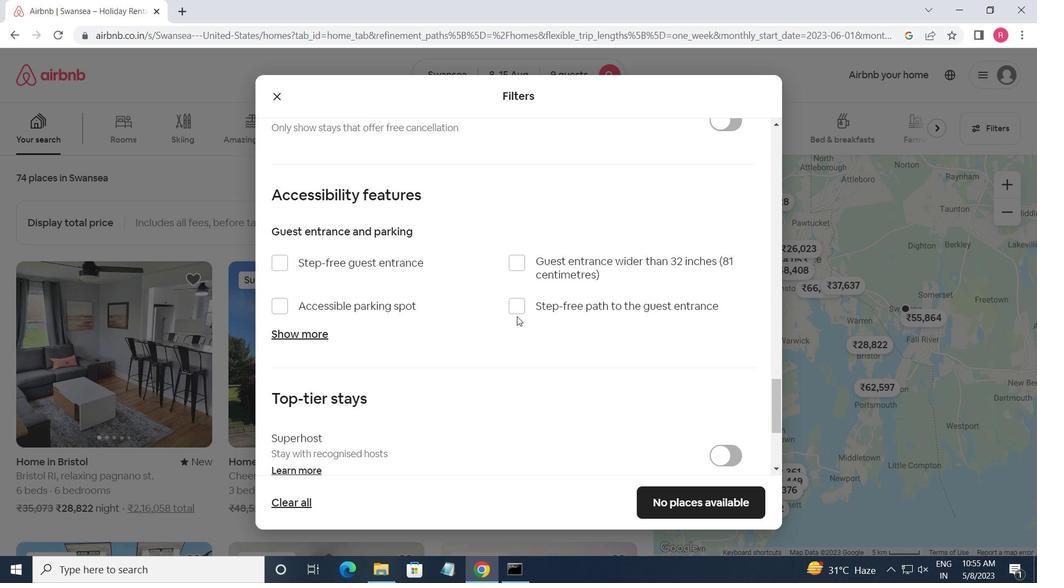 
Action: Mouse scrolled (517, 316) with delta (0, 0)
Screenshot: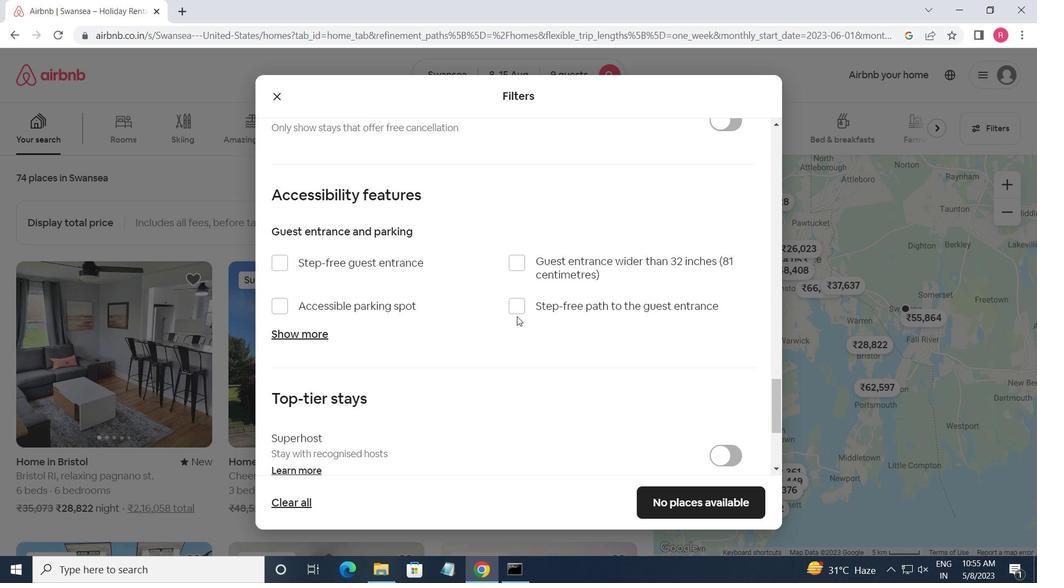 
Action: Mouse scrolled (517, 316) with delta (0, 0)
Screenshot: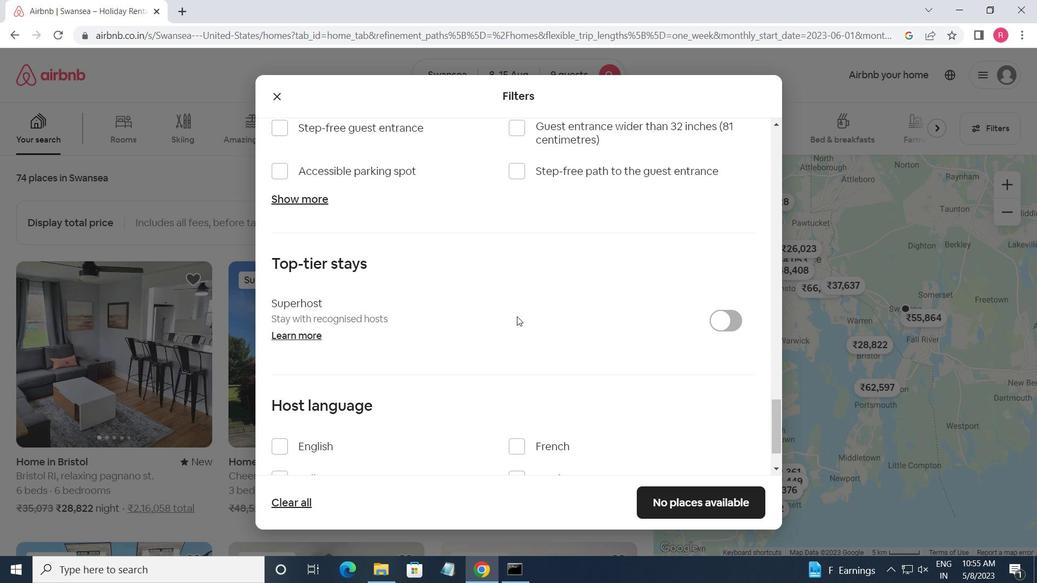 
Action: Mouse moved to (275, 378)
Screenshot: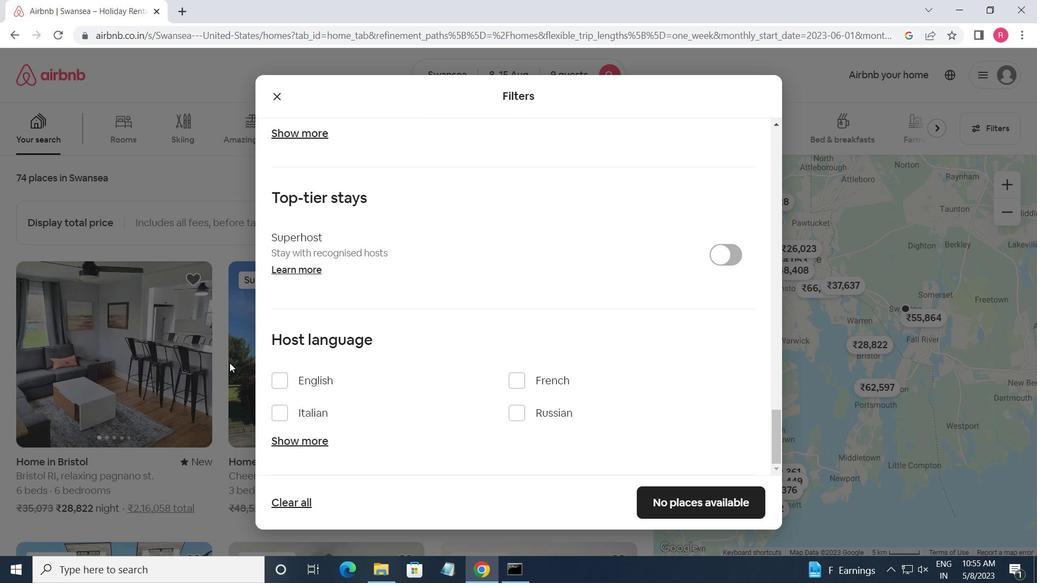 
Action: Mouse pressed left at (275, 378)
Screenshot: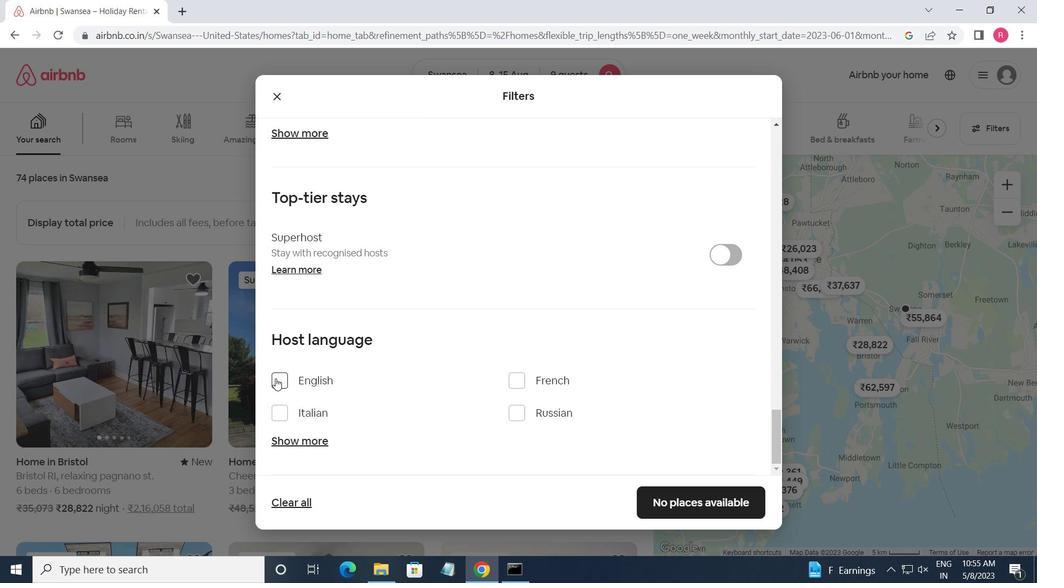 
Action: Mouse moved to (545, 278)
Screenshot: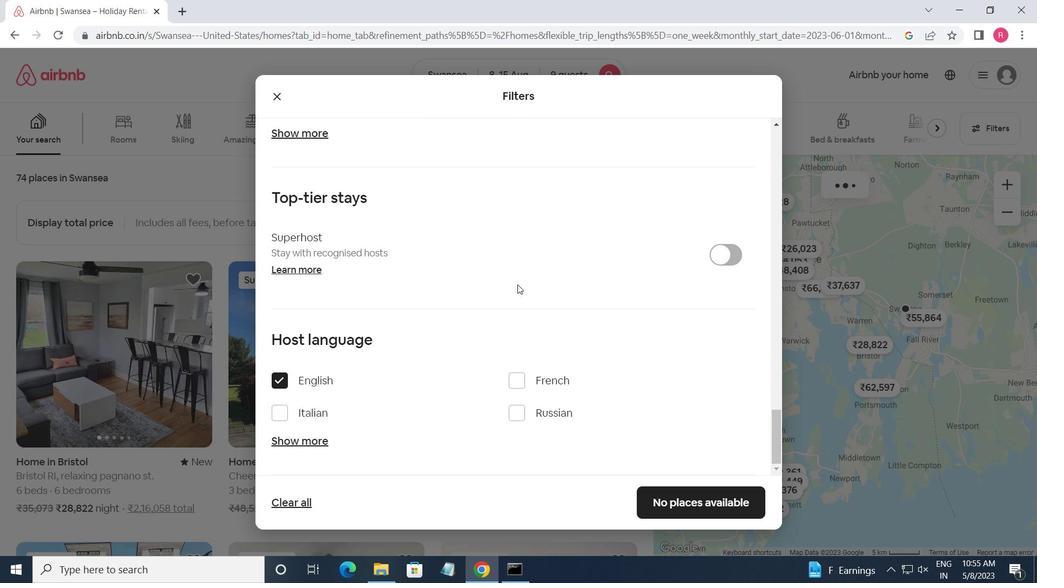 
Action: Mouse scrolled (545, 278) with delta (0, 0)
Screenshot: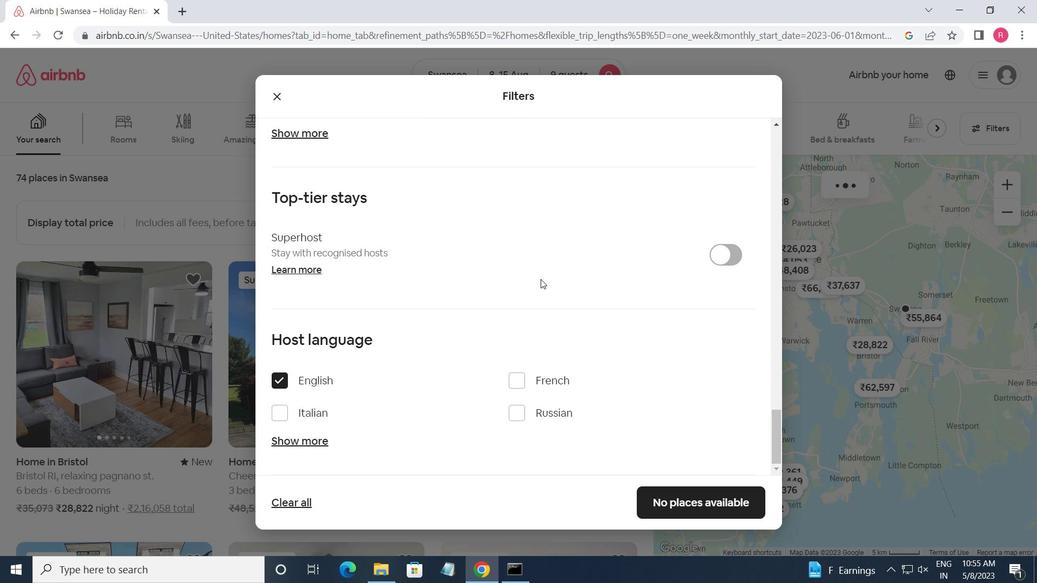 
Action: Mouse moved to (546, 278)
Screenshot: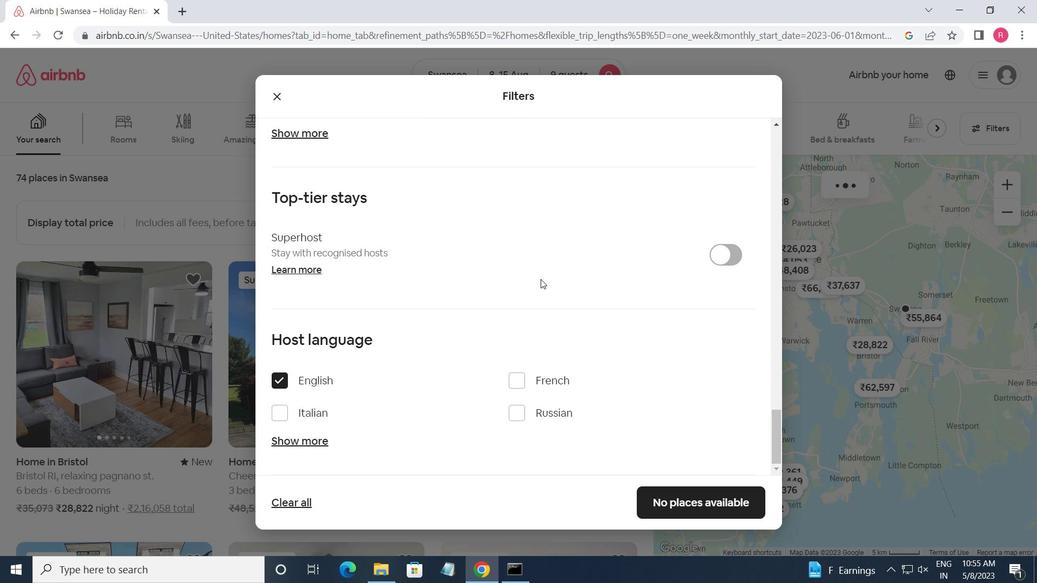 
Action: Mouse scrolled (546, 278) with delta (0, 0)
Screenshot: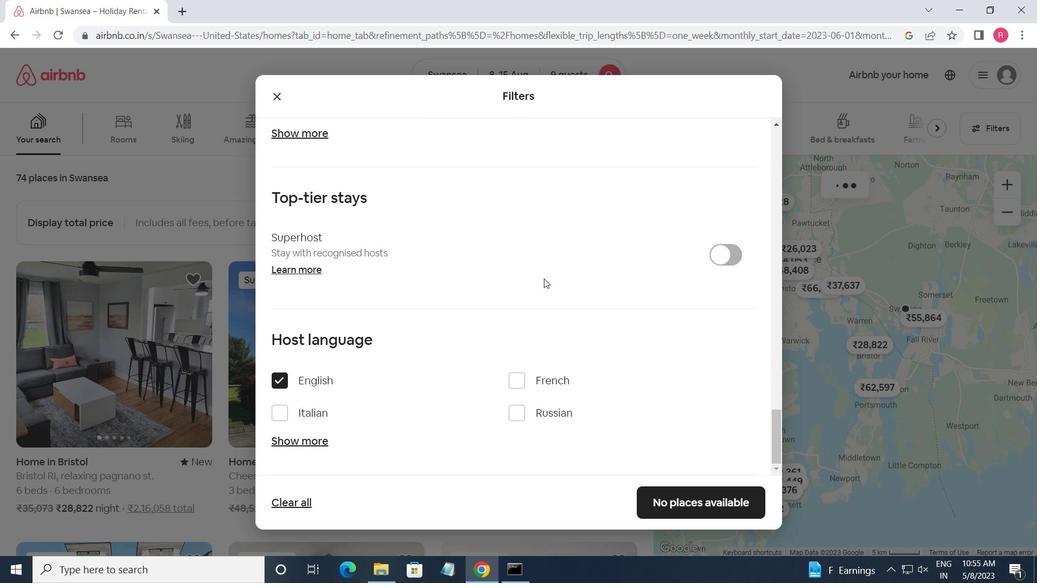 
Action: Mouse moved to (663, 501)
Screenshot: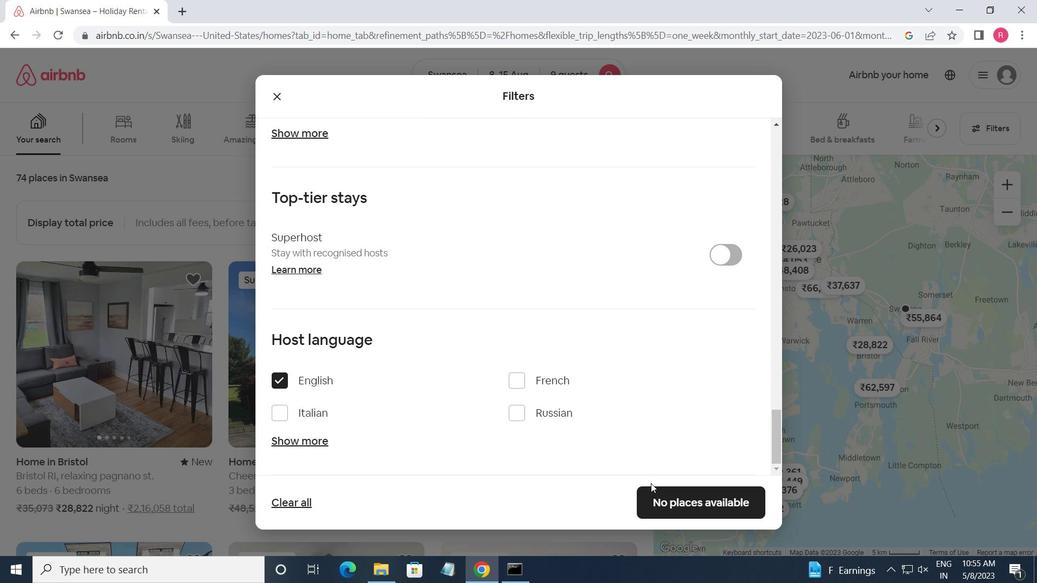 
Action: Mouse pressed left at (663, 501)
Screenshot: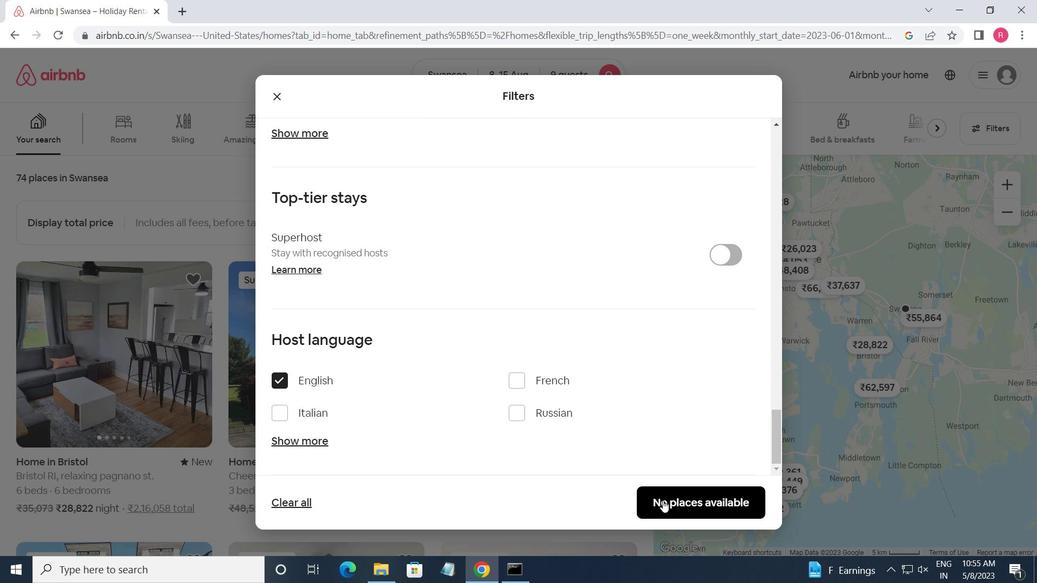 
